 Task: Look for space in Clarence-Rockland, Canada from 9th June, 2023 to 16th June, 2023 for 2 adults in price range Rs.8000 to Rs.16000. Place can be entire place with 2 bedrooms having 2 beds and 1 bathroom. Property type can be house, flat, guest house. Booking option can be shelf check-in. Required host language is English.
Action: Mouse moved to (476, 96)
Screenshot: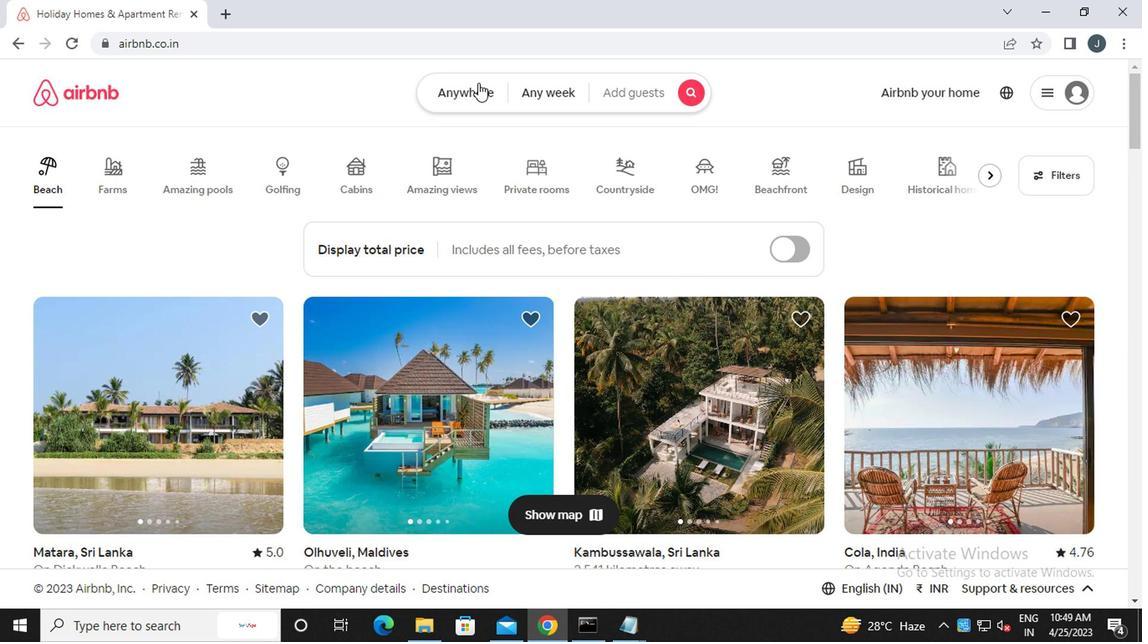 
Action: Mouse pressed left at (476, 96)
Screenshot: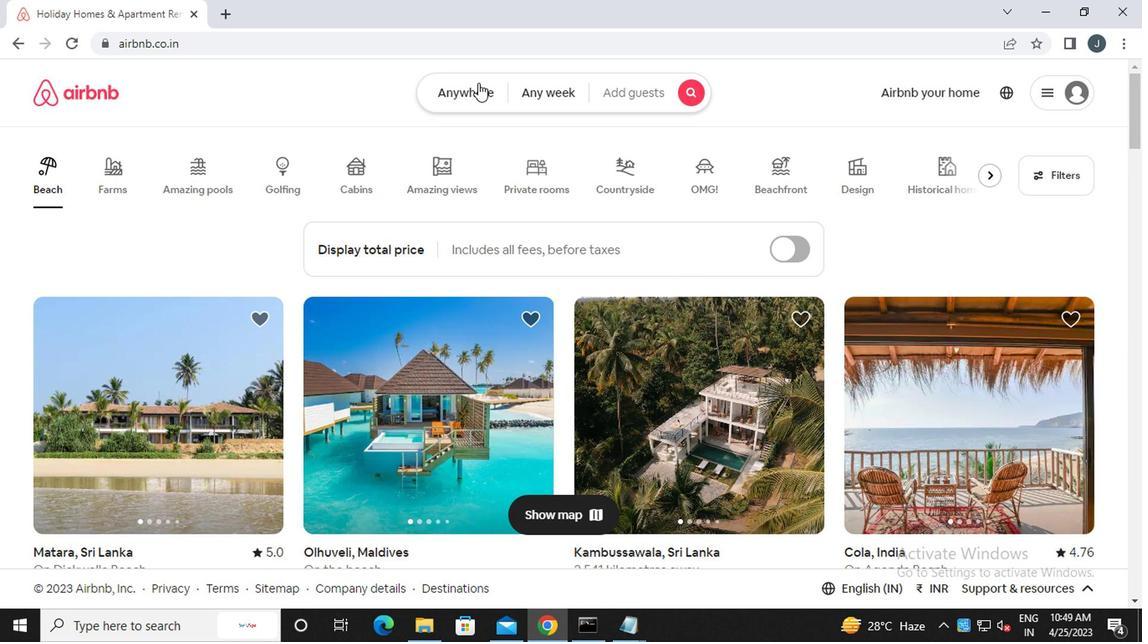 
Action: Mouse moved to (297, 164)
Screenshot: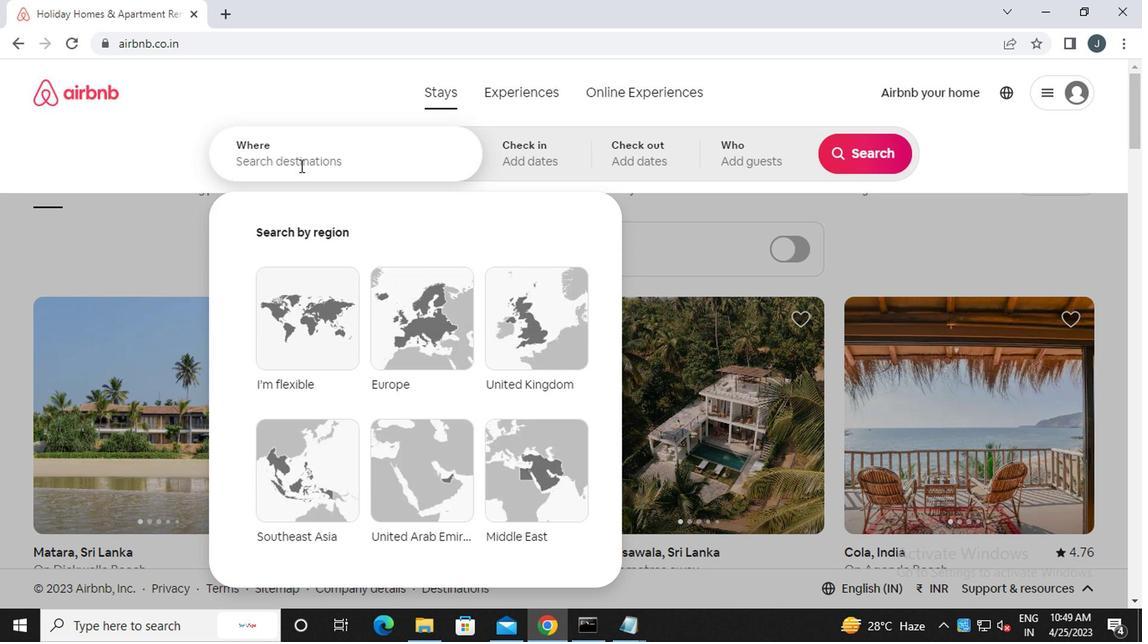 
Action: Mouse pressed left at (297, 164)
Screenshot: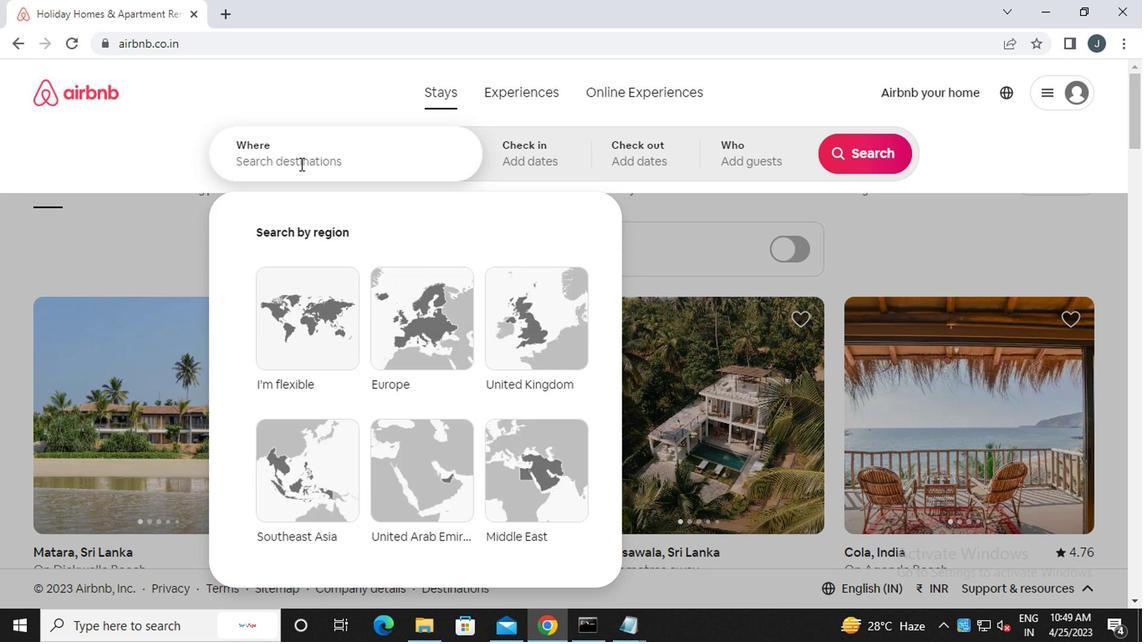 
Action: Mouse moved to (296, 164)
Screenshot: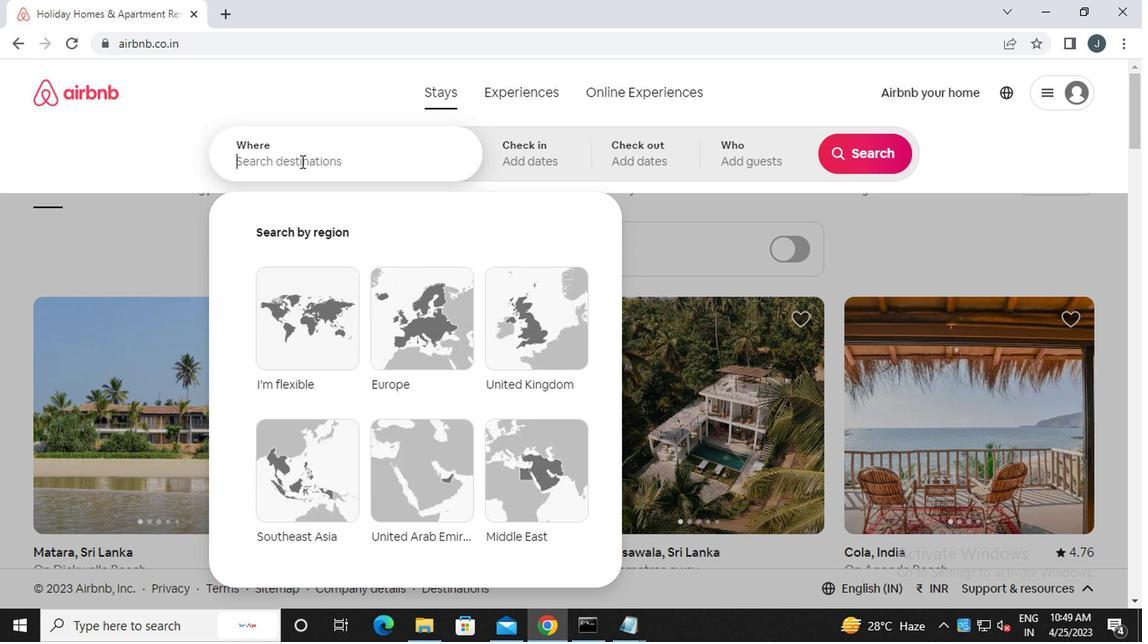
Action: Key pressed <Key.caps_lock>c<Key.caps_lock>larence-<Key.caps_lock>r<Key.caps_lock>ockland,<Key.caps_lock>c<Key.caps_lock>anada
Screenshot: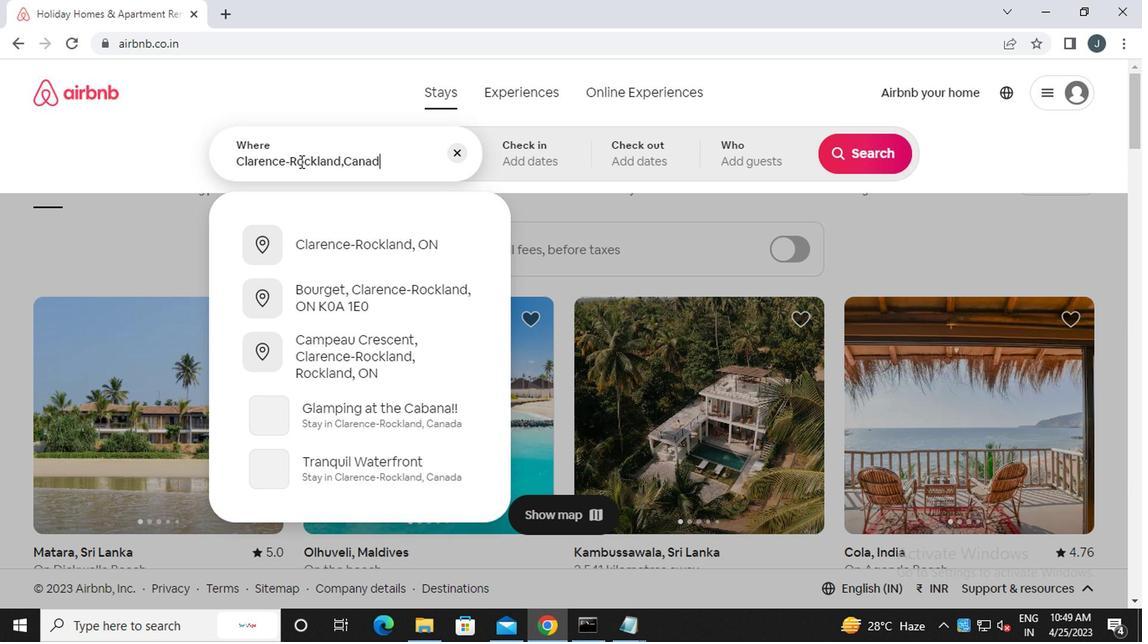 
Action: Mouse moved to (553, 158)
Screenshot: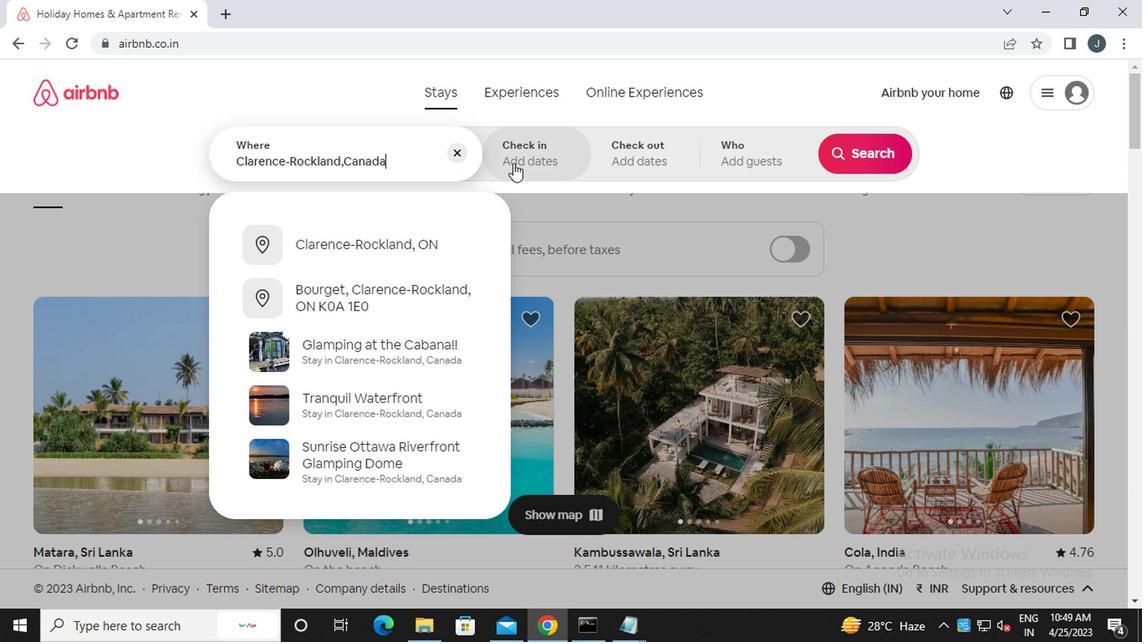 
Action: Mouse pressed left at (553, 158)
Screenshot: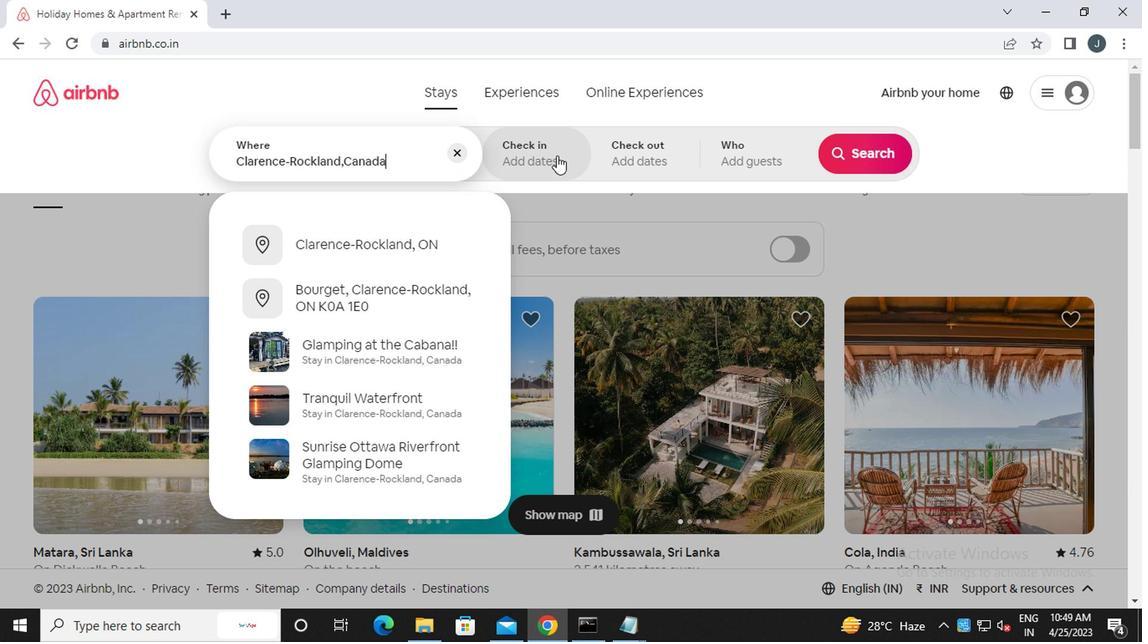 
Action: Mouse moved to (853, 290)
Screenshot: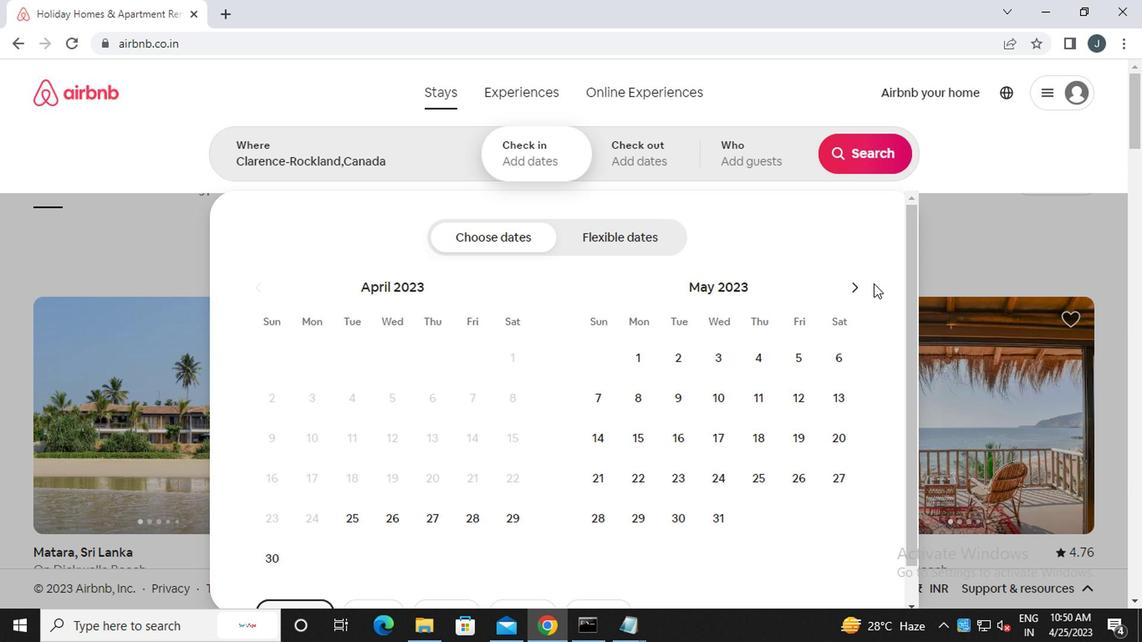 
Action: Mouse pressed left at (853, 290)
Screenshot: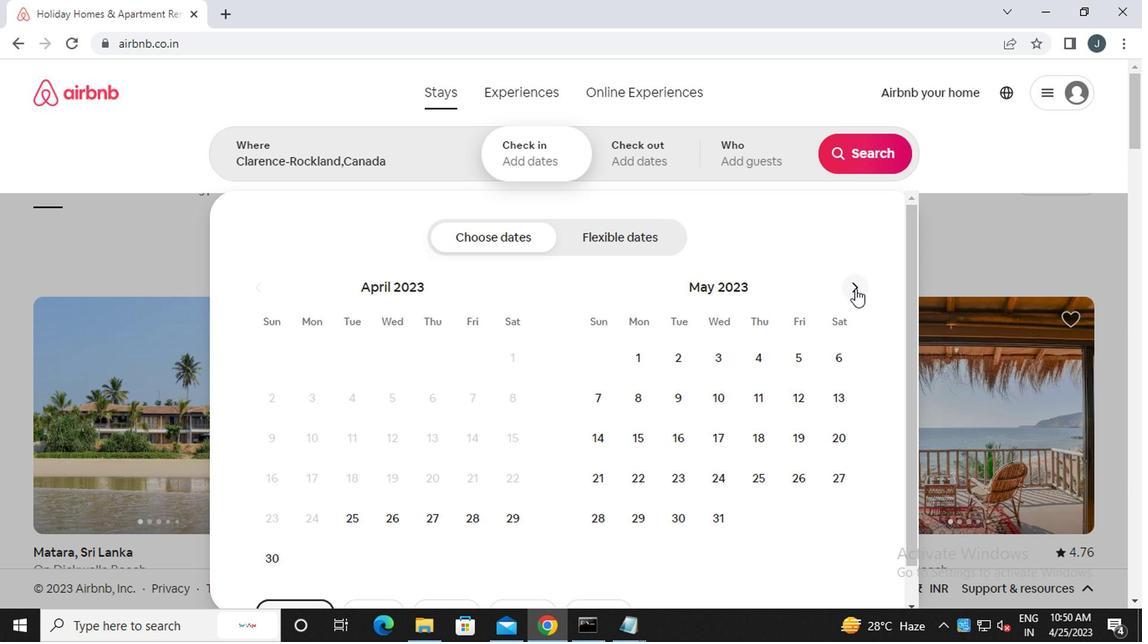 
Action: Mouse moved to (794, 395)
Screenshot: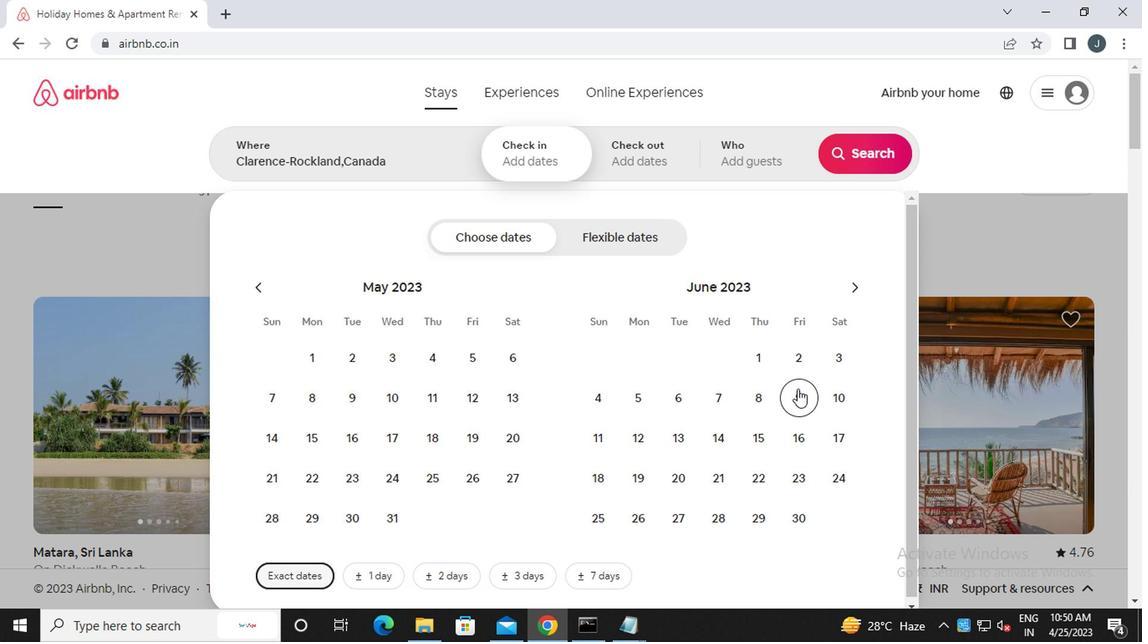 
Action: Mouse pressed left at (794, 395)
Screenshot: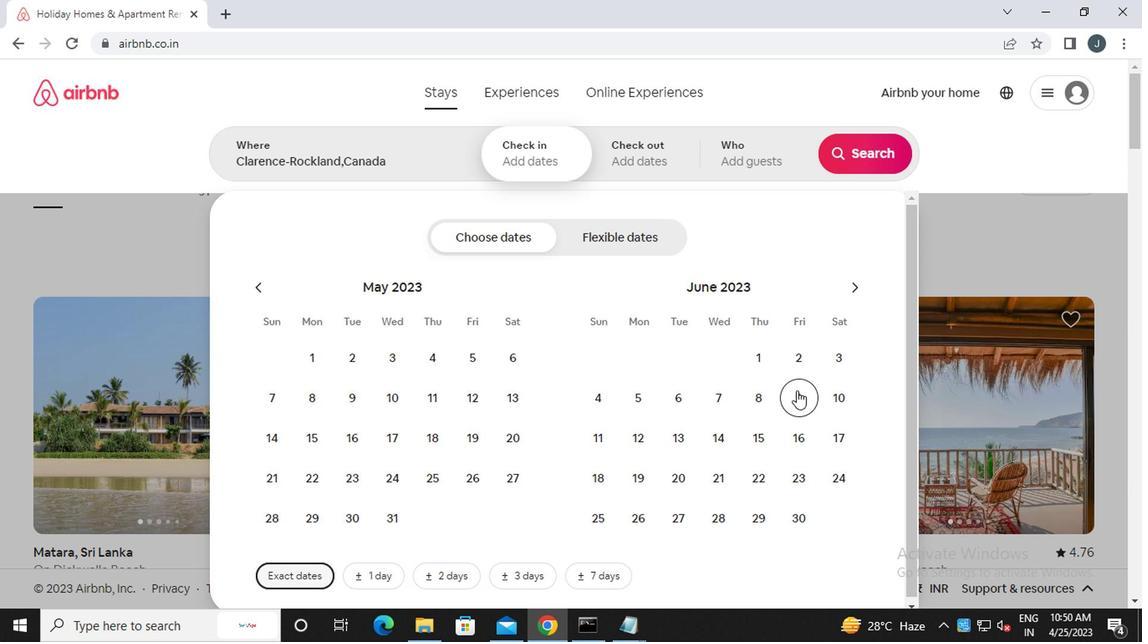 
Action: Mouse moved to (794, 432)
Screenshot: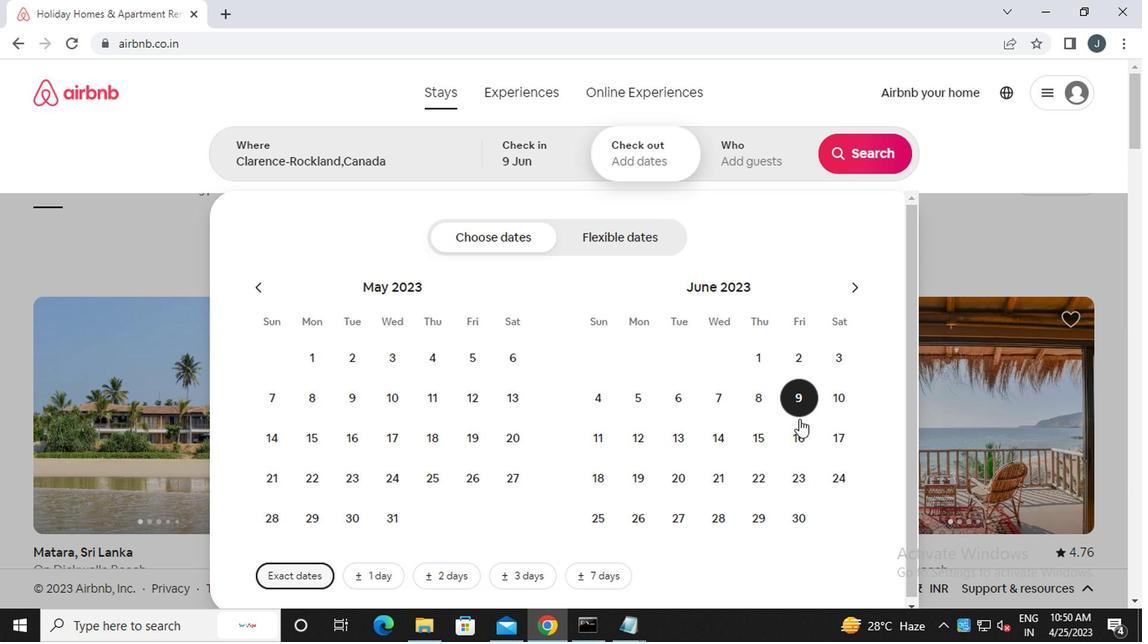 
Action: Mouse pressed left at (794, 432)
Screenshot: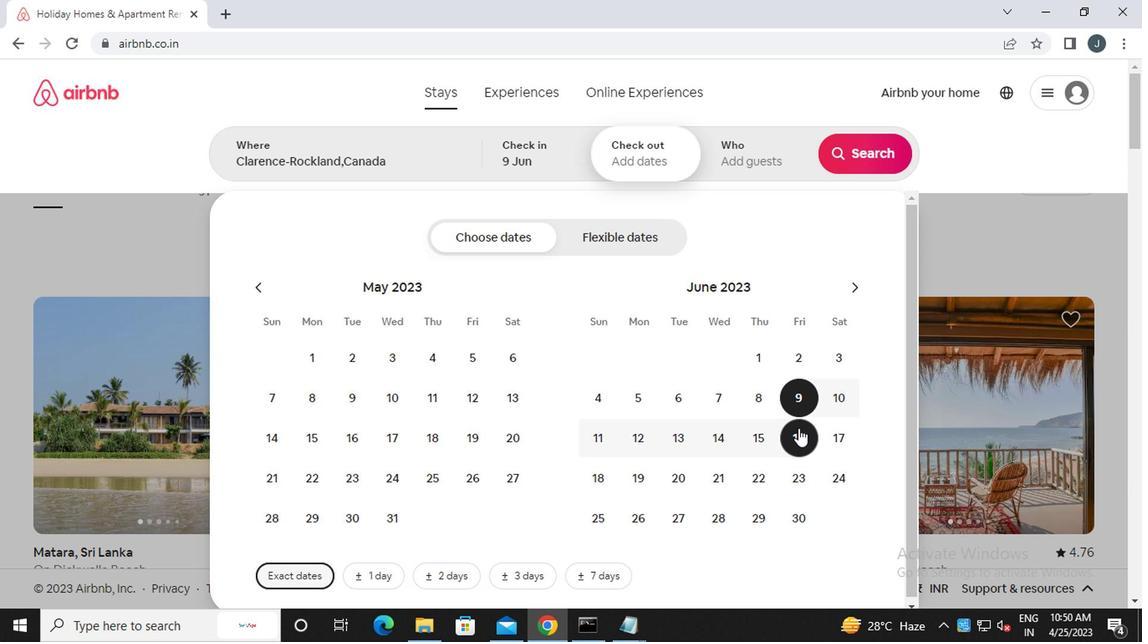 
Action: Mouse moved to (759, 166)
Screenshot: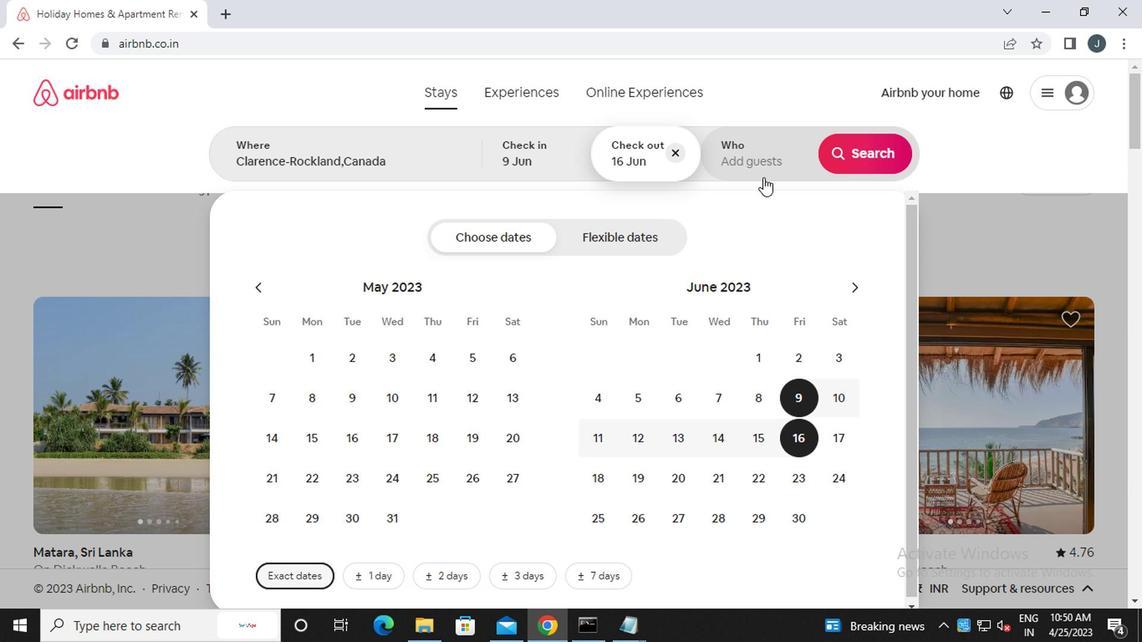 
Action: Mouse pressed left at (759, 166)
Screenshot: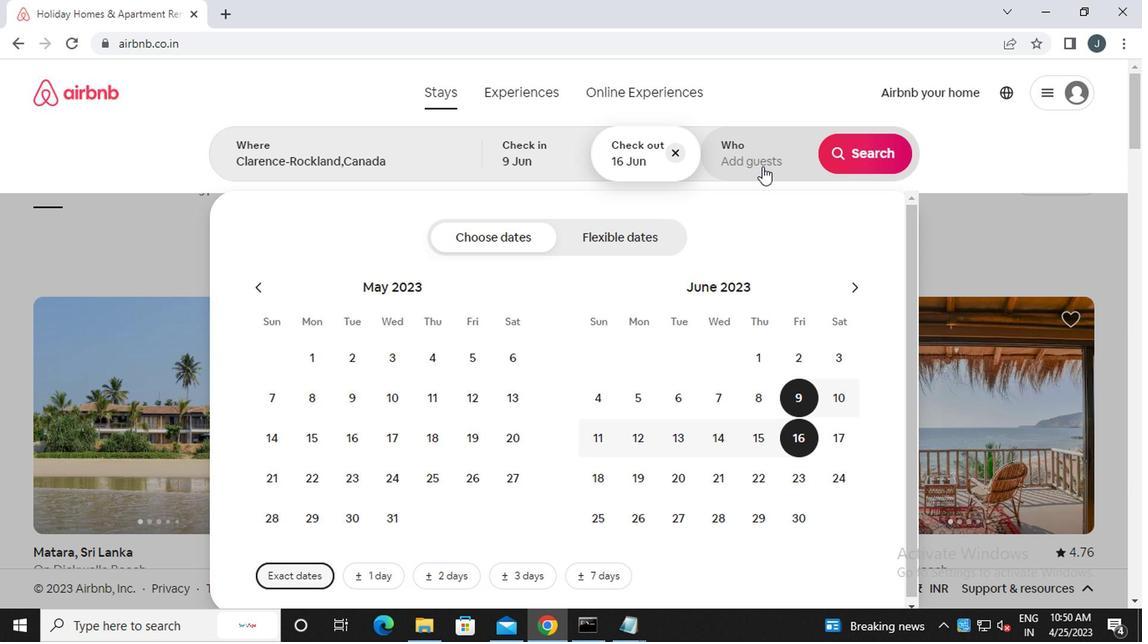 
Action: Mouse moved to (874, 239)
Screenshot: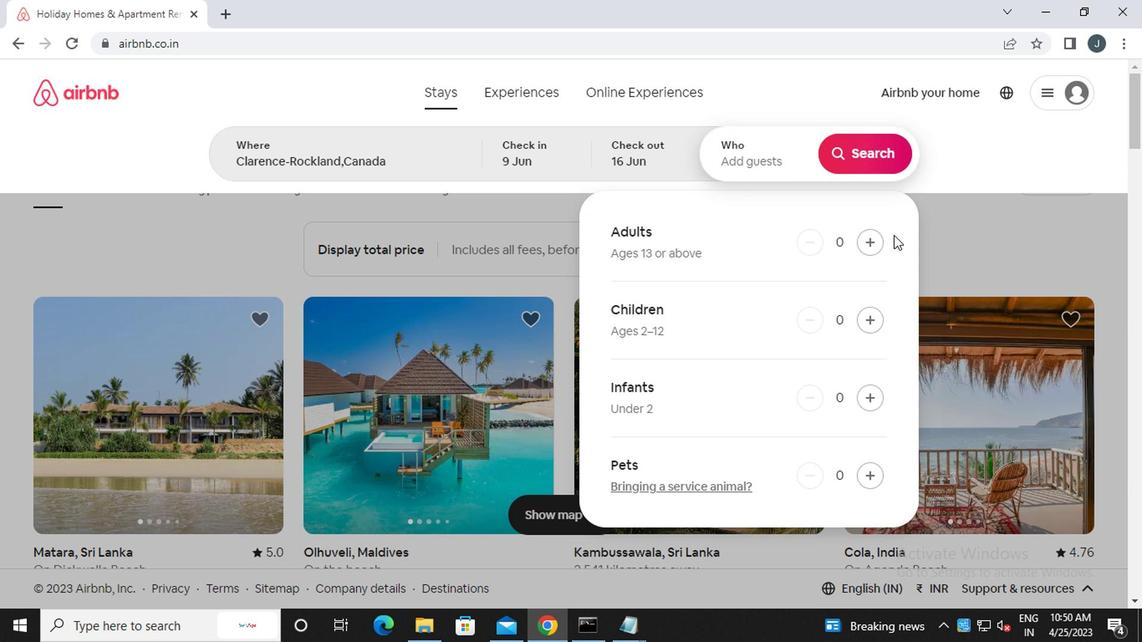 
Action: Mouse pressed left at (874, 239)
Screenshot: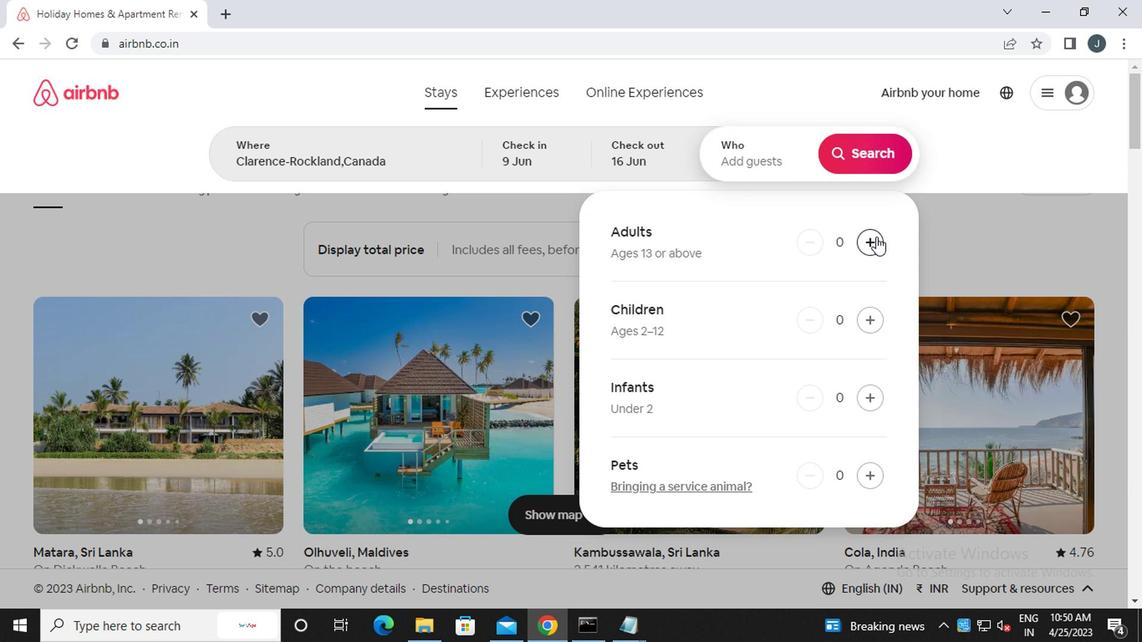 
Action: Mouse moved to (874, 239)
Screenshot: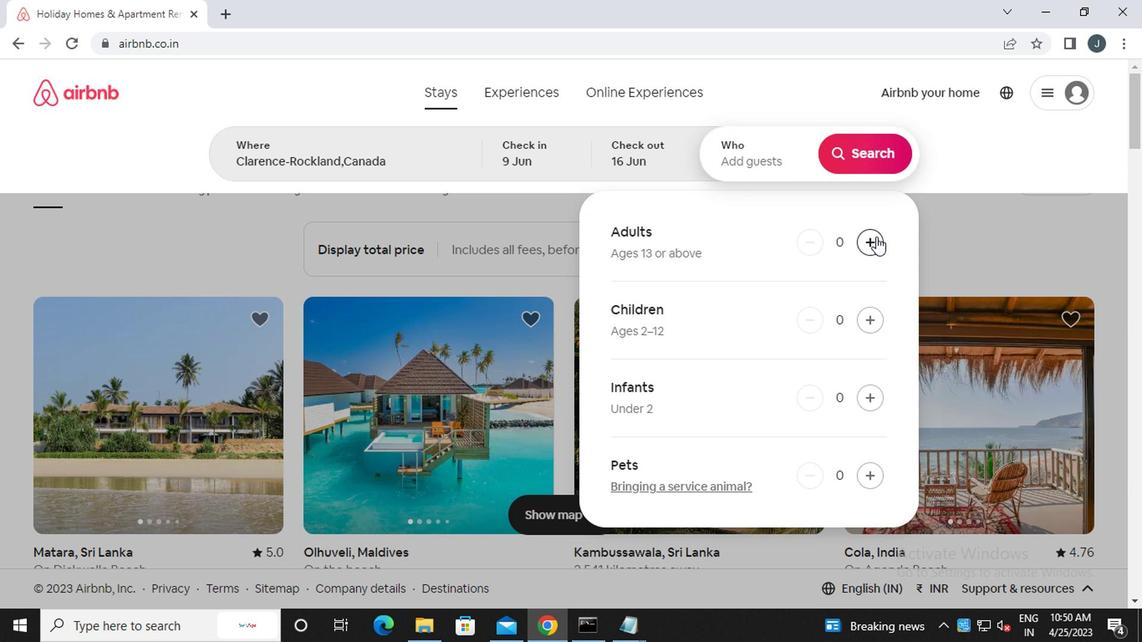 
Action: Mouse pressed left at (874, 239)
Screenshot: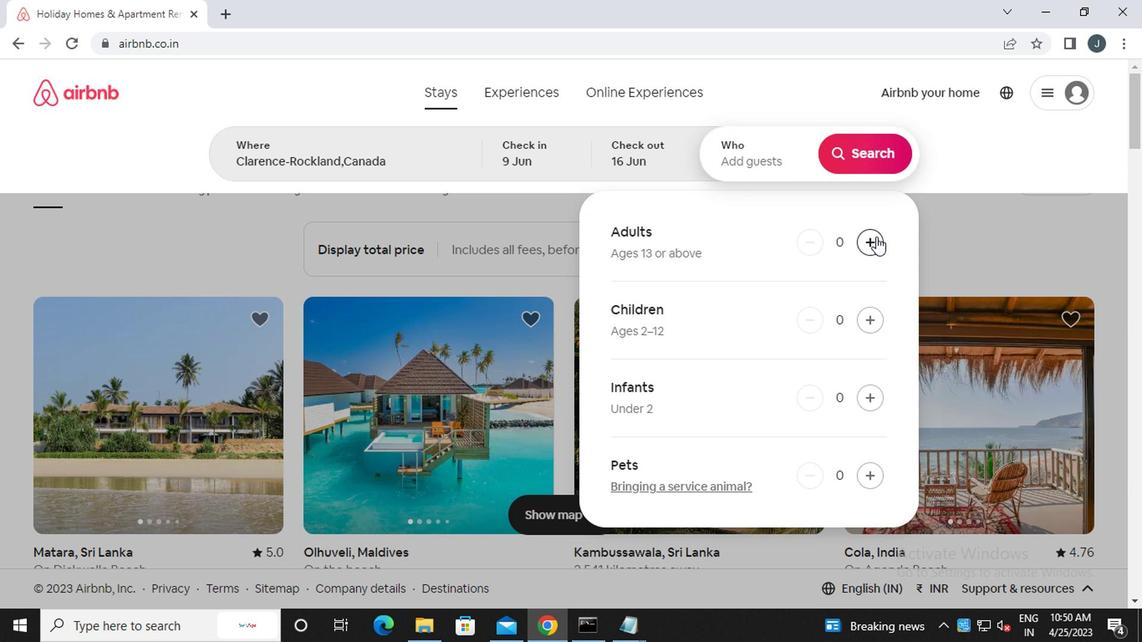 
Action: Mouse moved to (869, 161)
Screenshot: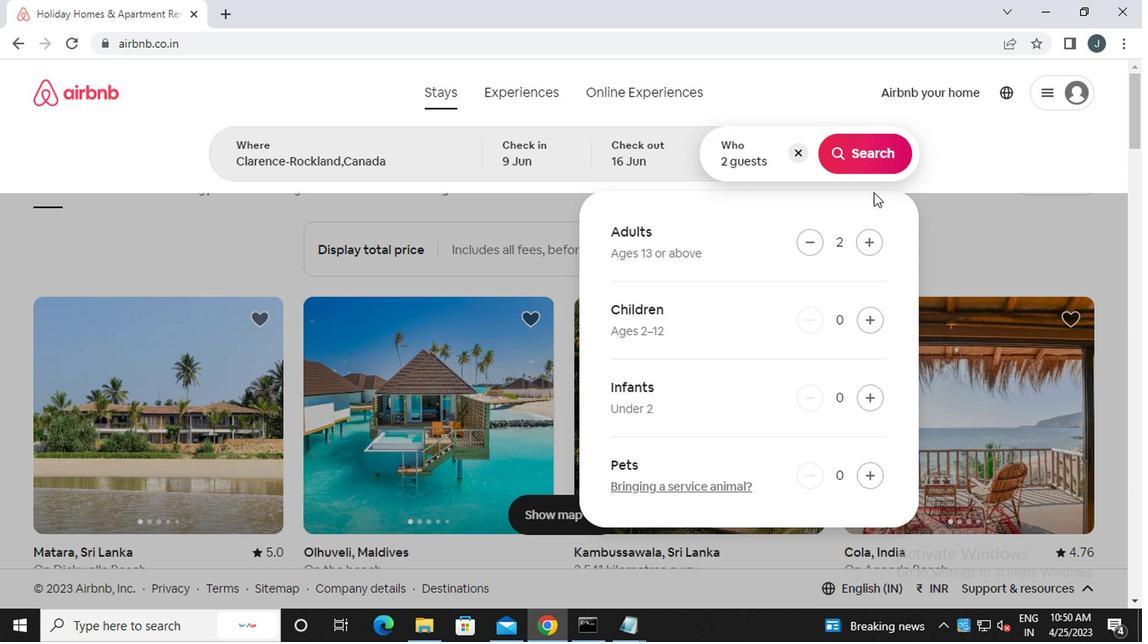
Action: Mouse pressed left at (869, 161)
Screenshot: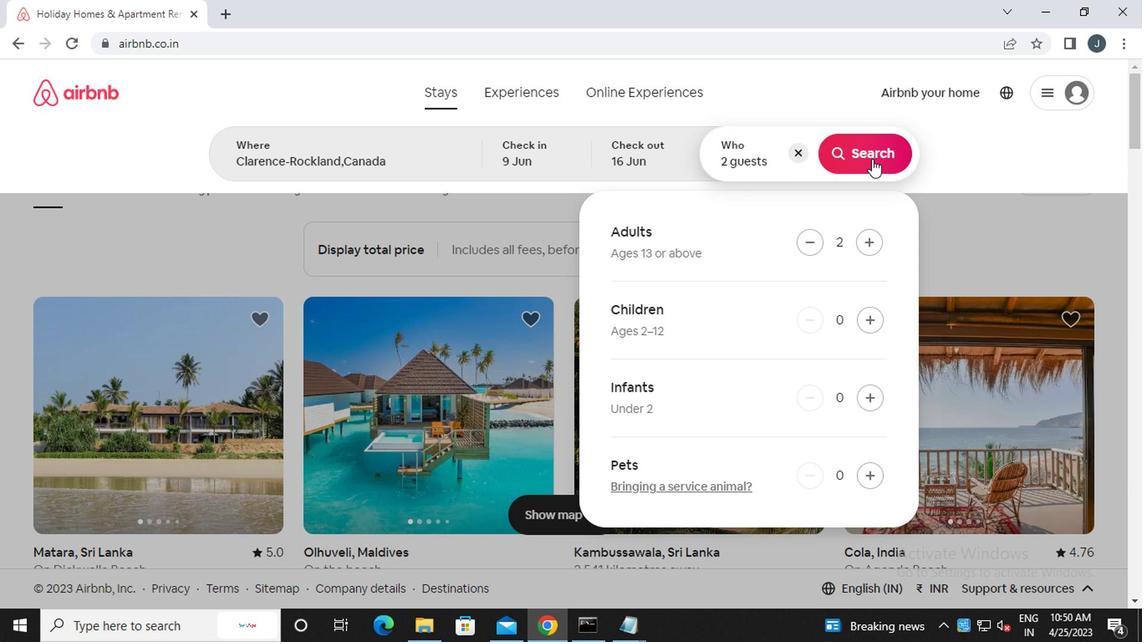 
Action: Mouse moved to (1088, 159)
Screenshot: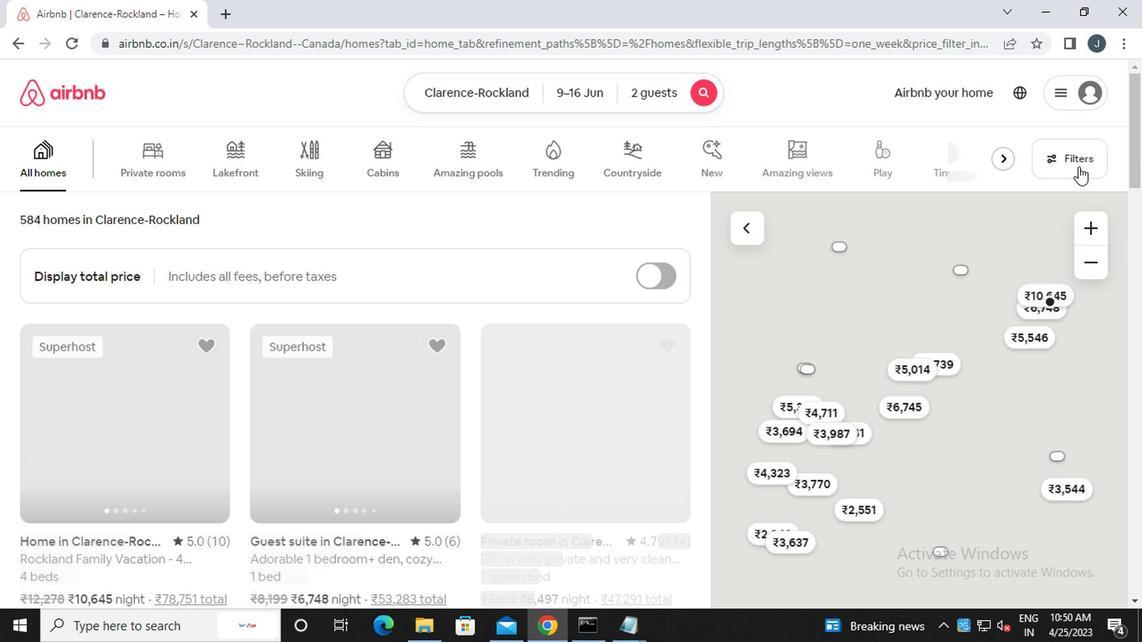 
Action: Mouse pressed left at (1088, 159)
Screenshot: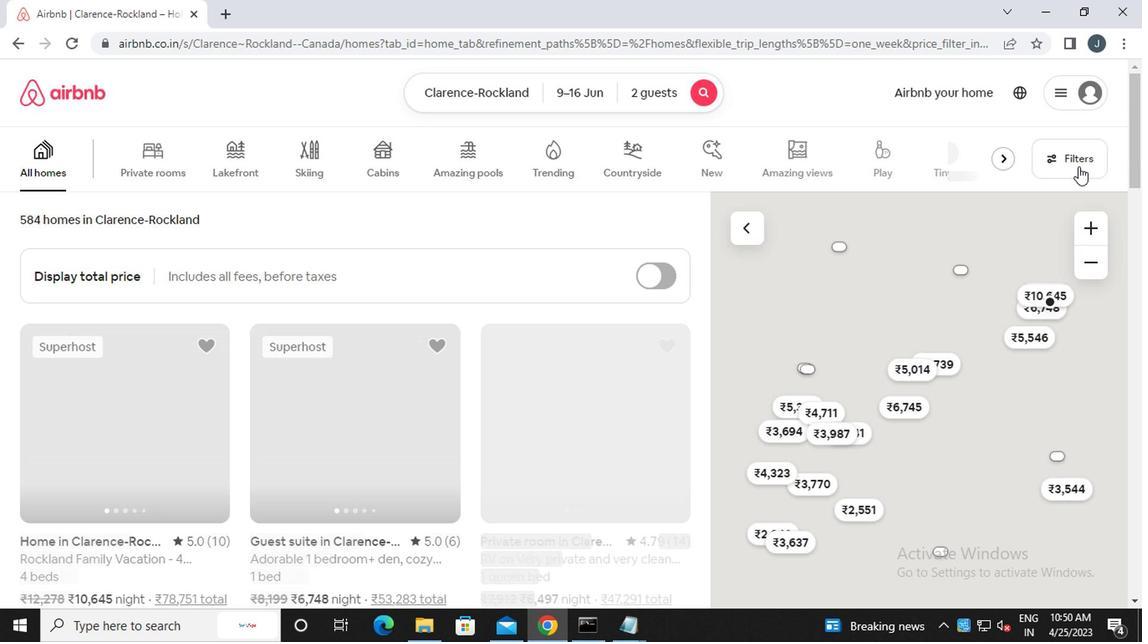 
Action: Mouse moved to (346, 371)
Screenshot: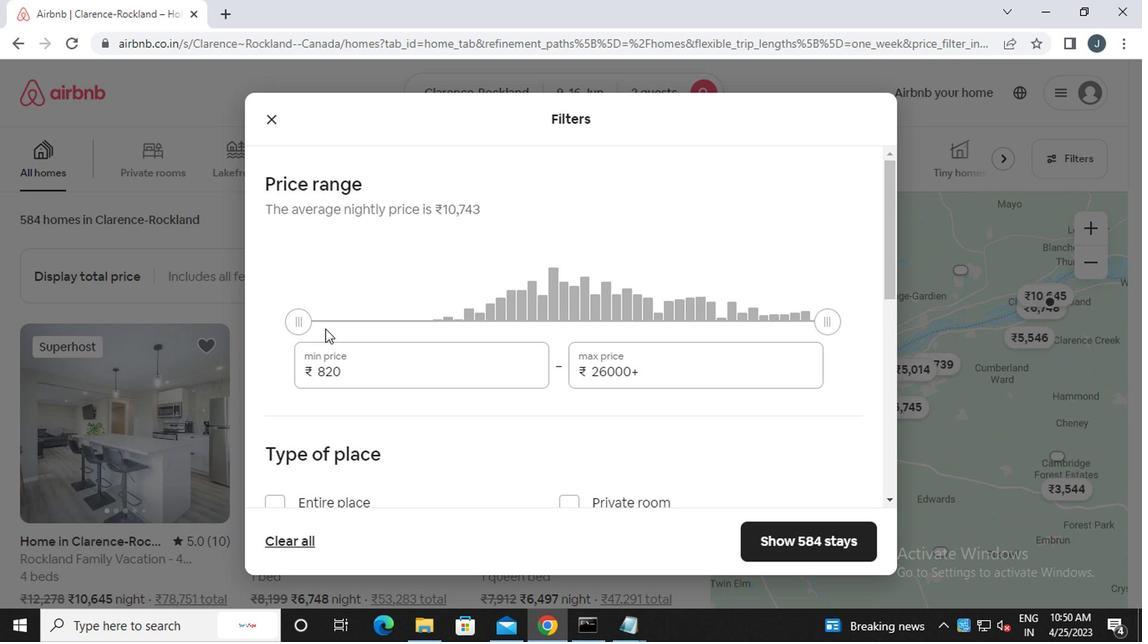 
Action: Mouse pressed left at (346, 371)
Screenshot: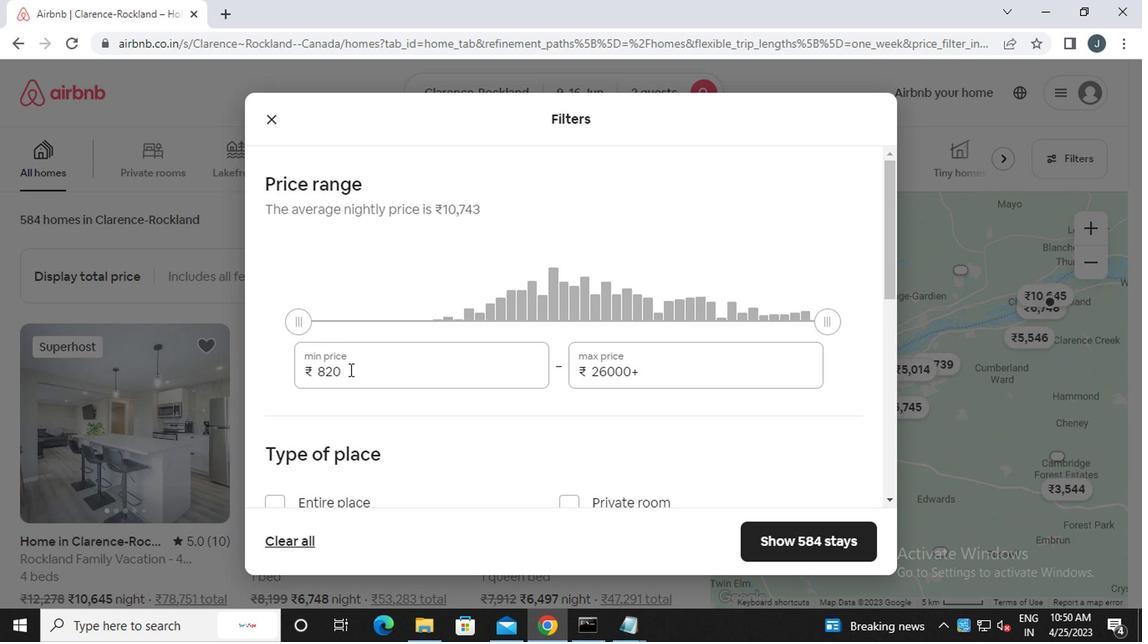 
Action: Key pressed <Key.backspace><Key.backspace><<96>><<96>><<96>>
Screenshot: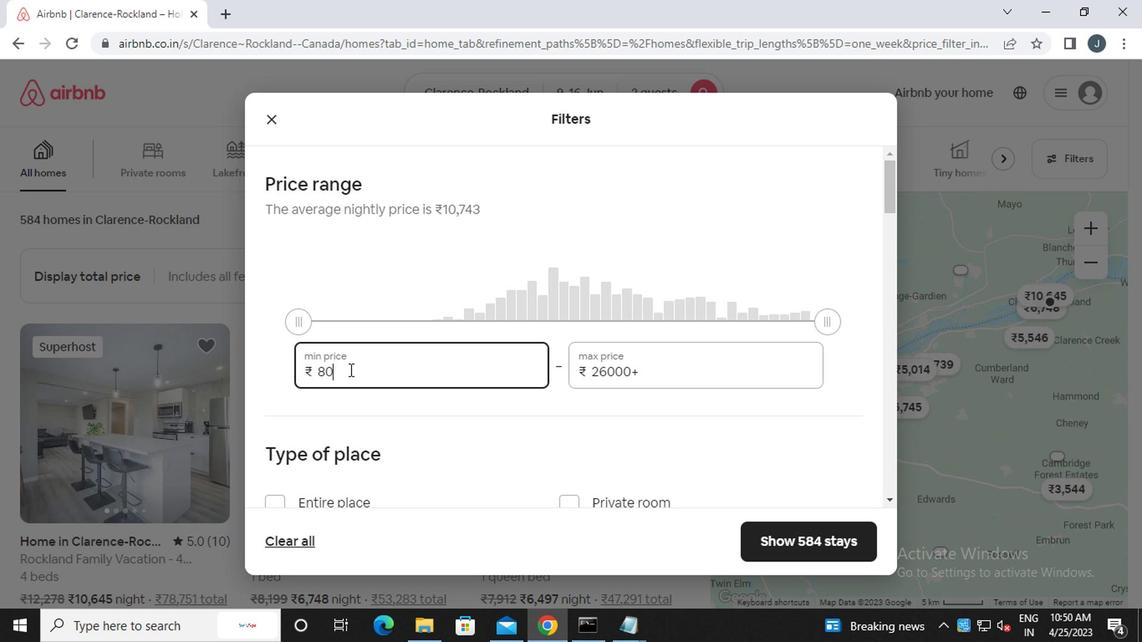 
Action: Mouse moved to (647, 355)
Screenshot: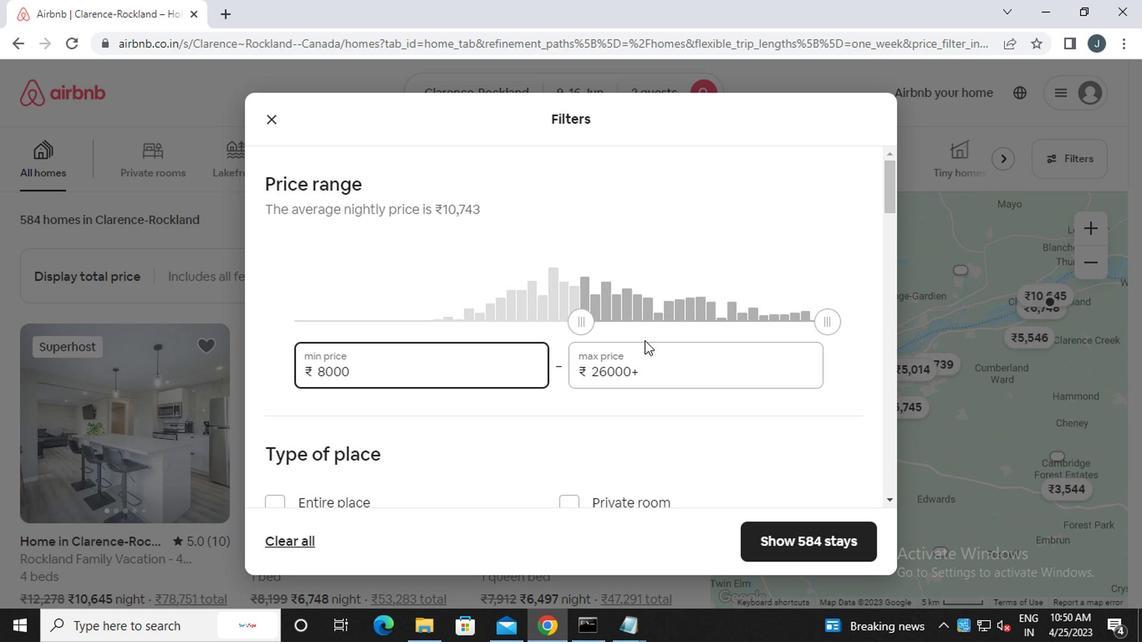 
Action: Mouse pressed left at (647, 355)
Screenshot: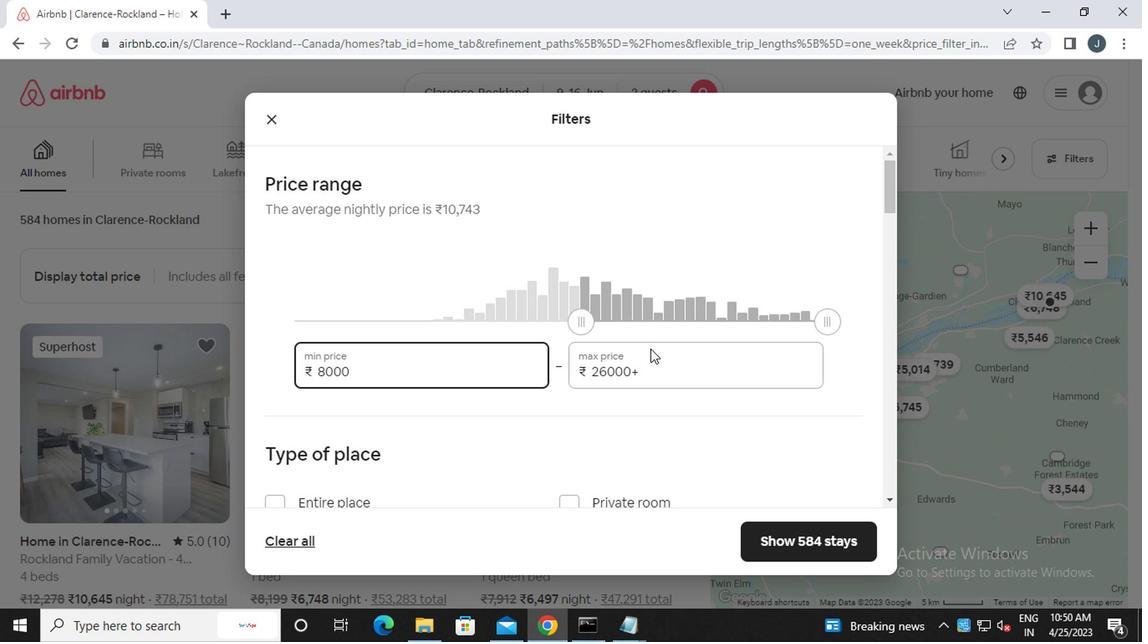 
Action: Mouse moved to (652, 364)
Screenshot: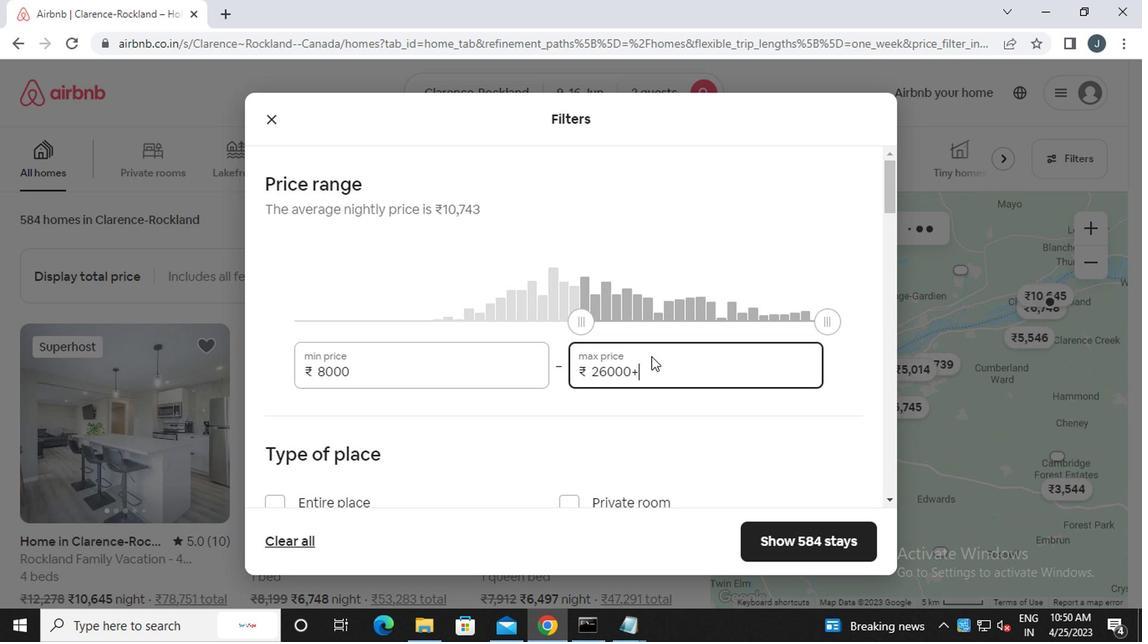 
Action: Key pressed <Key.backspace><Key.backspace><Key.backspace><Key.backspace><Key.backspace><Key.backspace><Key.backspace><Key.backspace><Key.backspace><Key.backspace><Key.backspace><<97>><<102>><<96>><<96>><<96>>
Screenshot: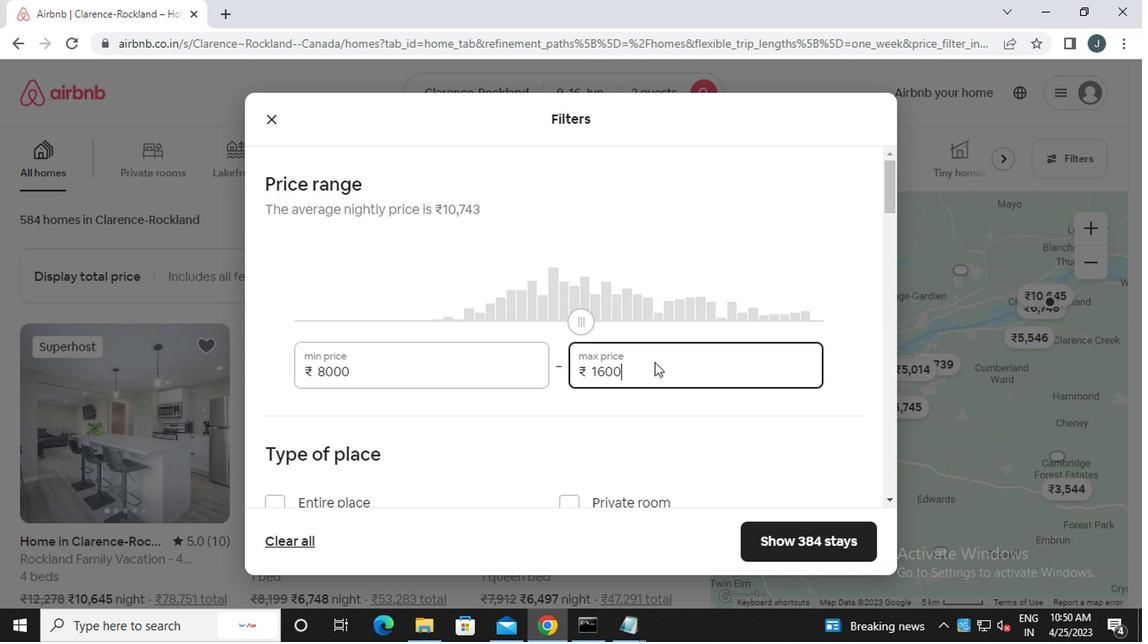 
Action: Mouse moved to (649, 365)
Screenshot: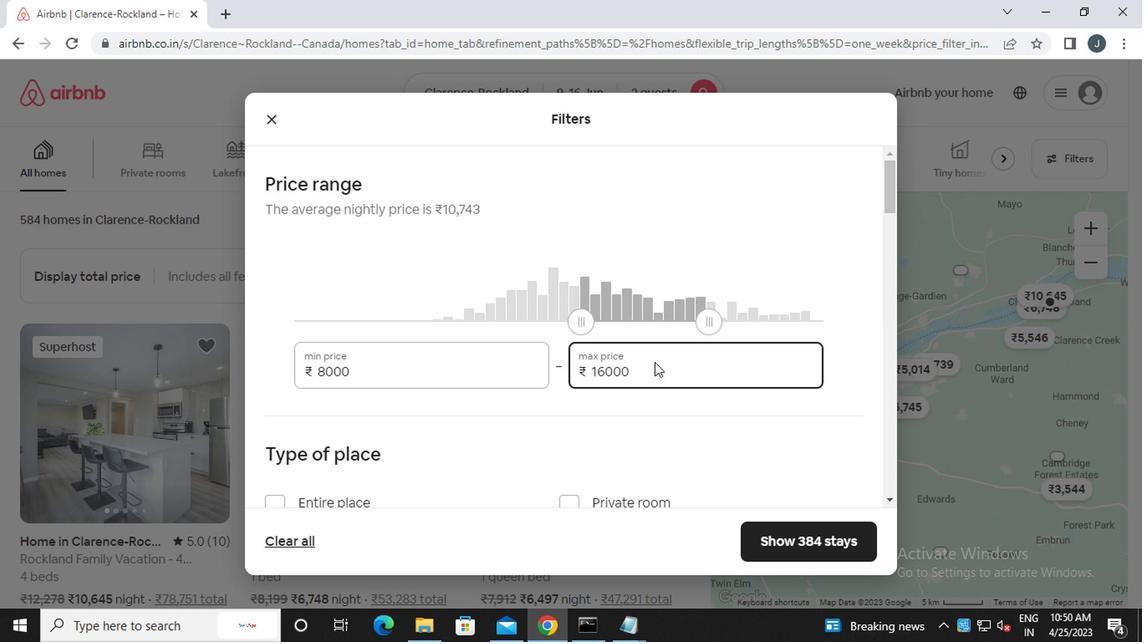 
Action: Mouse scrolled (649, 364) with delta (0, -1)
Screenshot: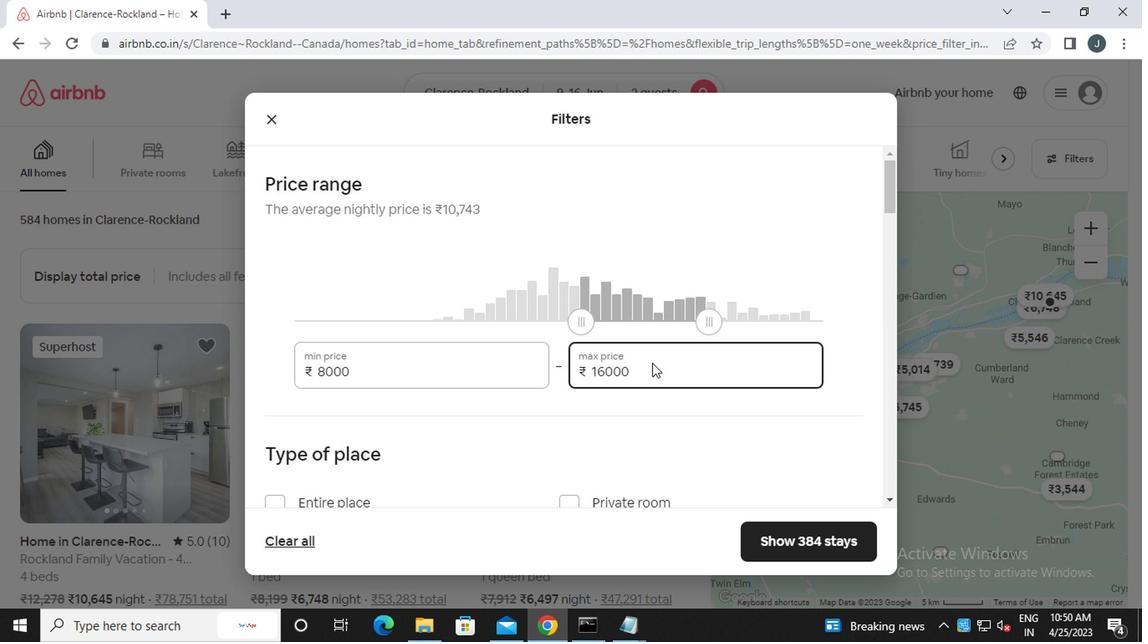 
Action: Mouse scrolled (649, 364) with delta (0, -1)
Screenshot: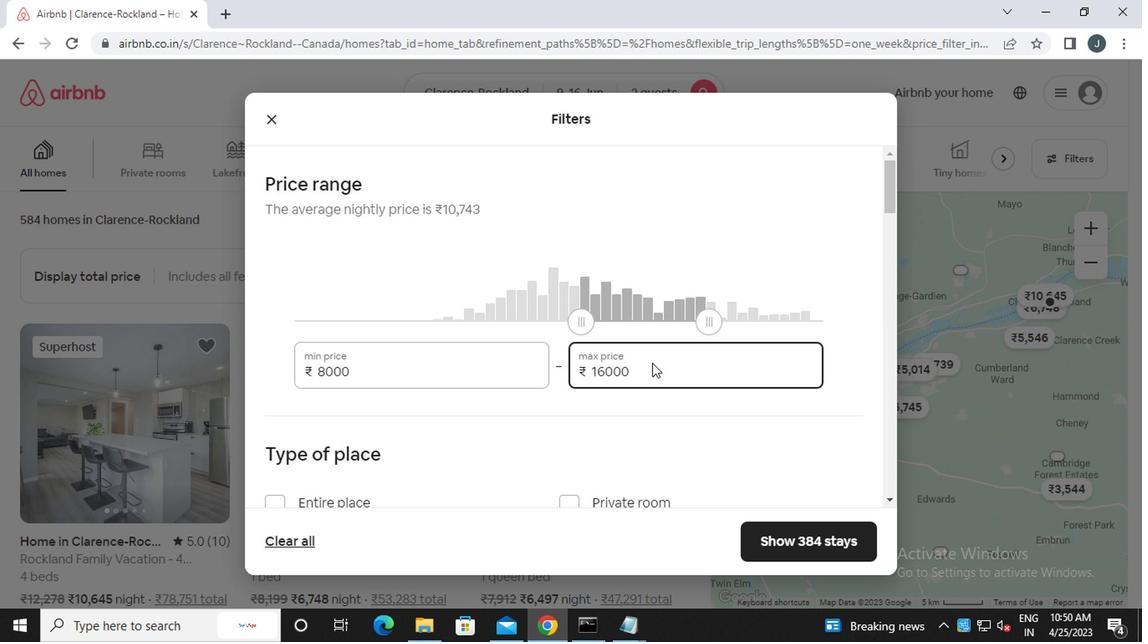 
Action: Mouse scrolled (649, 364) with delta (0, -1)
Screenshot: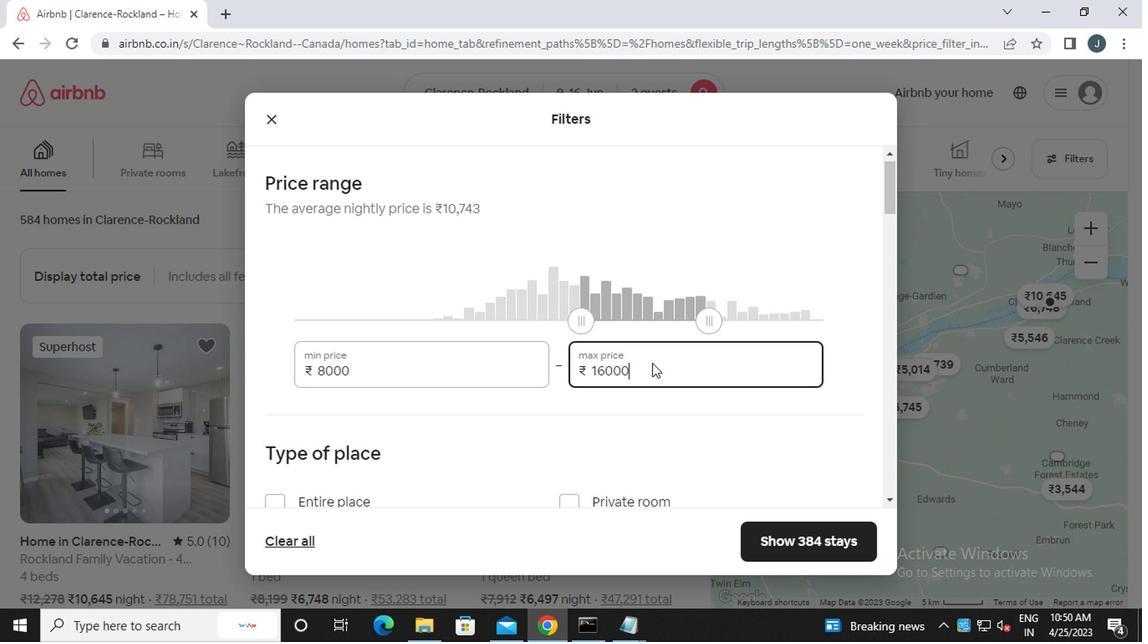 
Action: Mouse moved to (268, 255)
Screenshot: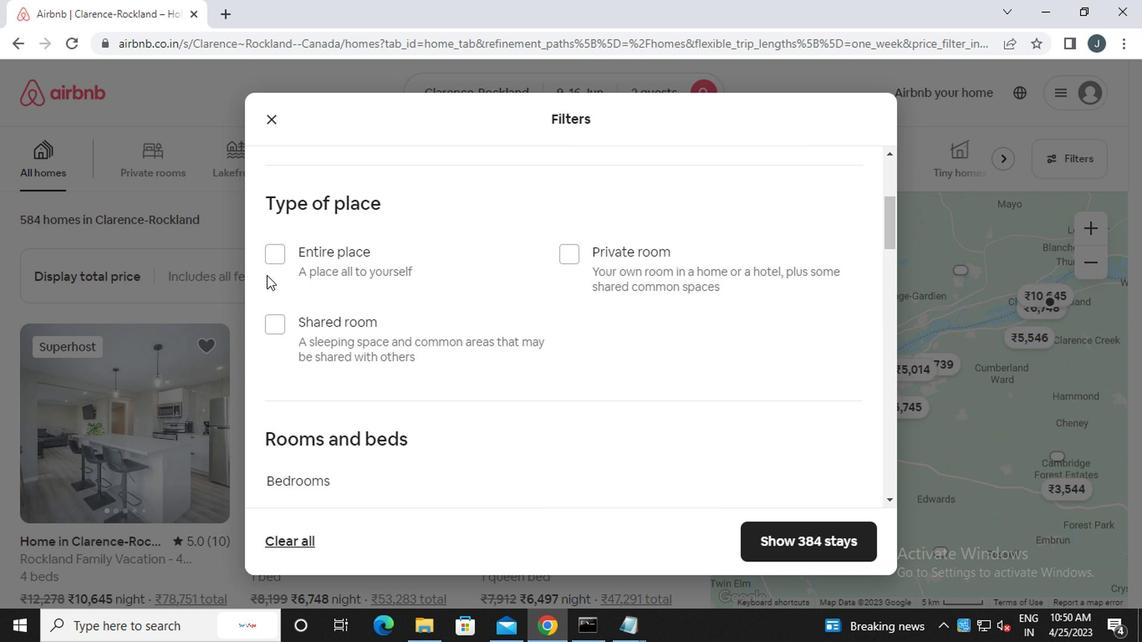 
Action: Mouse pressed left at (268, 255)
Screenshot: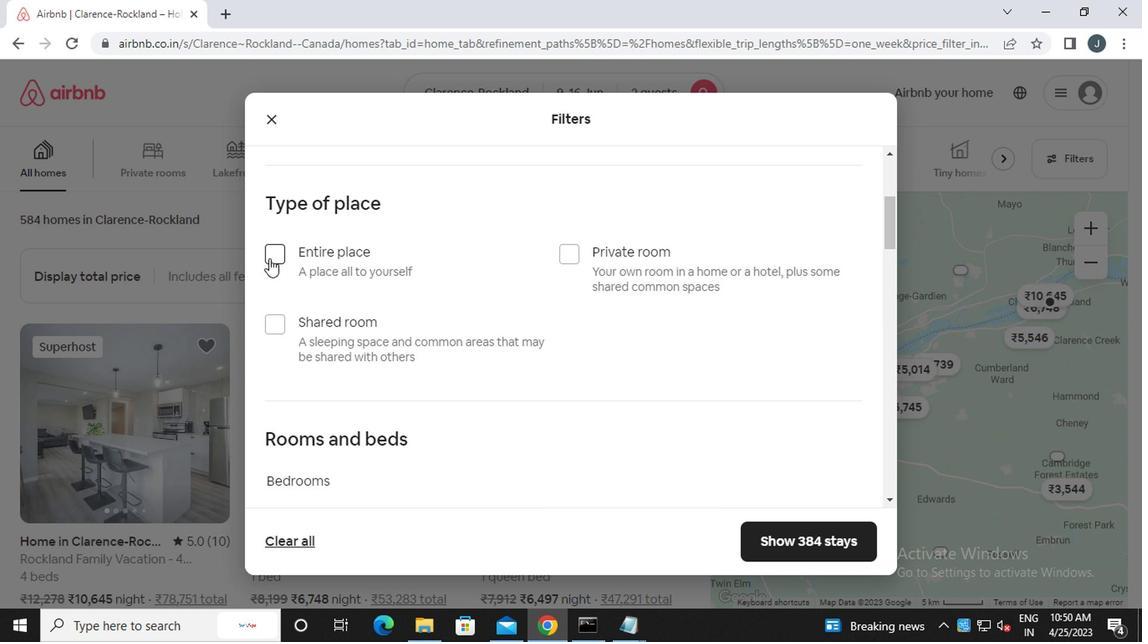 
Action: Mouse moved to (402, 302)
Screenshot: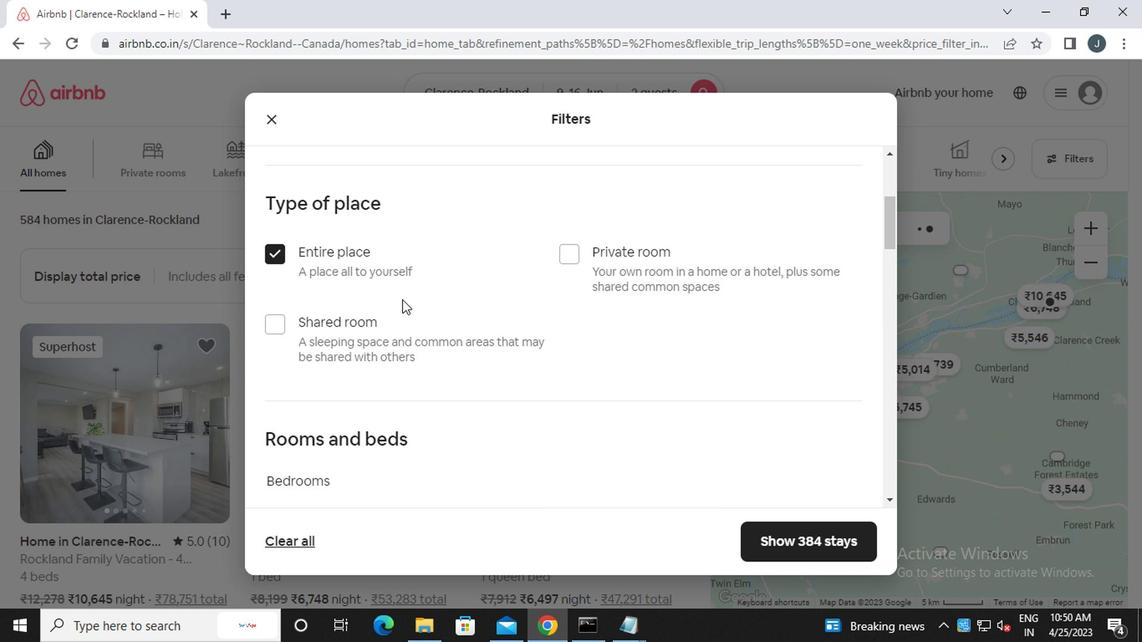 
Action: Mouse scrolled (402, 301) with delta (0, -1)
Screenshot: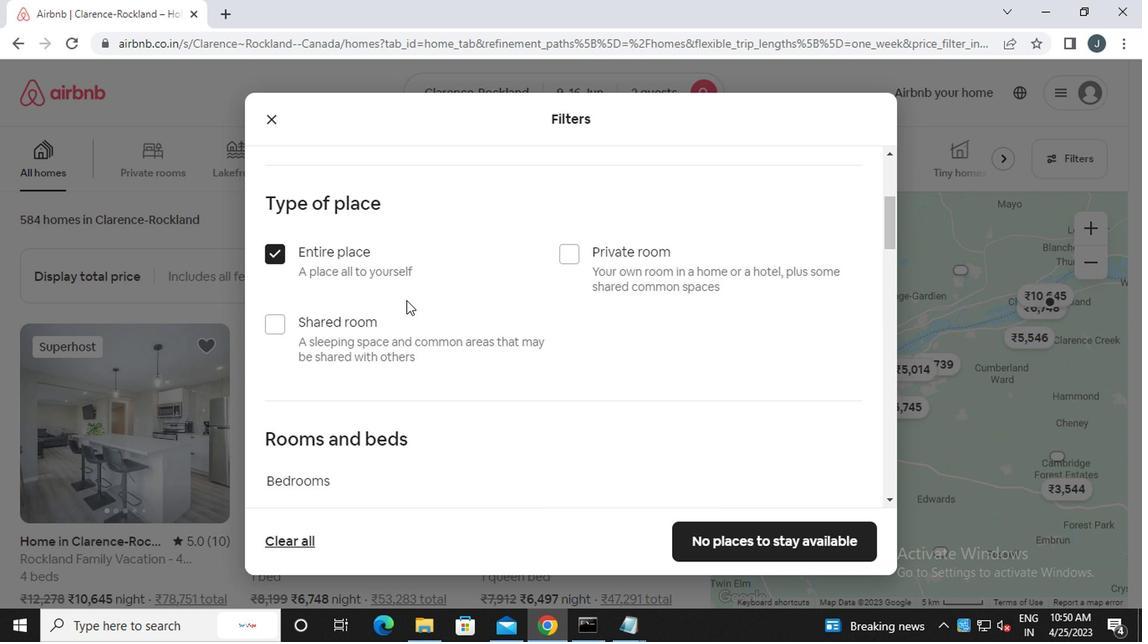 
Action: Mouse scrolled (402, 301) with delta (0, -1)
Screenshot: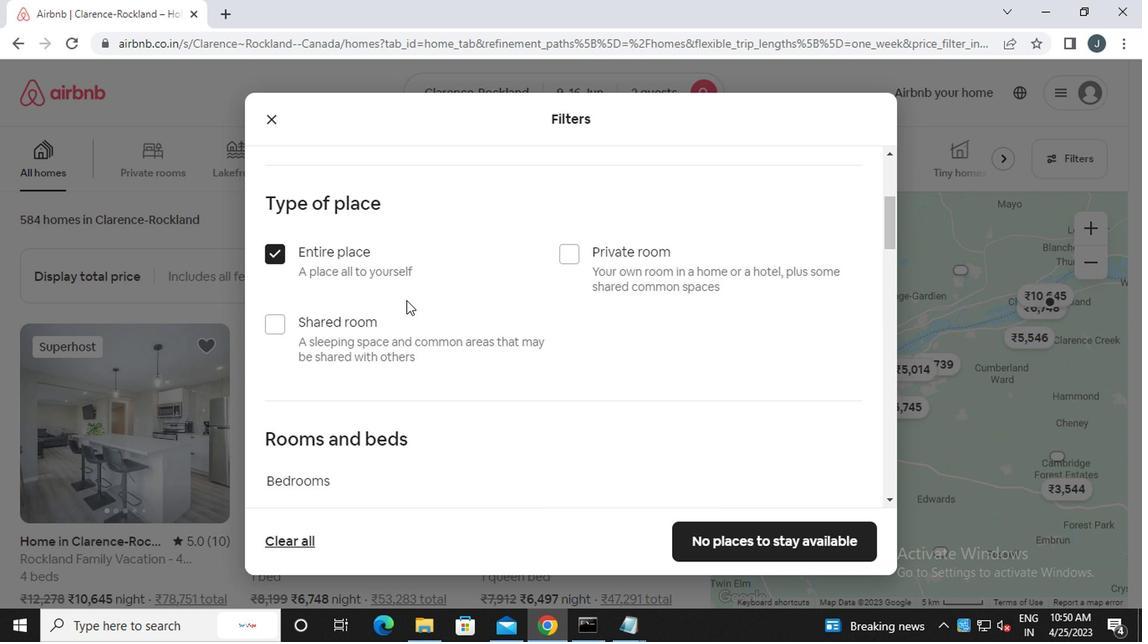 
Action: Mouse scrolled (402, 301) with delta (0, -1)
Screenshot: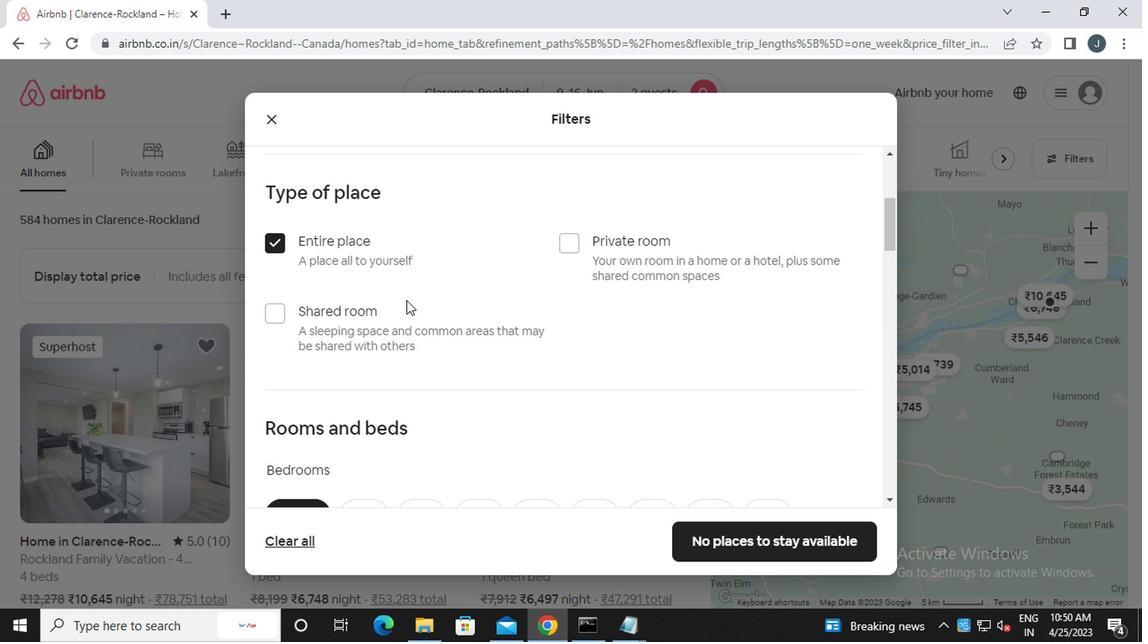 
Action: Mouse scrolled (402, 301) with delta (0, -1)
Screenshot: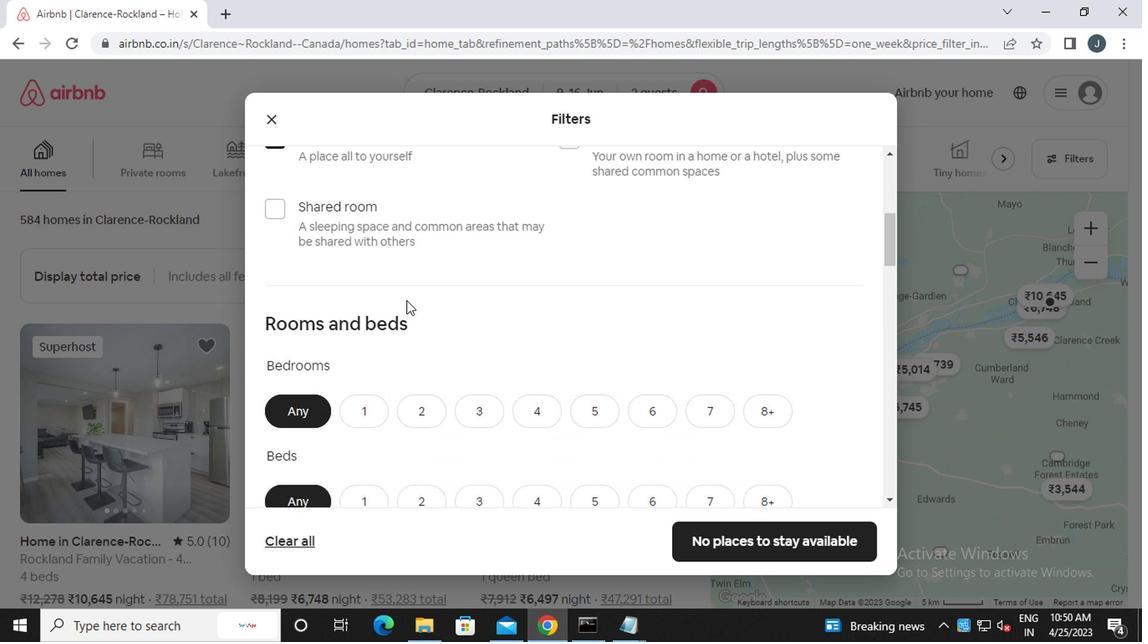
Action: Mouse moved to (420, 199)
Screenshot: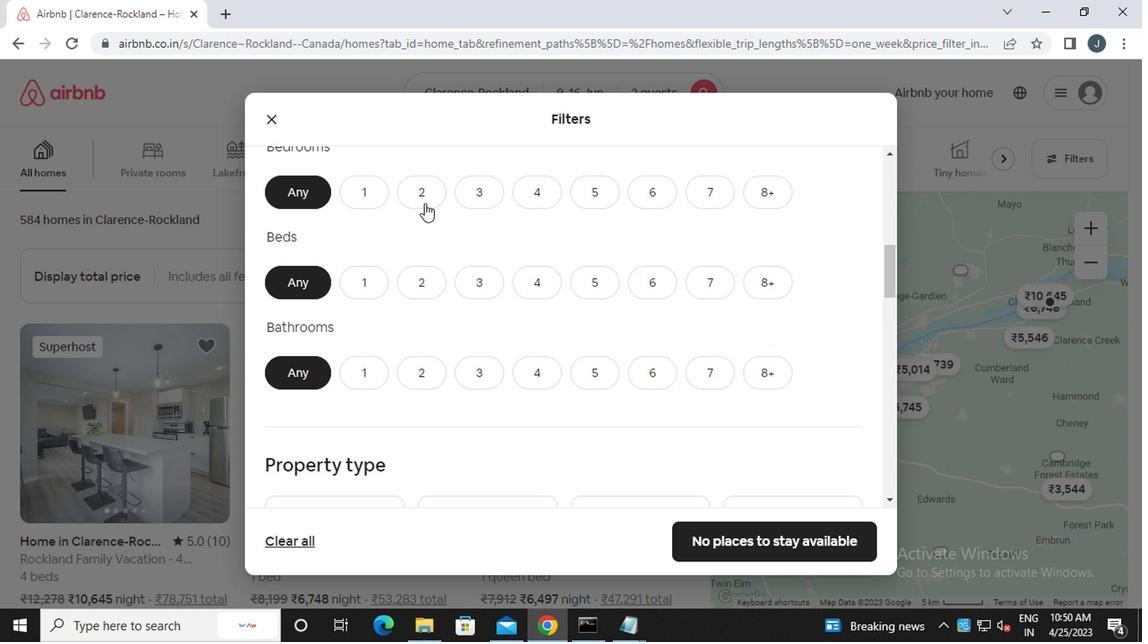
Action: Mouse pressed left at (420, 199)
Screenshot: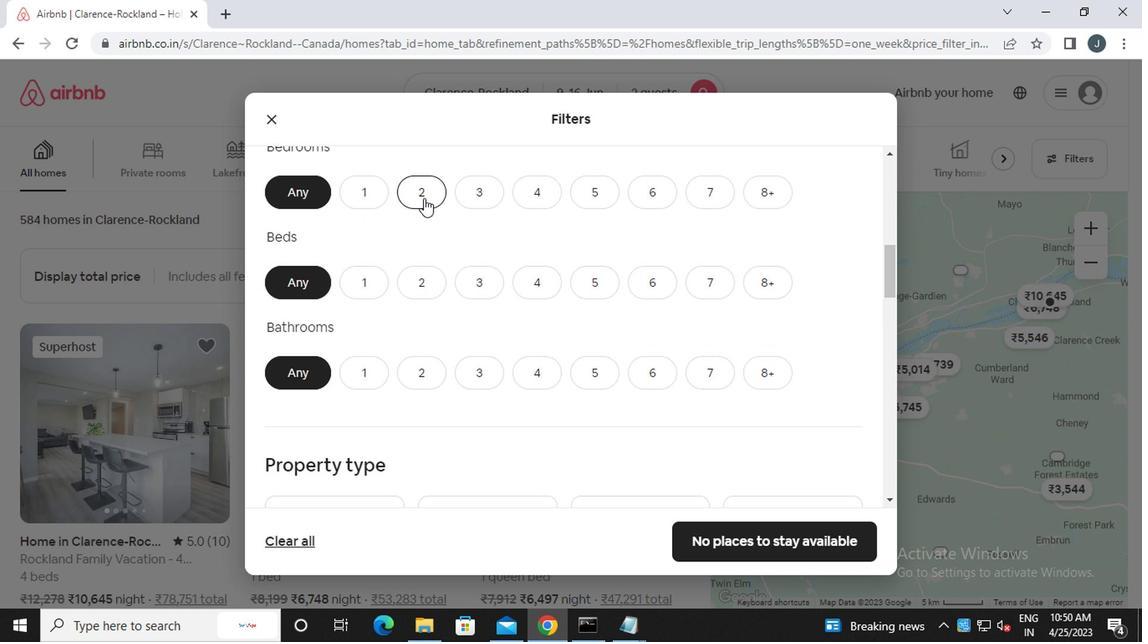
Action: Mouse moved to (418, 277)
Screenshot: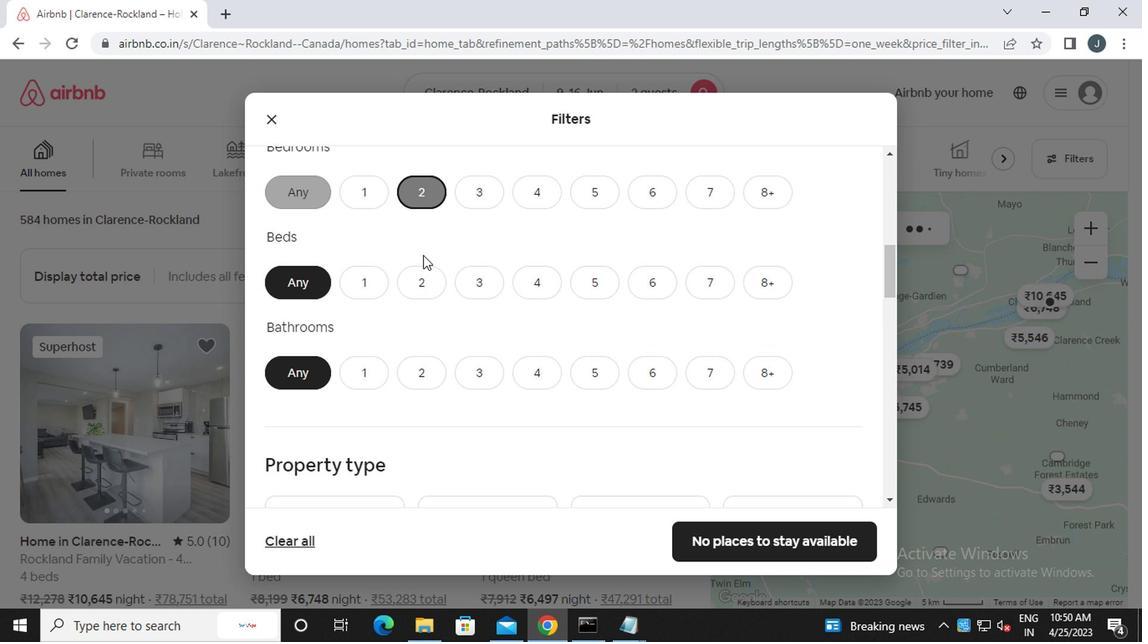 
Action: Mouse pressed left at (418, 277)
Screenshot: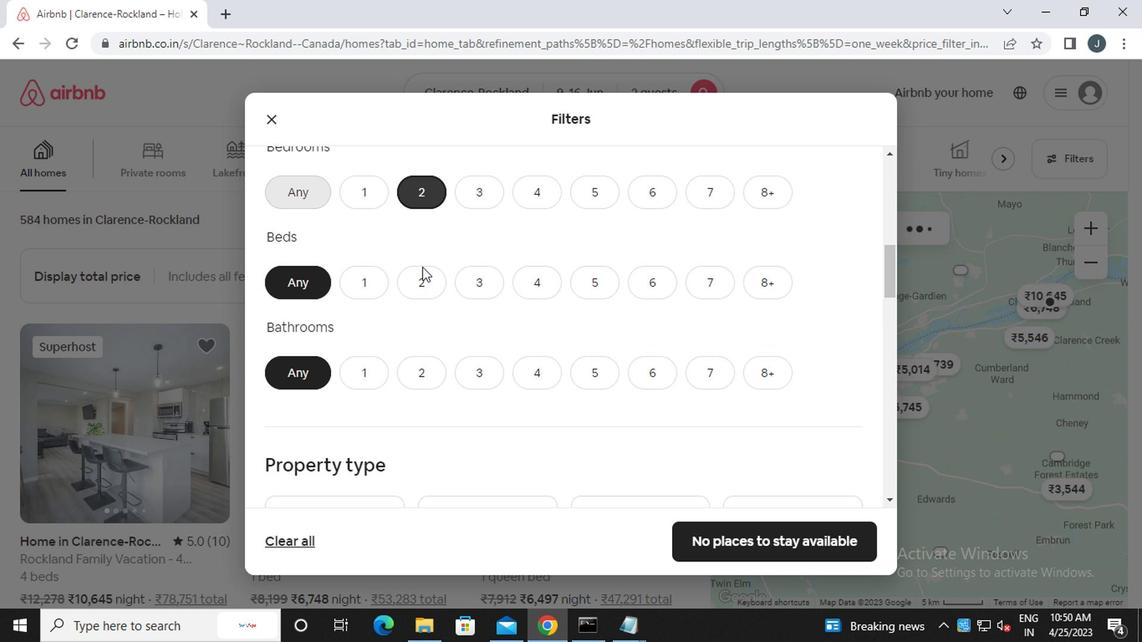 
Action: Mouse moved to (363, 380)
Screenshot: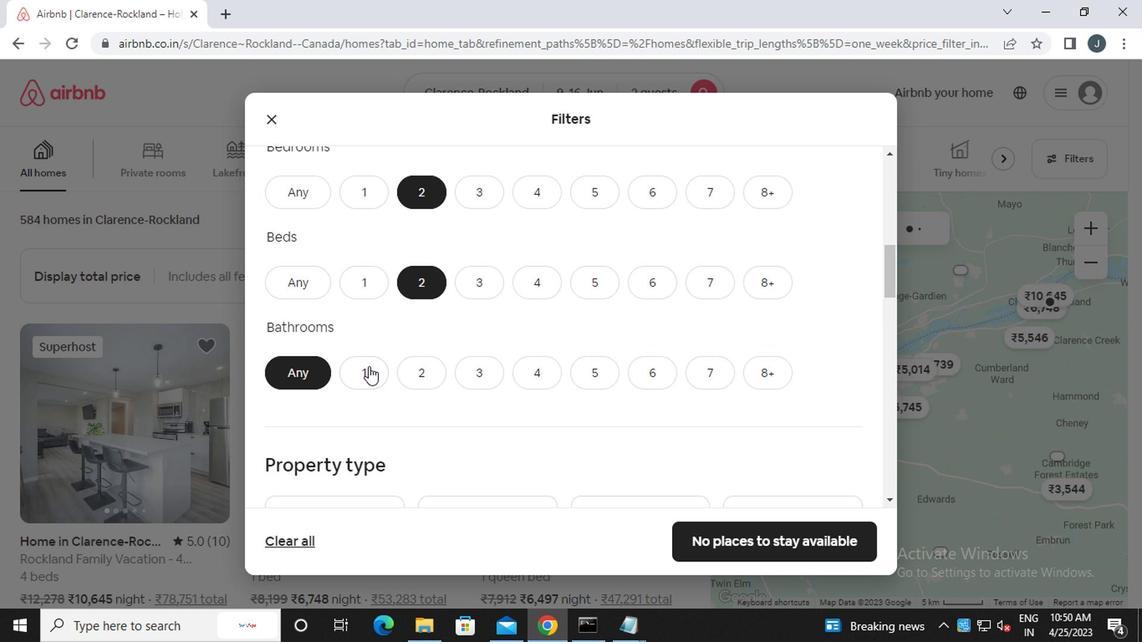 
Action: Mouse pressed left at (363, 380)
Screenshot: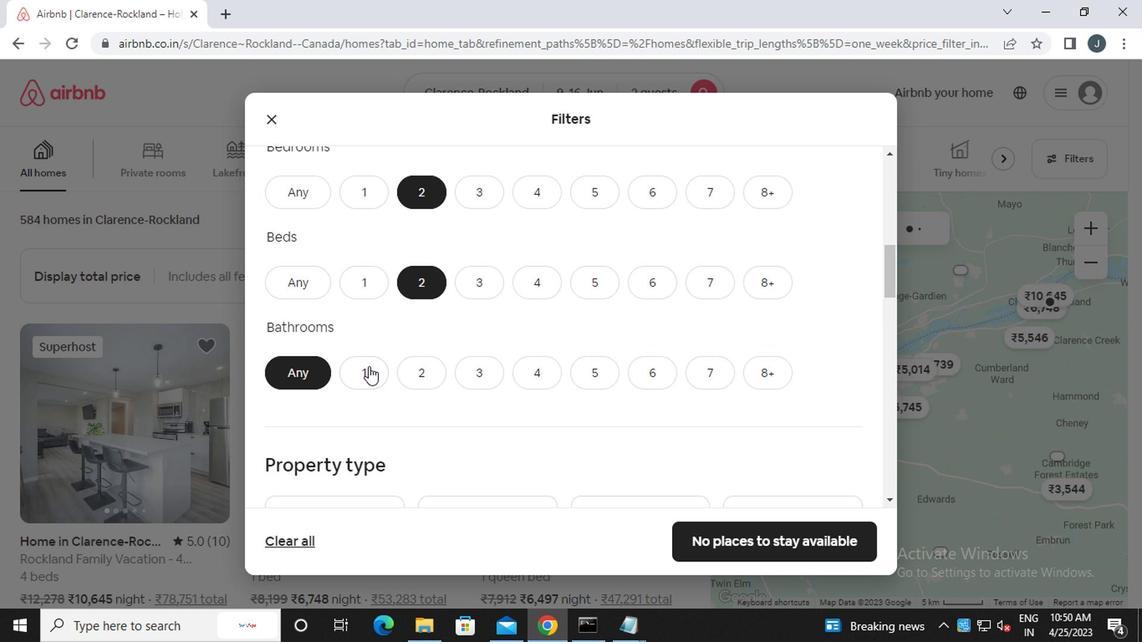 
Action: Mouse moved to (366, 405)
Screenshot: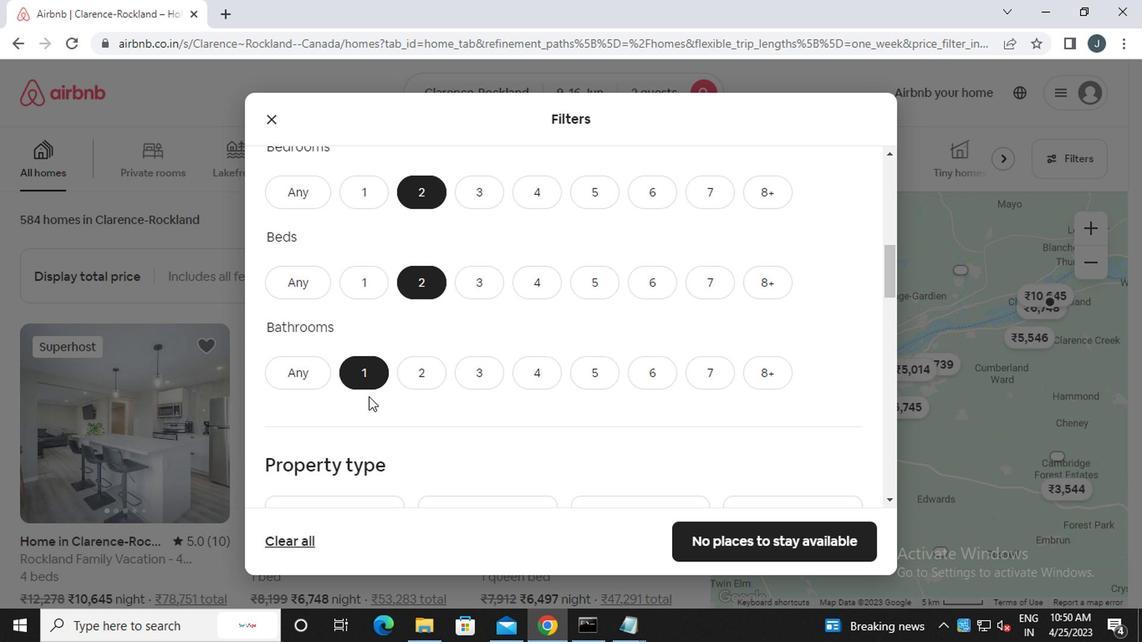 
Action: Mouse scrolled (366, 404) with delta (0, 0)
Screenshot: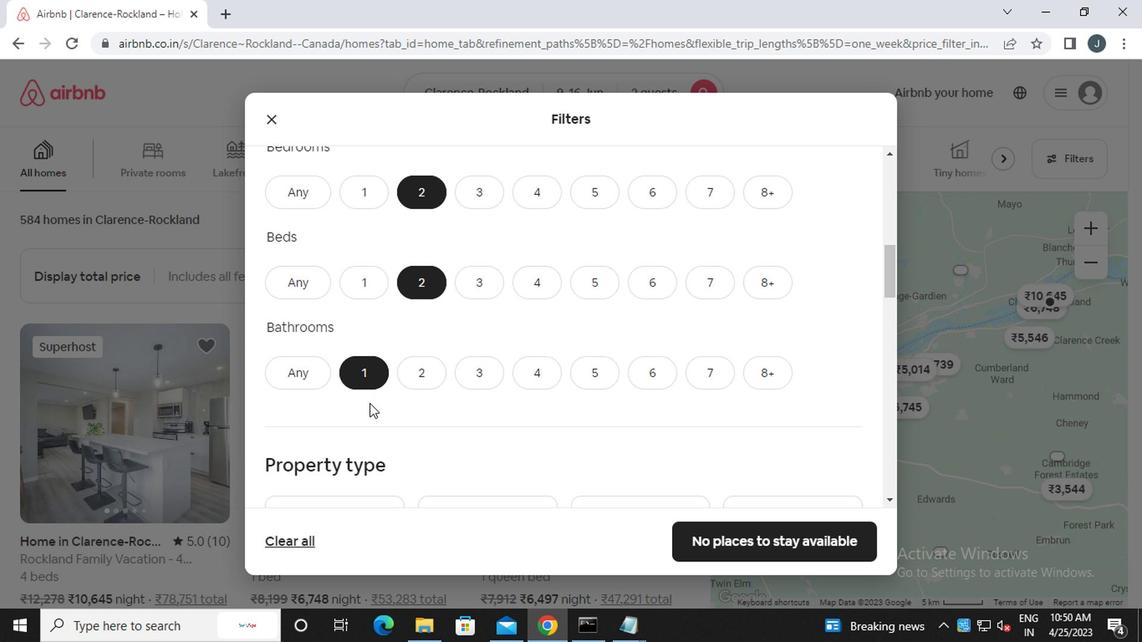 
Action: Mouse scrolled (366, 404) with delta (0, 0)
Screenshot: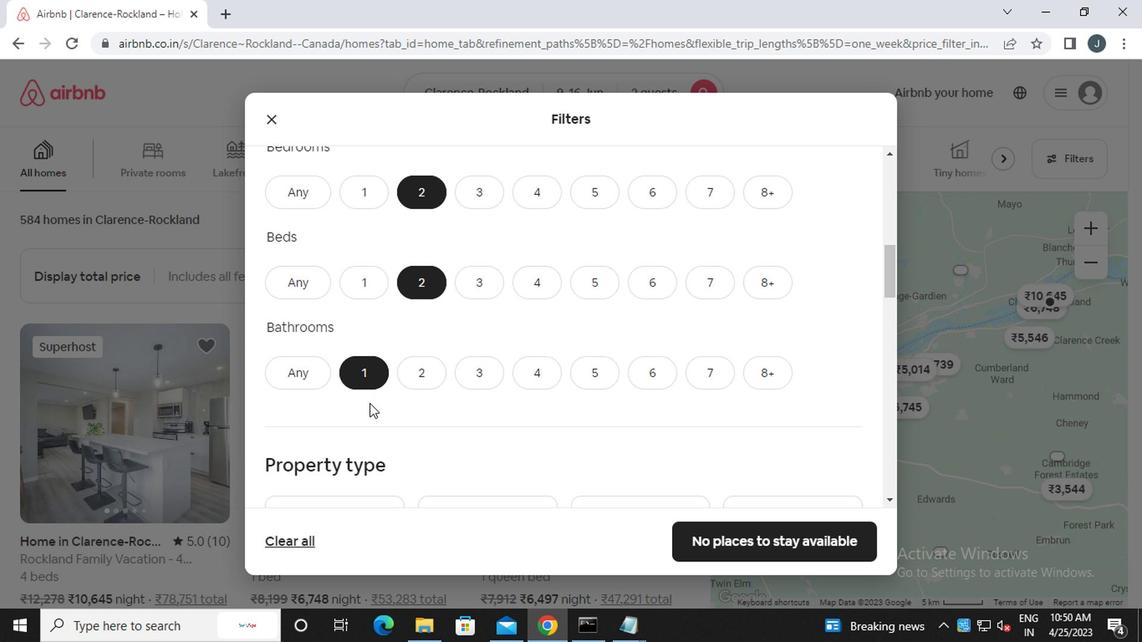 
Action: Mouse moved to (344, 390)
Screenshot: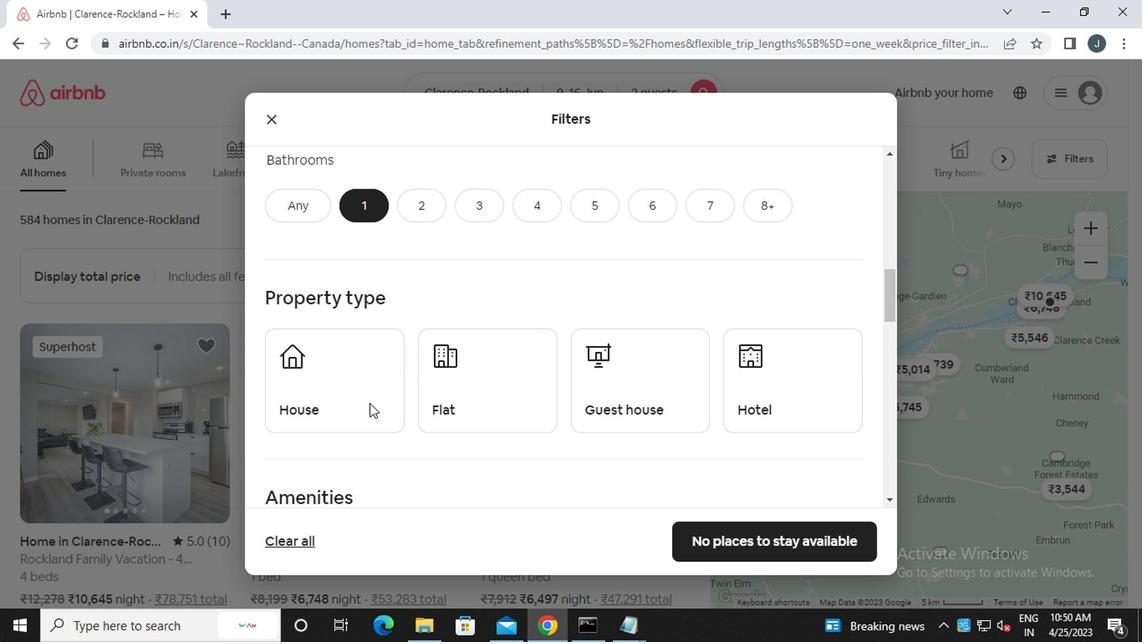 
Action: Mouse pressed left at (344, 390)
Screenshot: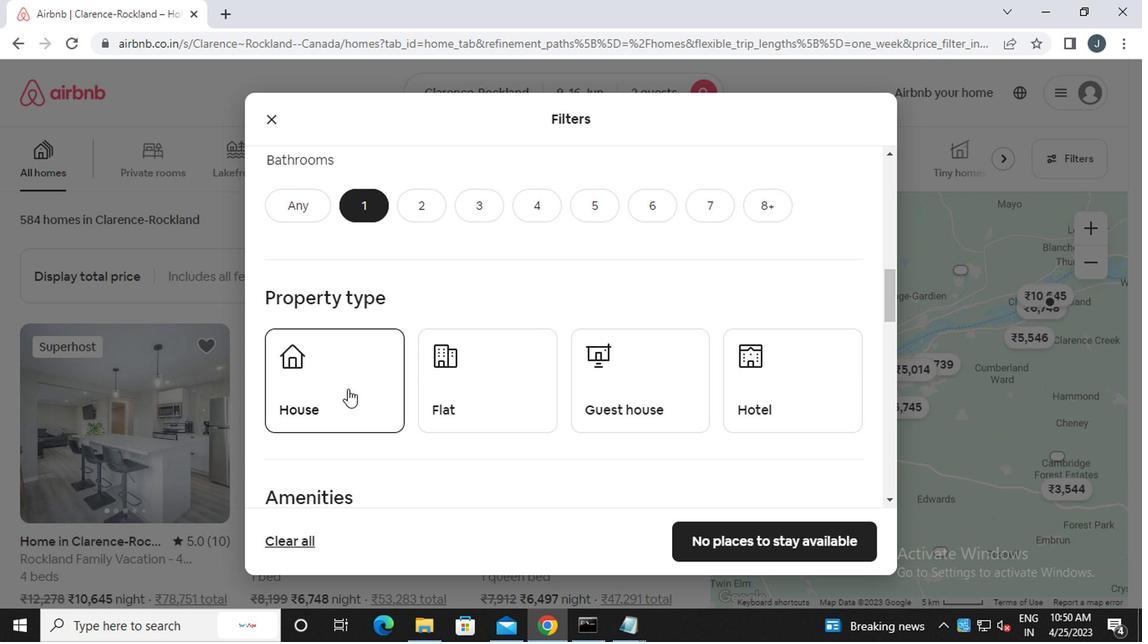 
Action: Mouse moved to (433, 399)
Screenshot: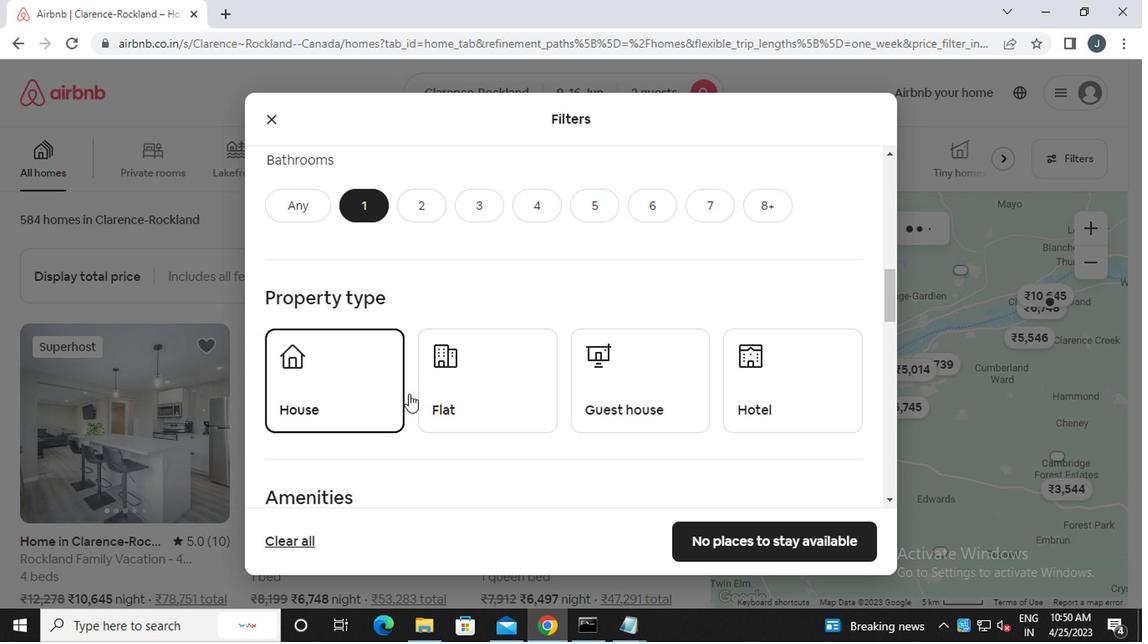 
Action: Mouse pressed left at (433, 399)
Screenshot: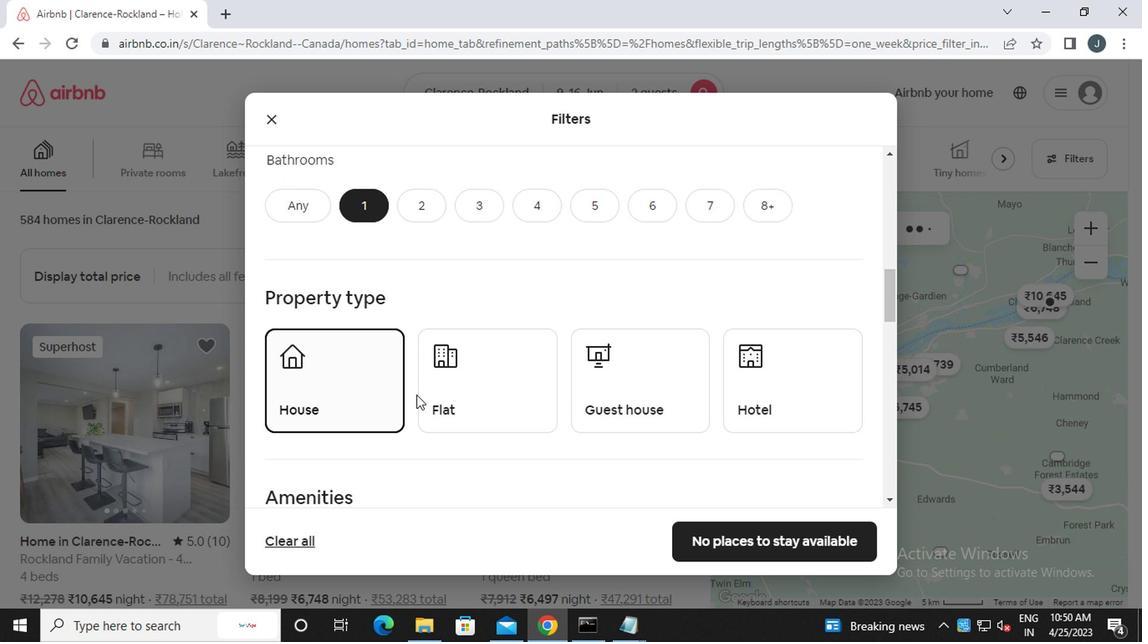 
Action: Mouse moved to (572, 401)
Screenshot: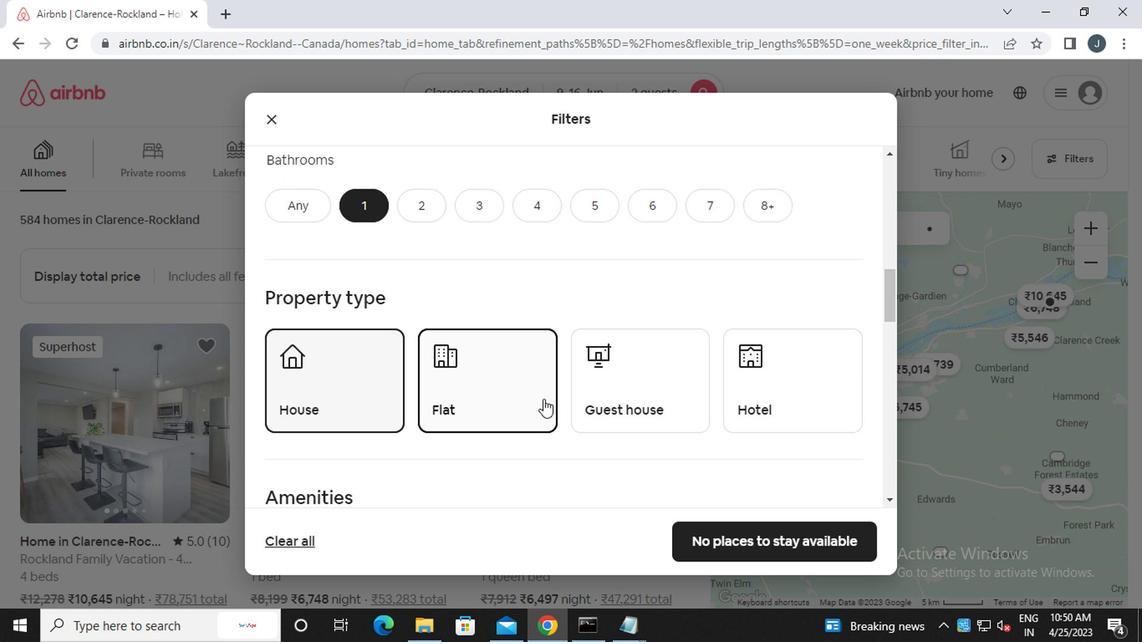 
Action: Mouse pressed left at (572, 401)
Screenshot: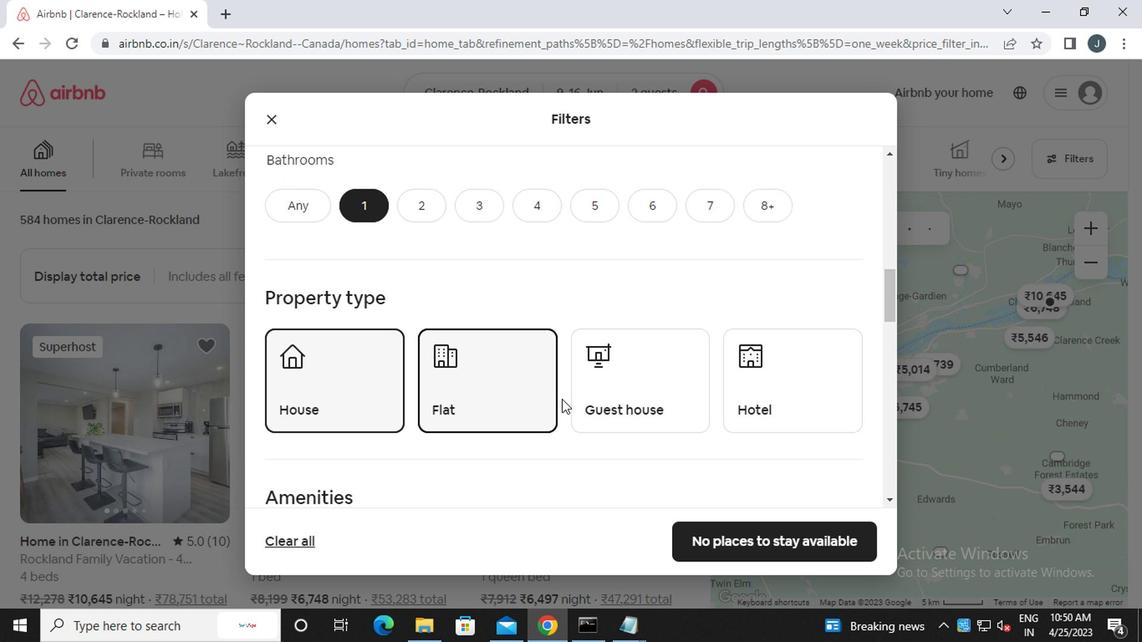 
Action: Mouse moved to (571, 401)
Screenshot: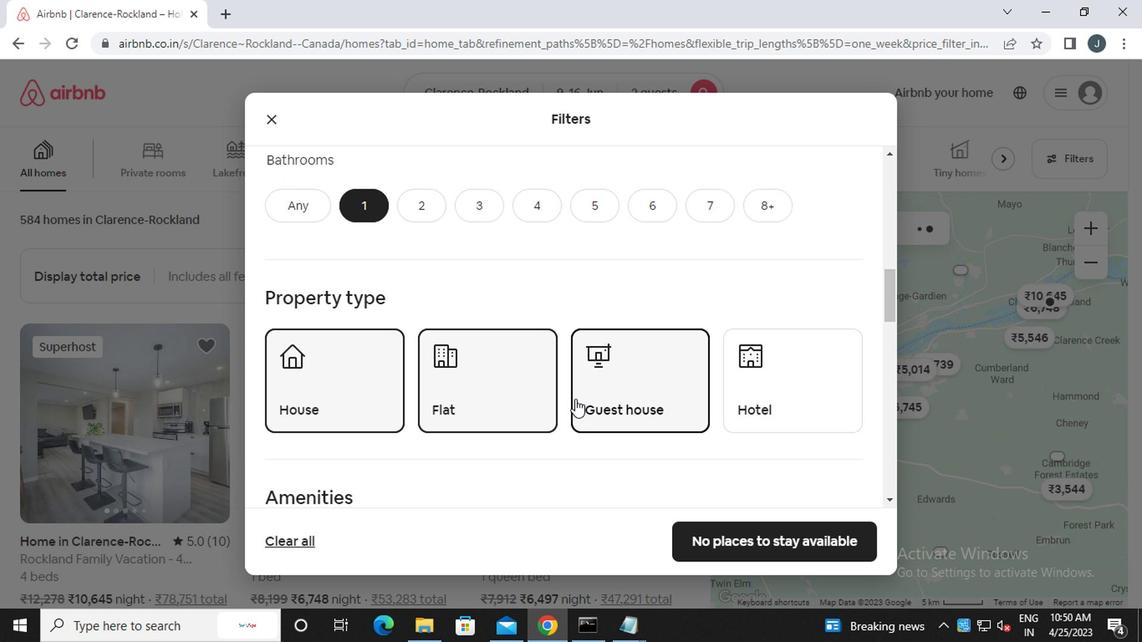 
Action: Mouse scrolled (571, 400) with delta (0, 0)
Screenshot: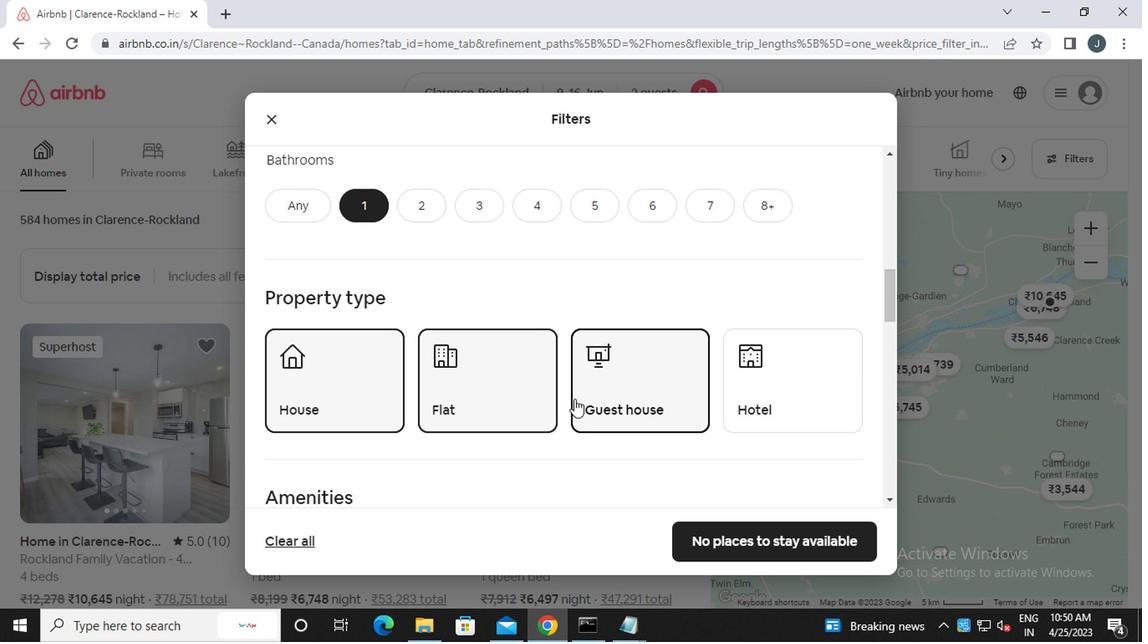 
Action: Mouse scrolled (571, 400) with delta (0, 0)
Screenshot: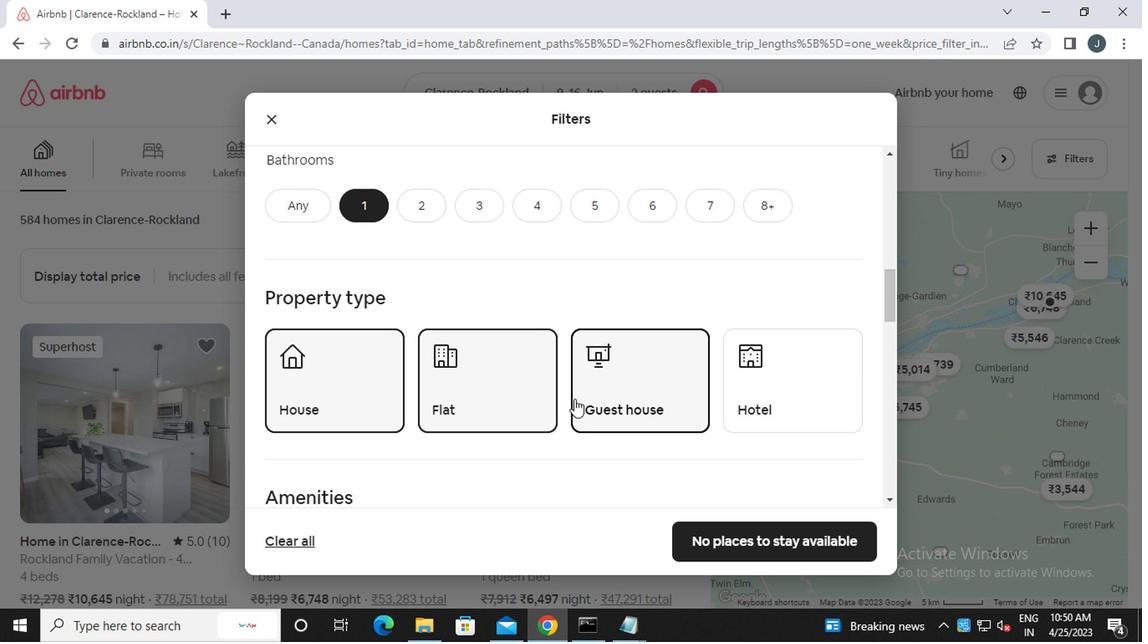 
Action: Mouse scrolled (571, 400) with delta (0, 0)
Screenshot: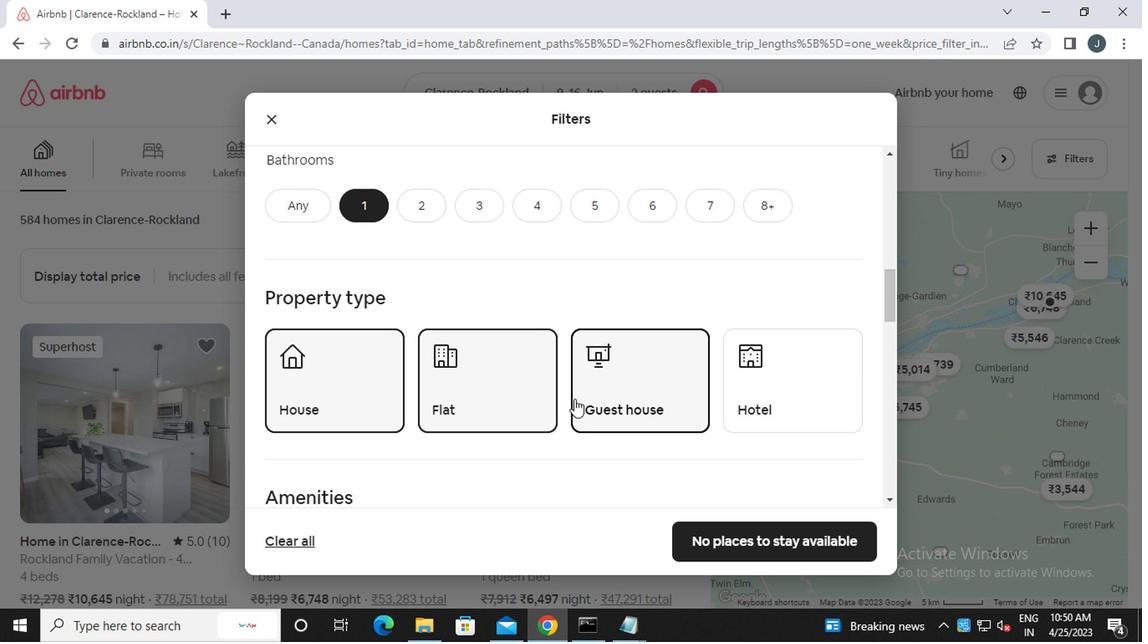 
Action: Mouse scrolled (571, 400) with delta (0, 0)
Screenshot: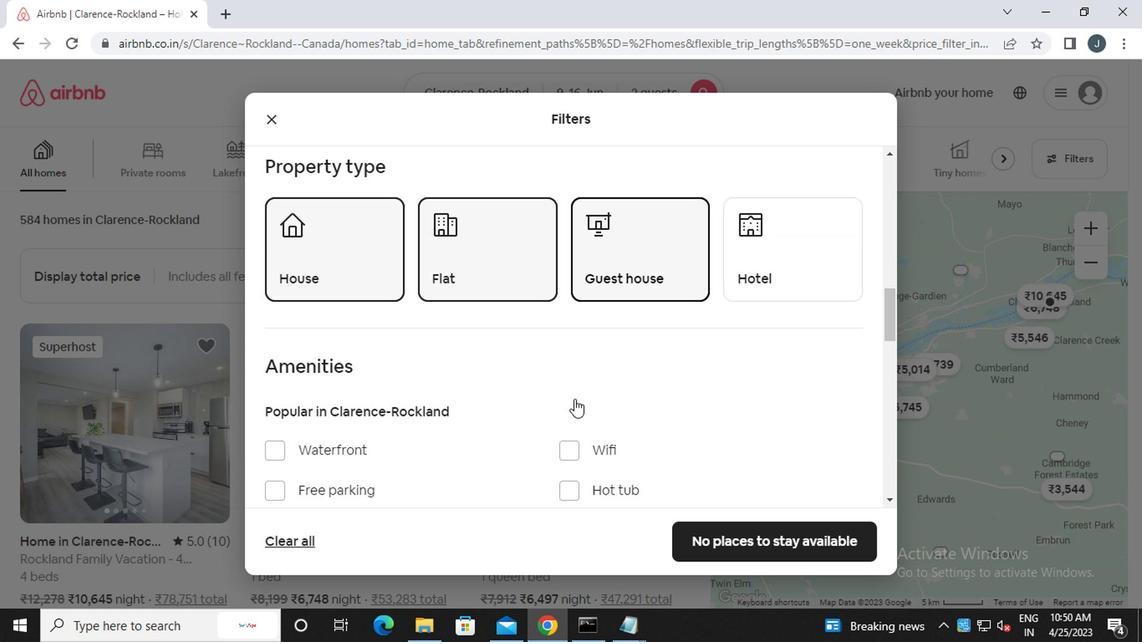 
Action: Mouse moved to (435, 353)
Screenshot: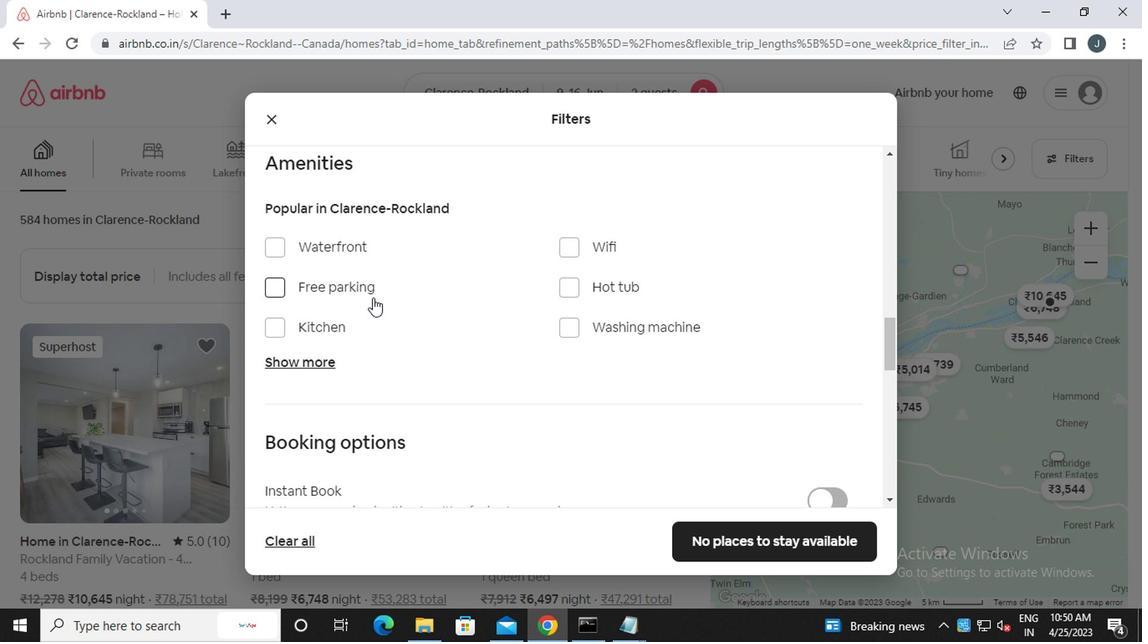 
Action: Mouse scrolled (435, 352) with delta (0, 0)
Screenshot: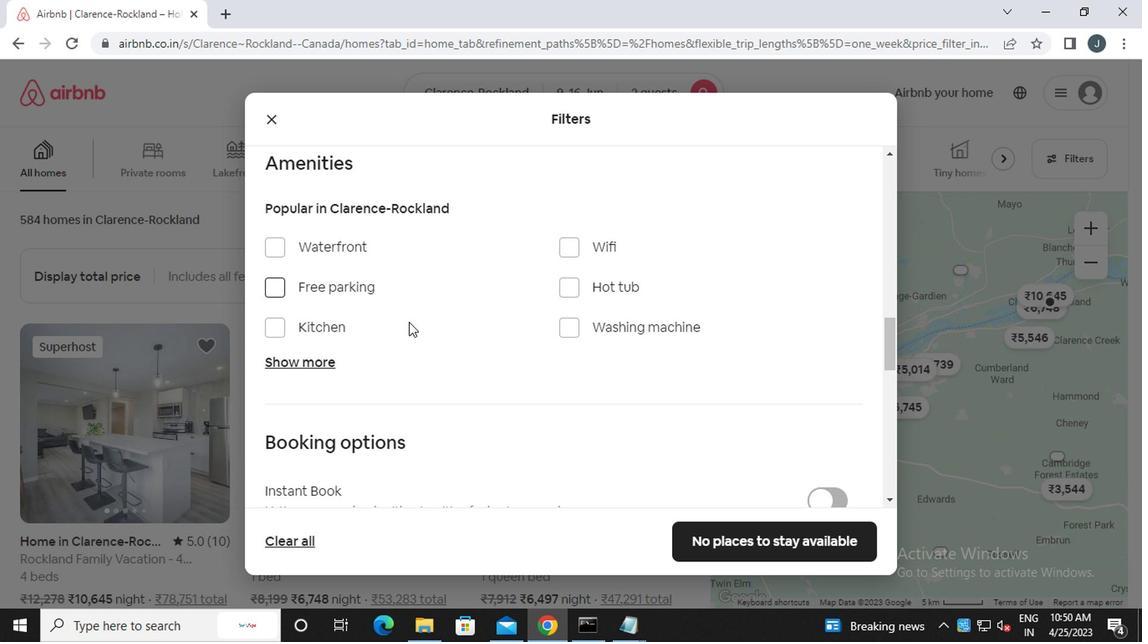 
Action: Mouse scrolled (435, 352) with delta (0, 0)
Screenshot: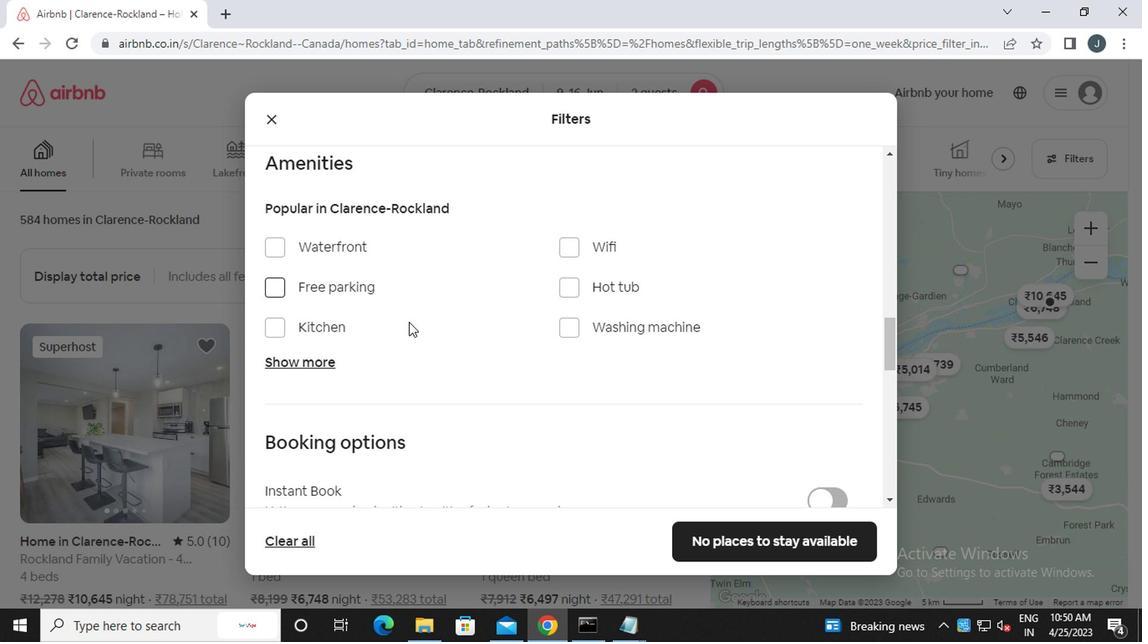 
Action: Mouse scrolled (435, 352) with delta (0, 0)
Screenshot: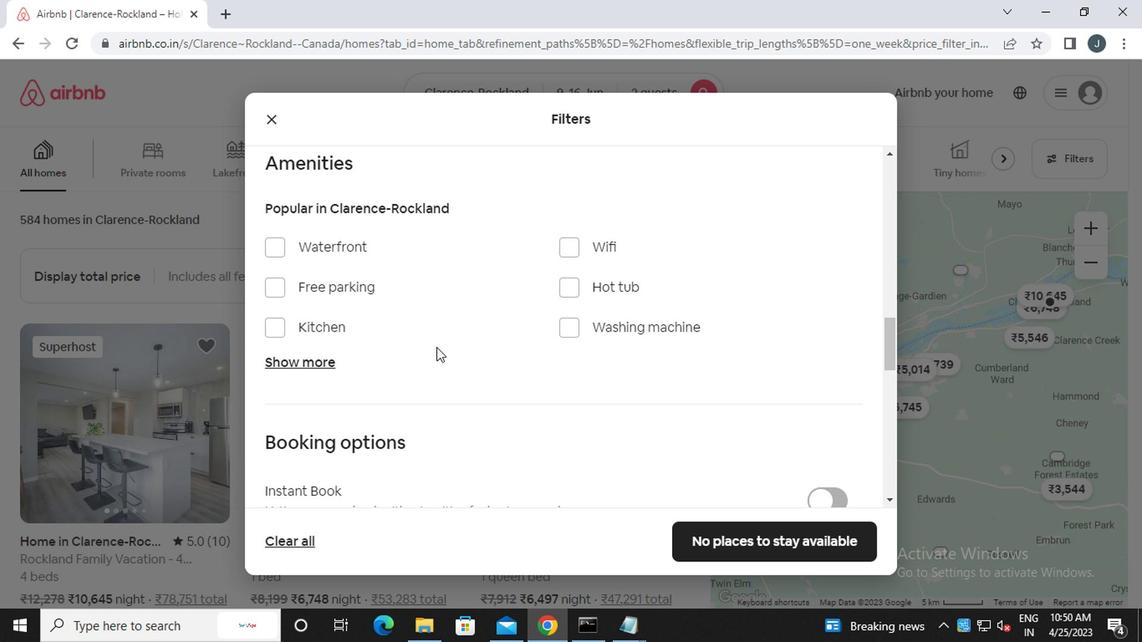 
Action: Mouse moved to (823, 311)
Screenshot: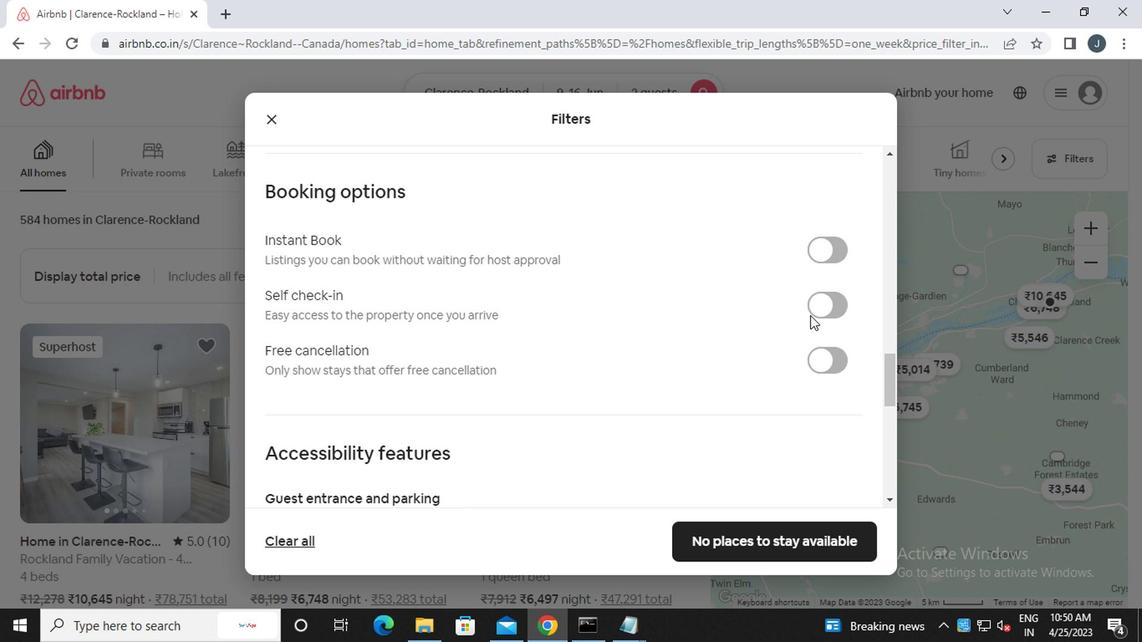 
Action: Mouse pressed left at (823, 311)
Screenshot: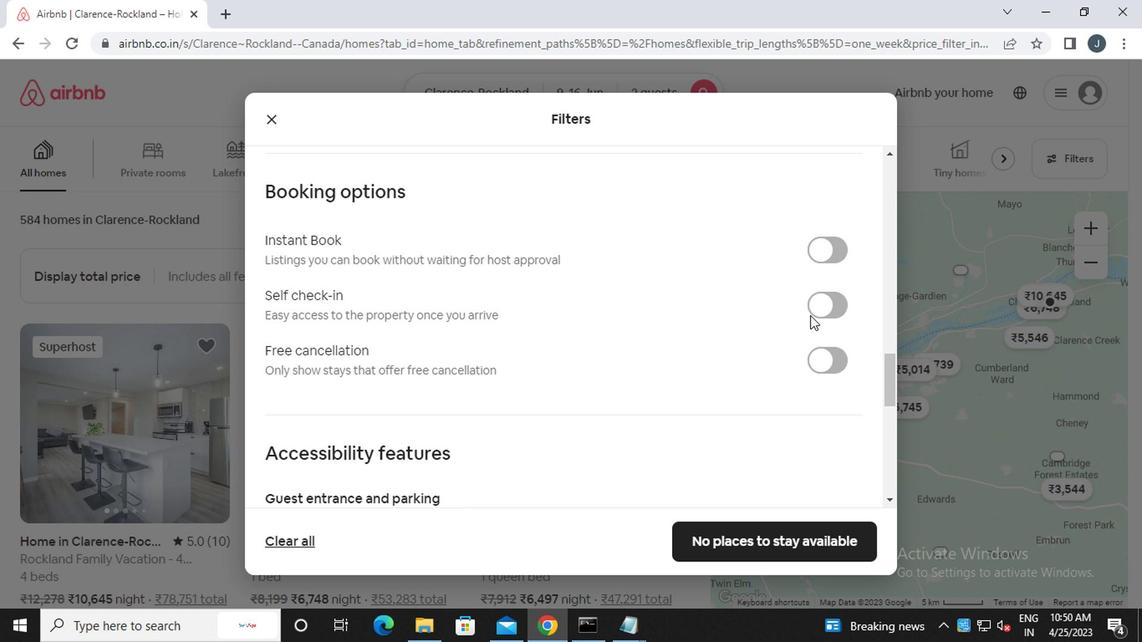 
Action: Mouse moved to (527, 390)
Screenshot: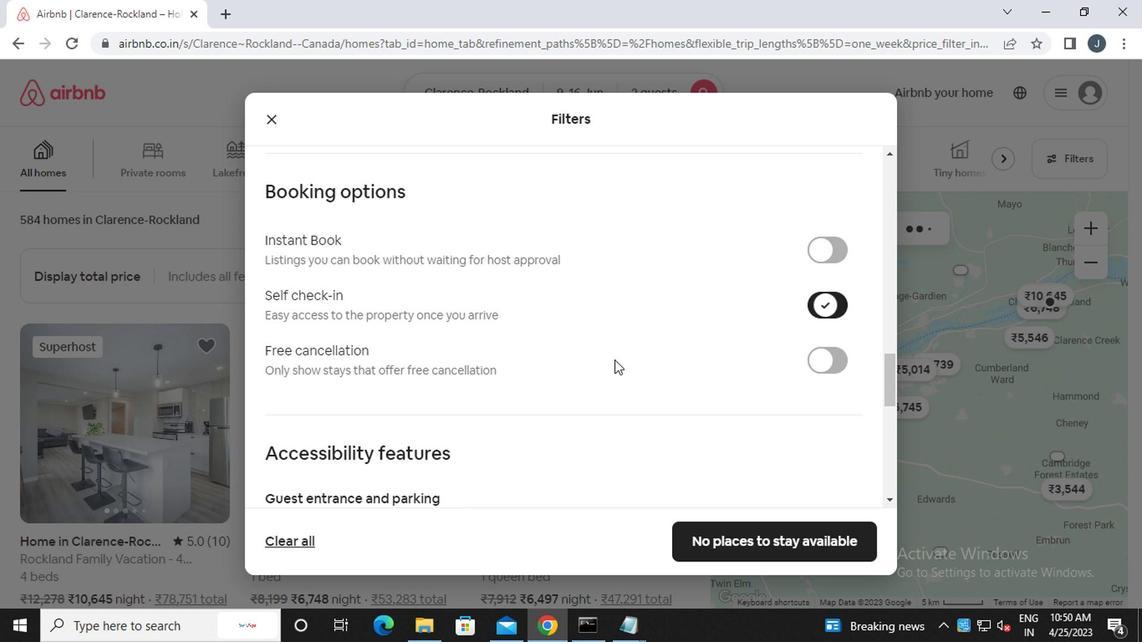 
Action: Mouse scrolled (527, 389) with delta (0, -1)
Screenshot: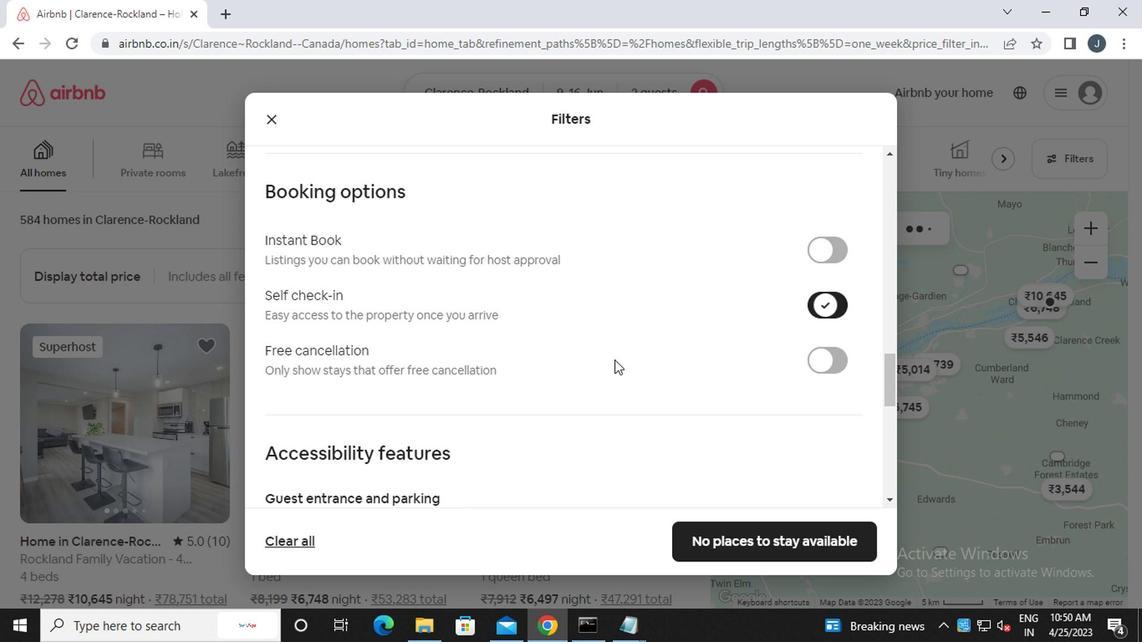 
Action: Mouse moved to (523, 395)
Screenshot: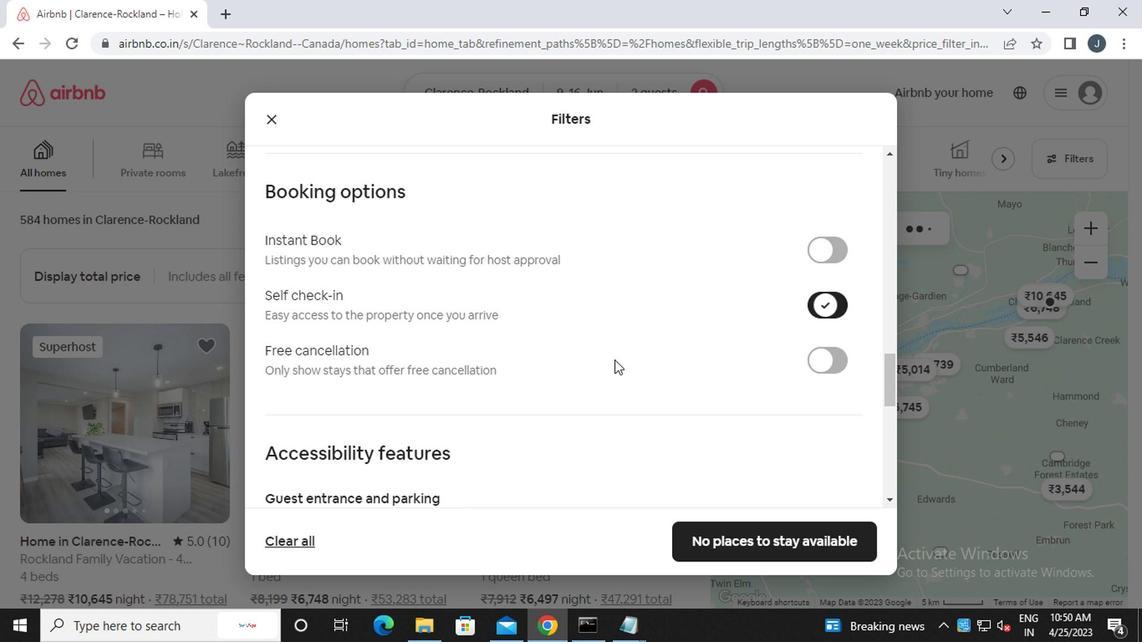 
Action: Mouse scrolled (523, 394) with delta (0, 0)
Screenshot: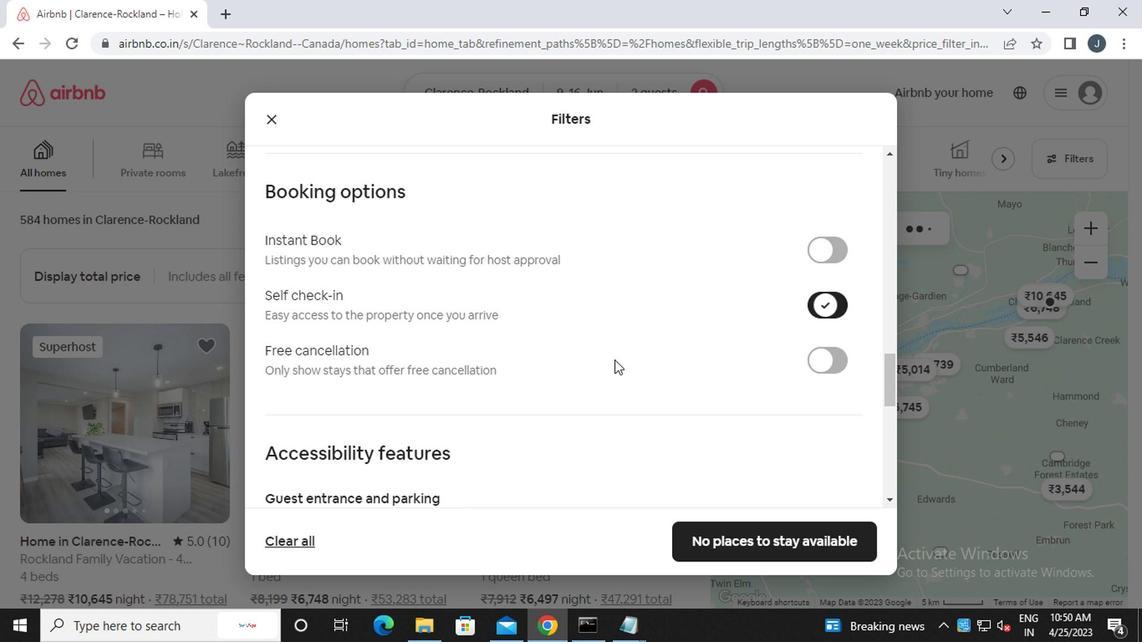 
Action: Mouse moved to (521, 395)
Screenshot: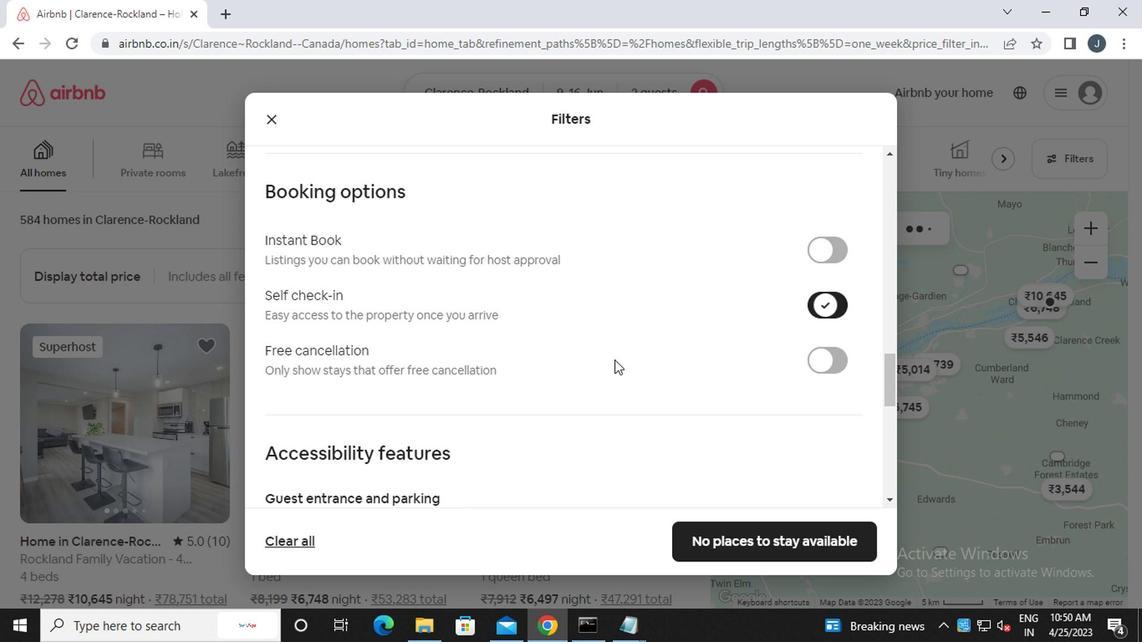 
Action: Mouse scrolled (521, 395) with delta (0, 0)
Screenshot: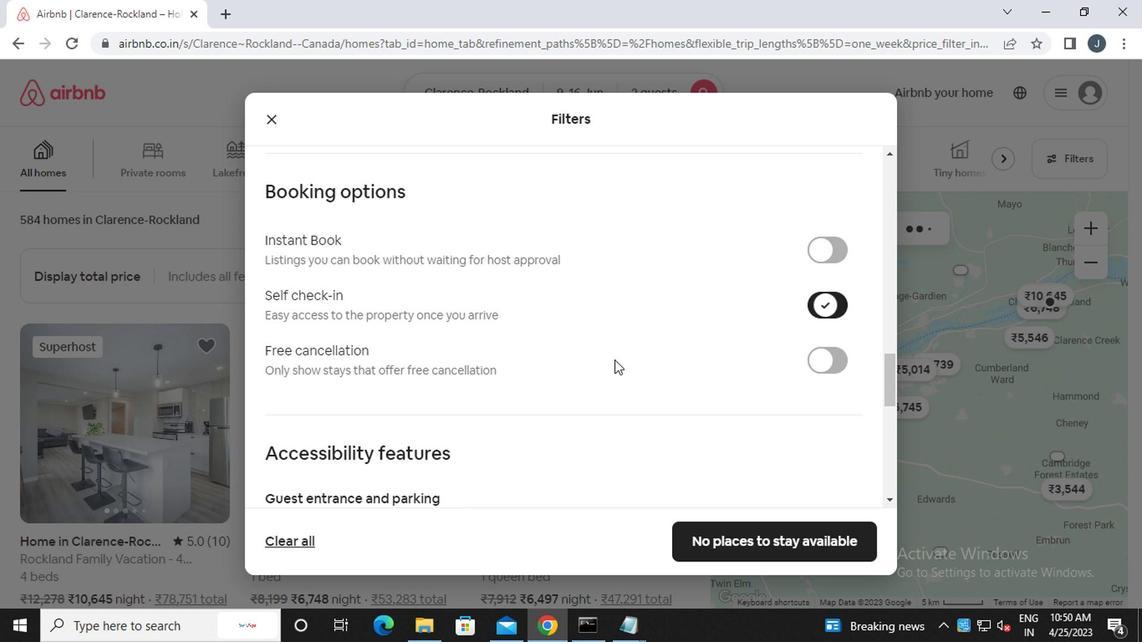 
Action: Mouse moved to (521, 396)
Screenshot: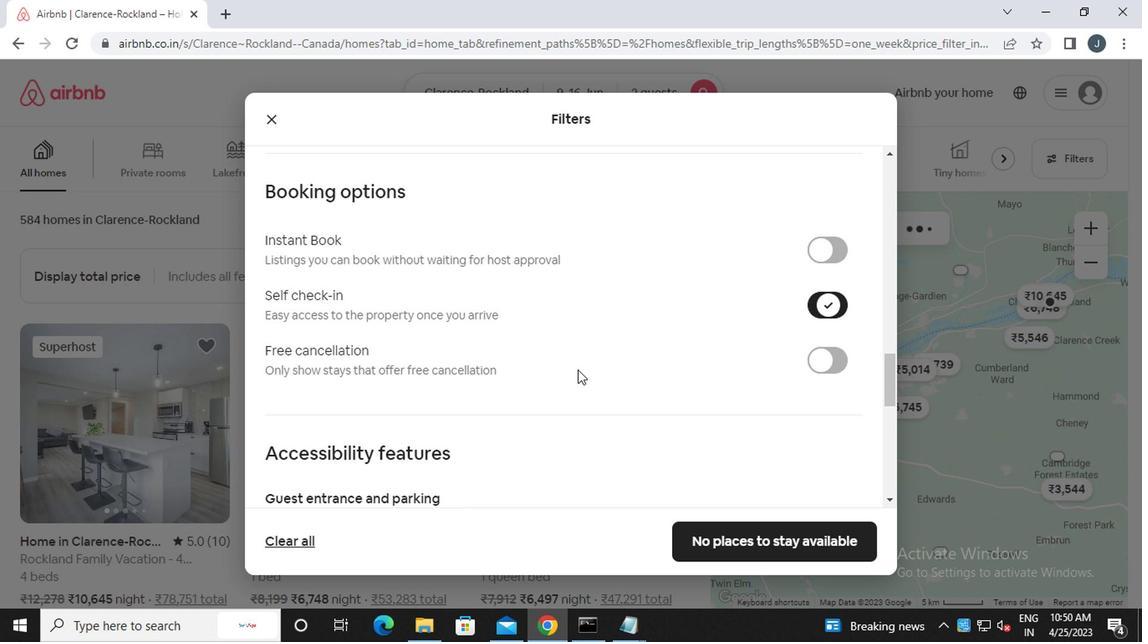 
Action: Mouse scrolled (521, 395) with delta (0, -1)
Screenshot: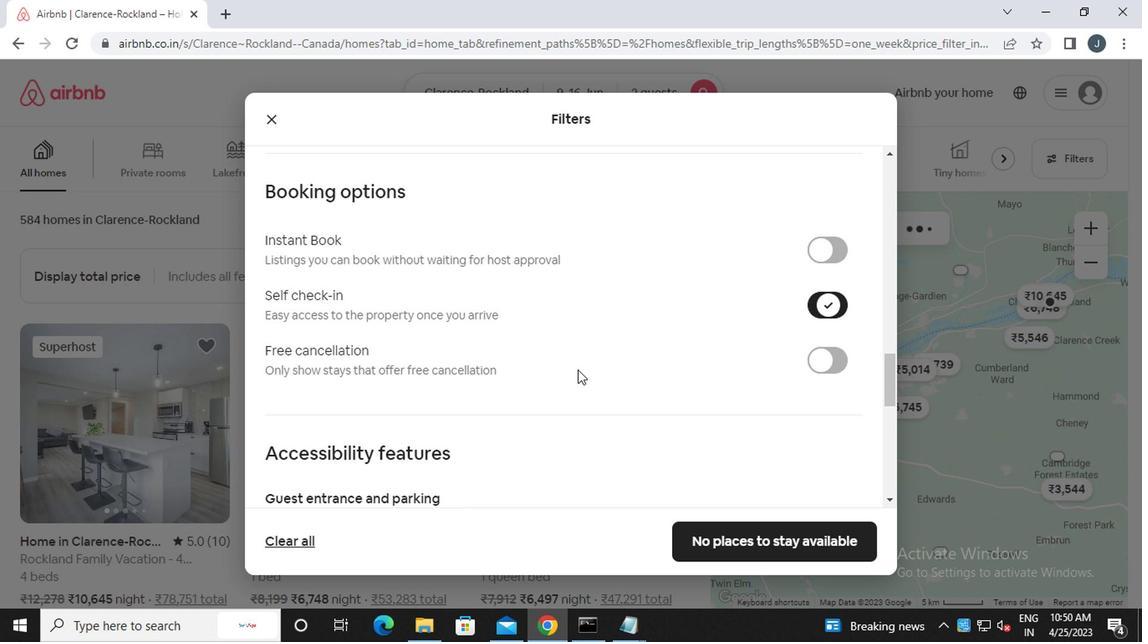 
Action: Mouse moved to (520, 396)
Screenshot: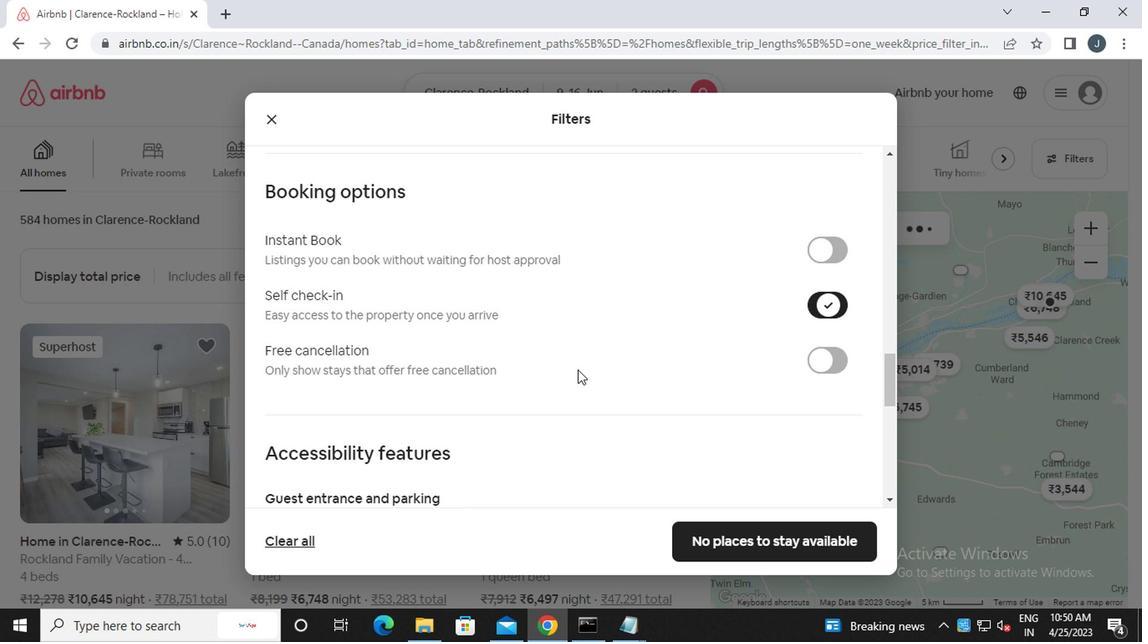 
Action: Mouse scrolled (520, 395) with delta (0, -1)
Screenshot: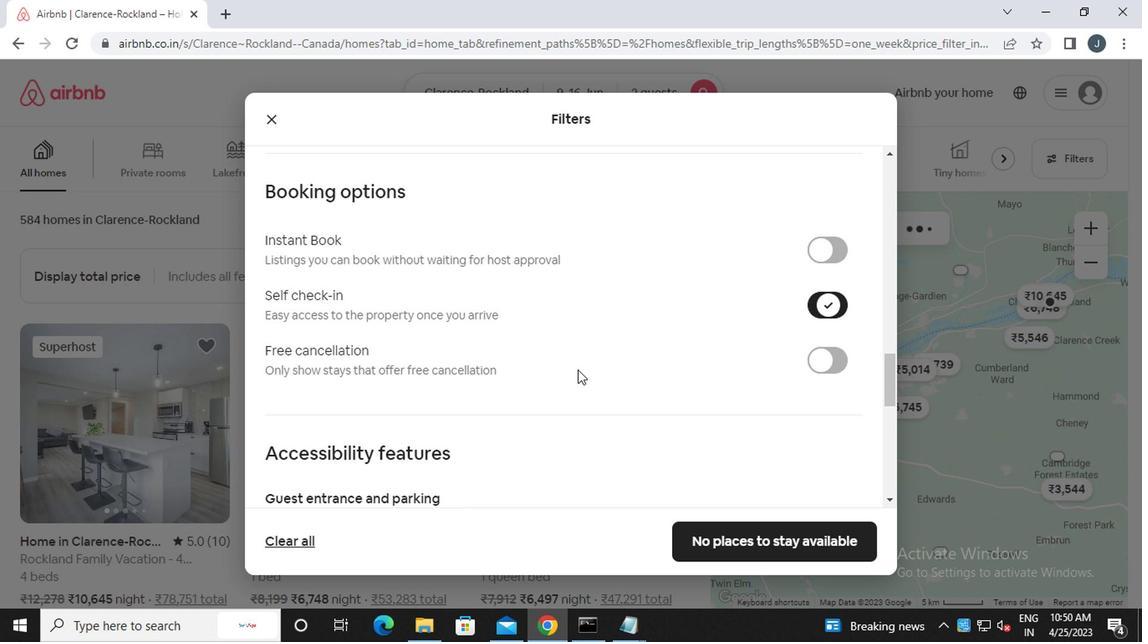 
Action: Mouse scrolled (520, 395) with delta (0, -1)
Screenshot: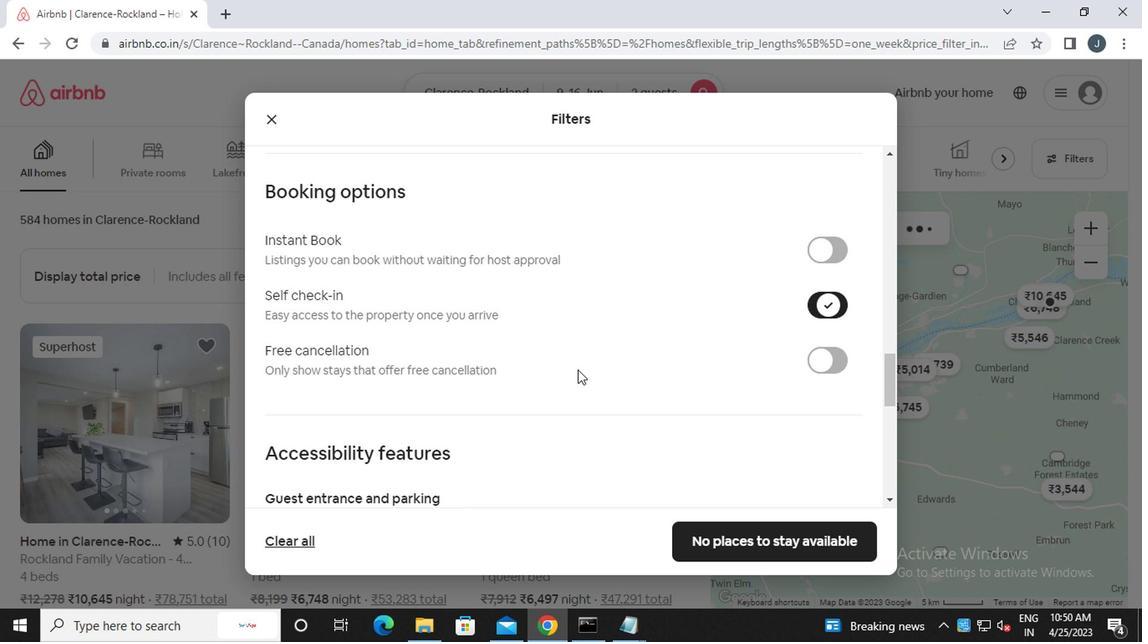 
Action: Mouse scrolled (520, 395) with delta (0, -1)
Screenshot: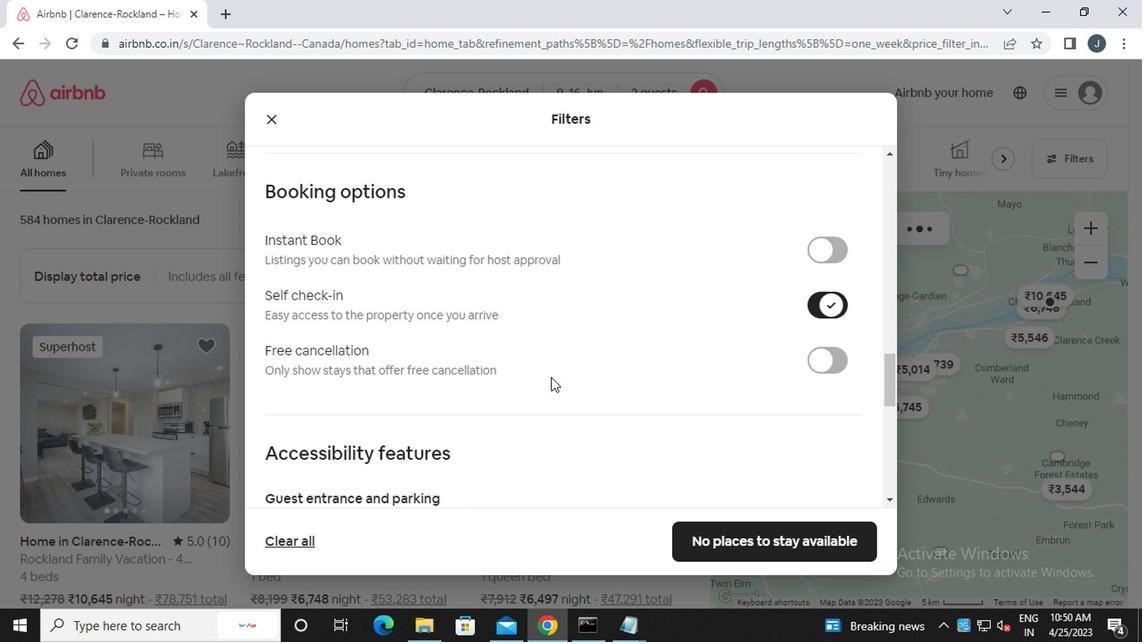 
Action: Mouse moved to (520, 397)
Screenshot: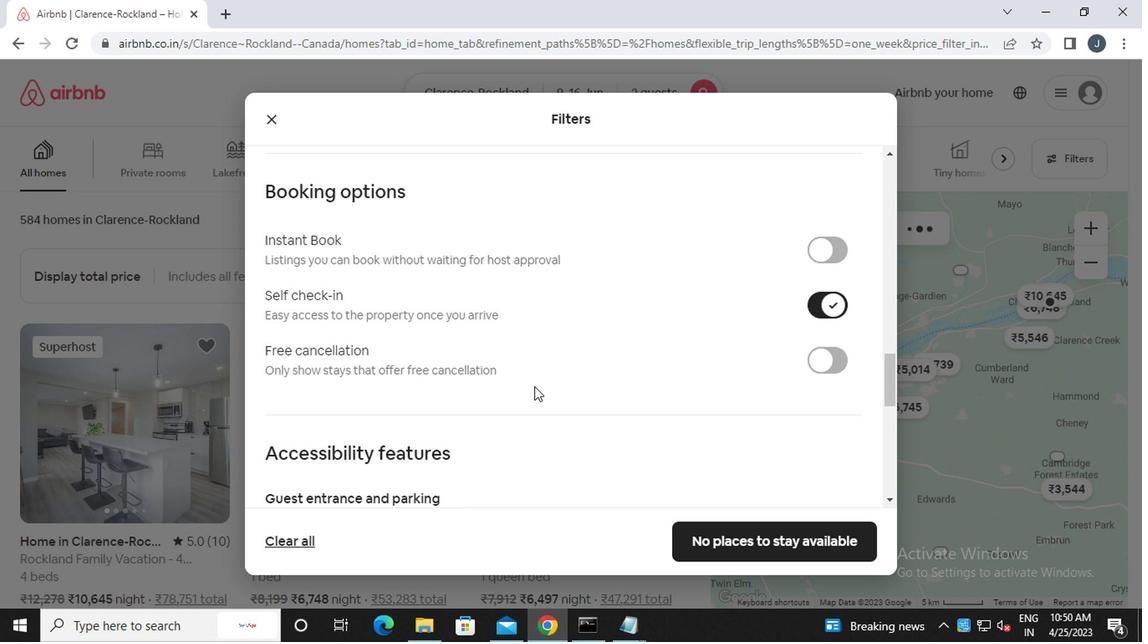 
Action: Mouse pressed middle at (520, 397)
Screenshot: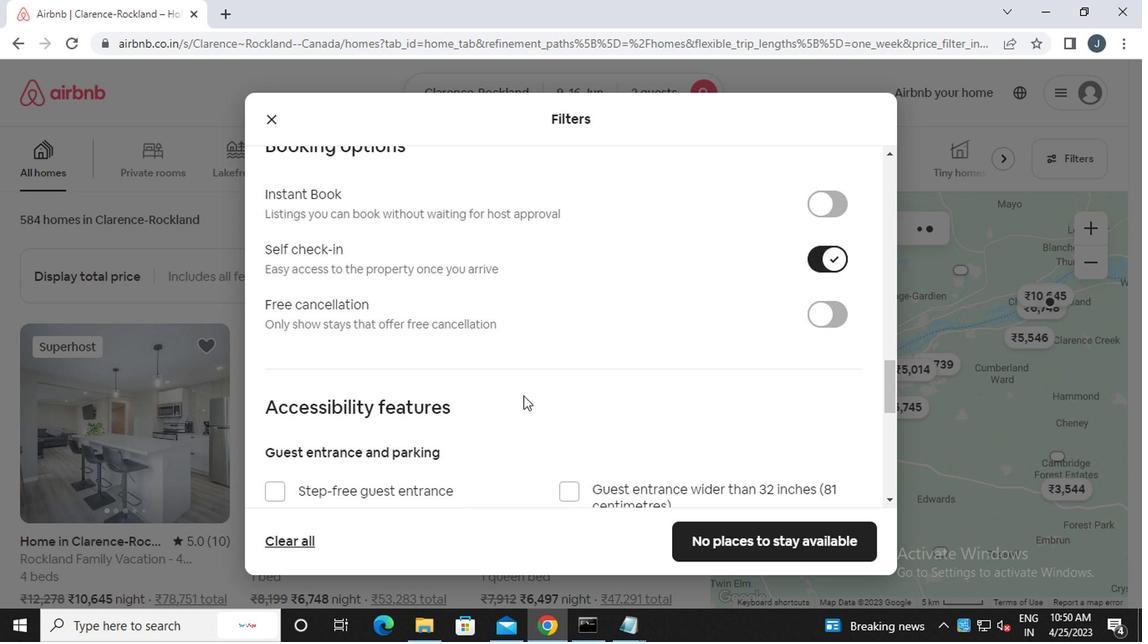 
Action: Mouse scrolled (520, 396) with delta (0, 0)
Screenshot: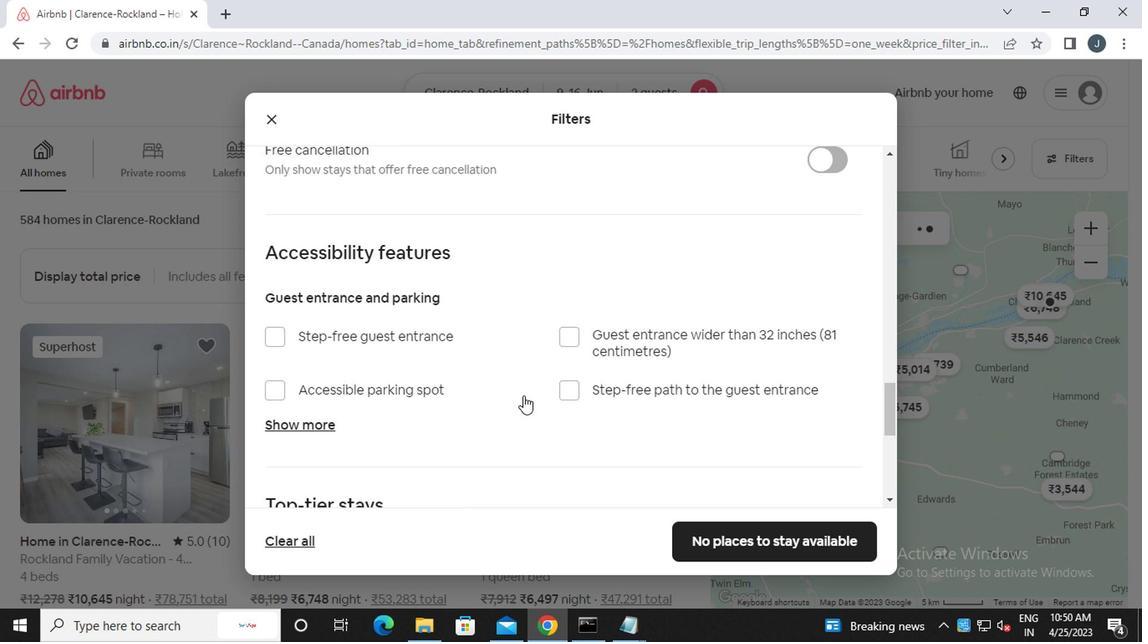 
Action: Mouse scrolled (520, 396) with delta (0, 0)
Screenshot: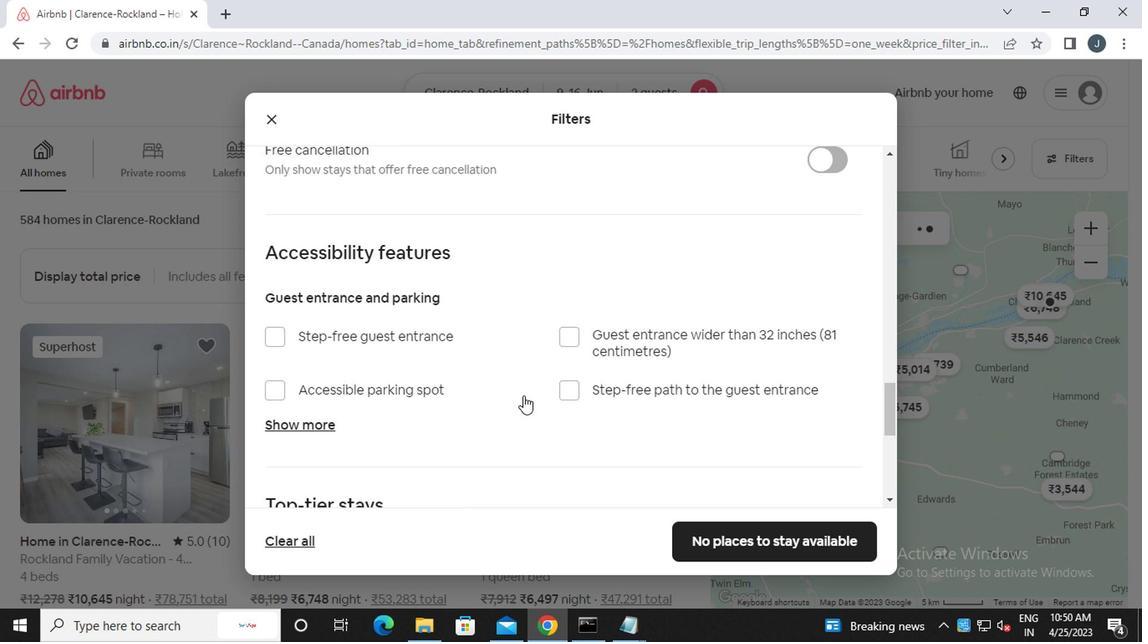
Action: Mouse scrolled (520, 396) with delta (0, 0)
Screenshot: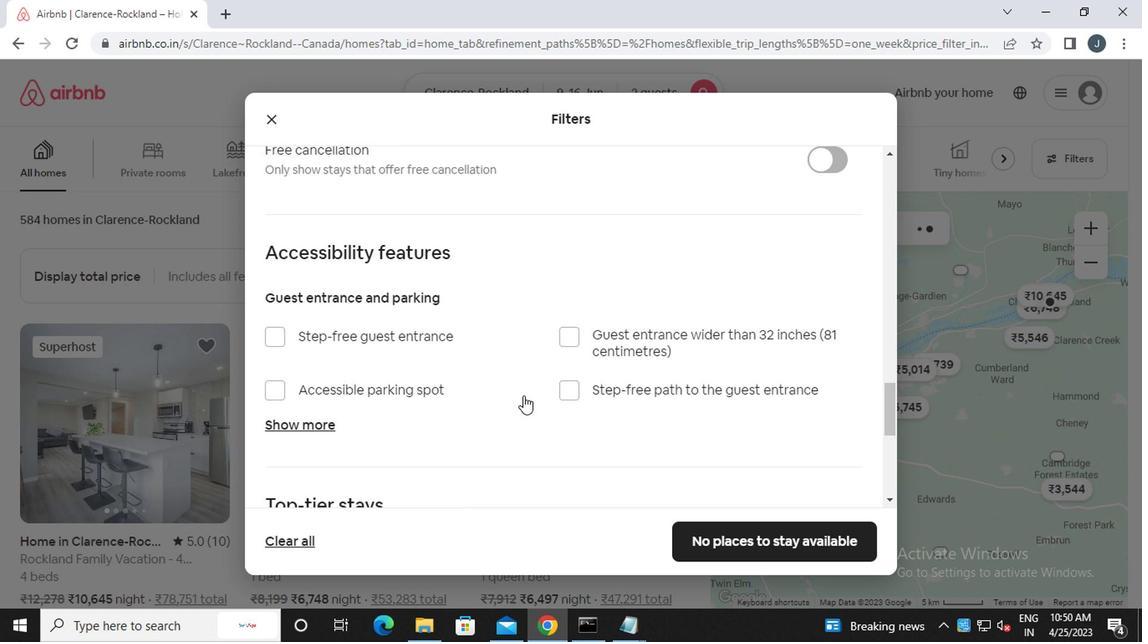 
Action: Mouse scrolled (520, 396) with delta (0, 0)
Screenshot: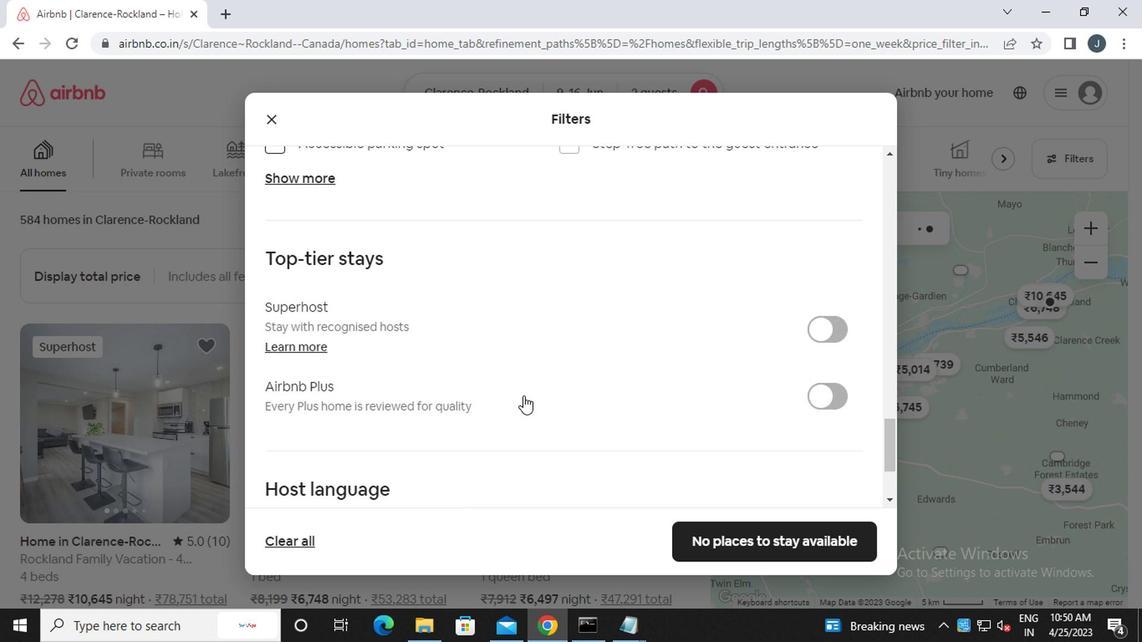 
Action: Mouse scrolled (520, 396) with delta (0, 0)
Screenshot: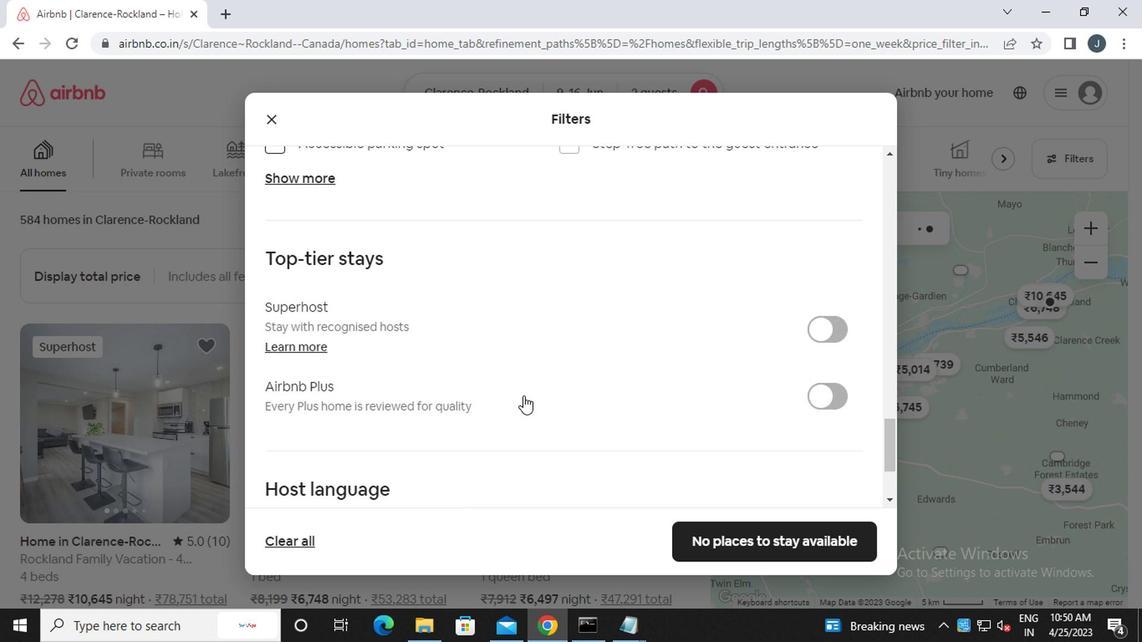 
Action: Mouse scrolled (520, 396) with delta (0, 0)
Screenshot: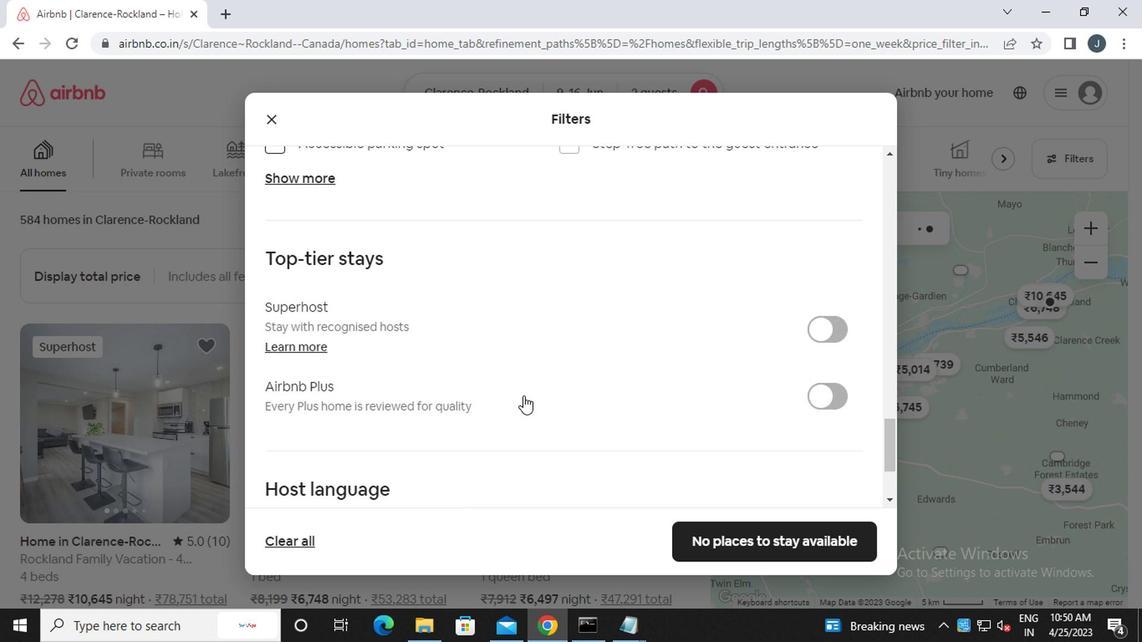 
Action: Mouse moved to (492, 400)
Screenshot: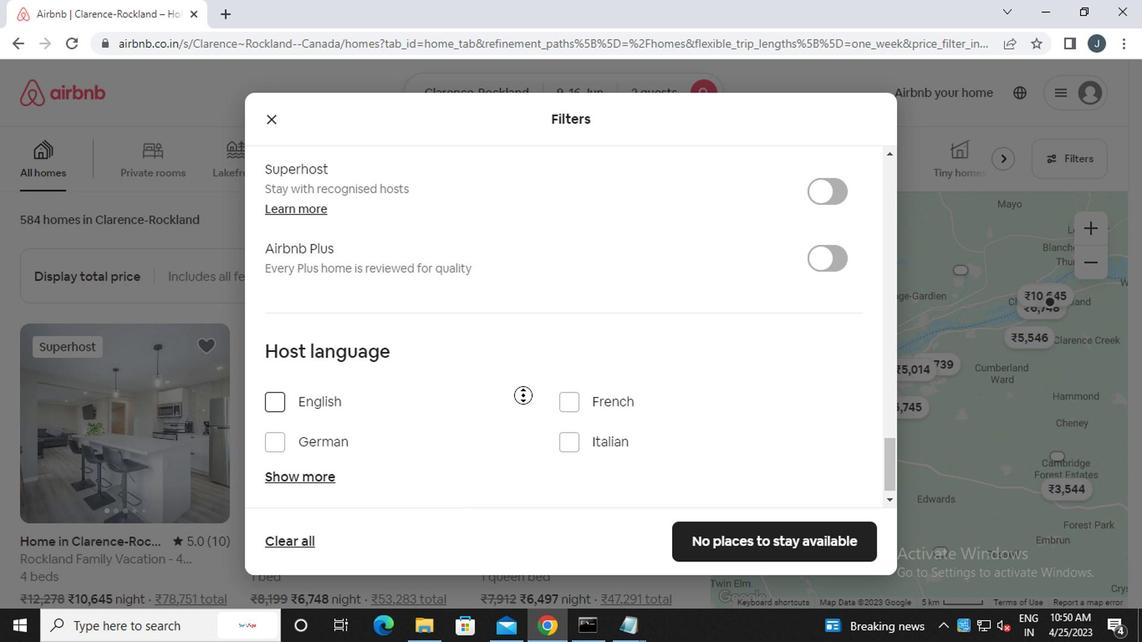 
Action: Mouse scrolled (492, 399) with delta (0, -1)
Screenshot: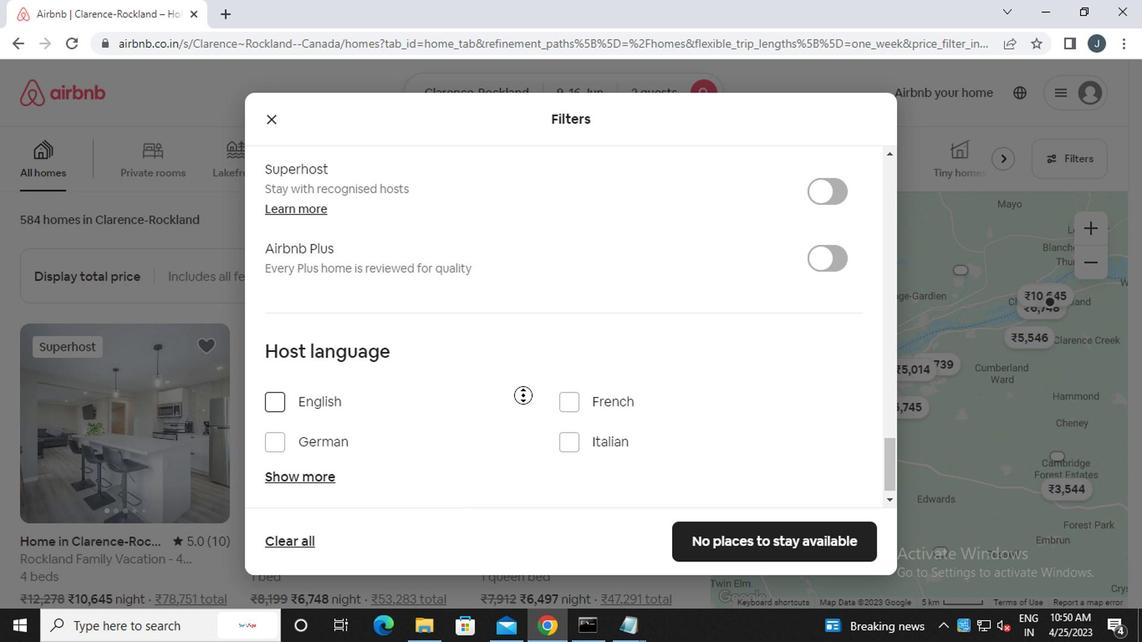
Action: Mouse moved to (453, 401)
Screenshot: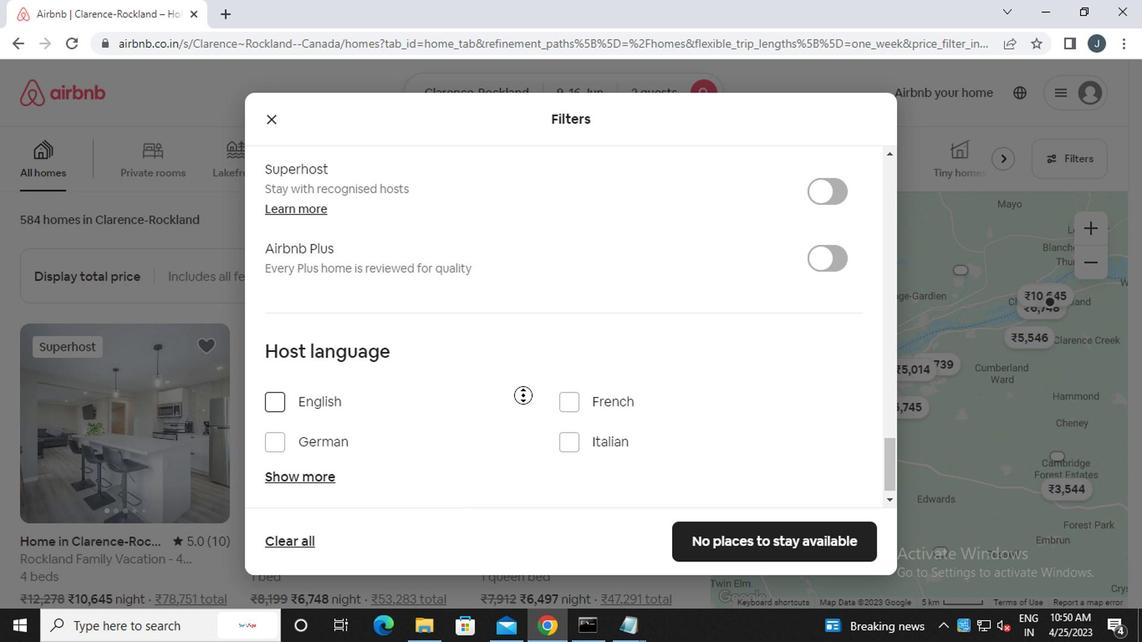 
Action: Mouse scrolled (453, 401) with delta (0, 0)
Screenshot: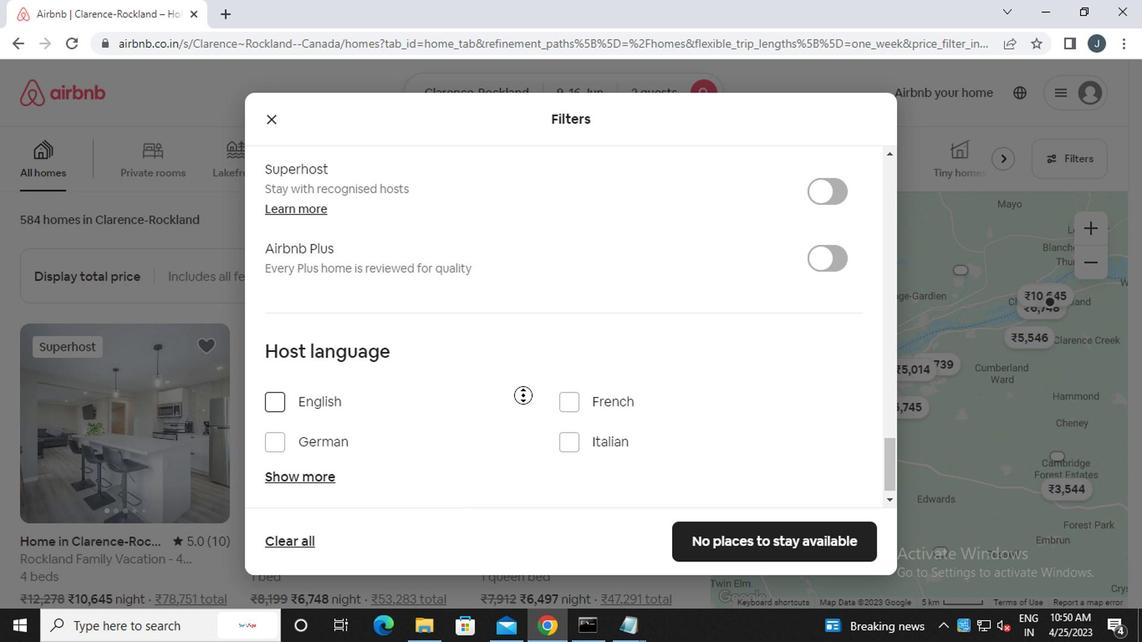 
Action: Mouse moved to (433, 401)
Screenshot: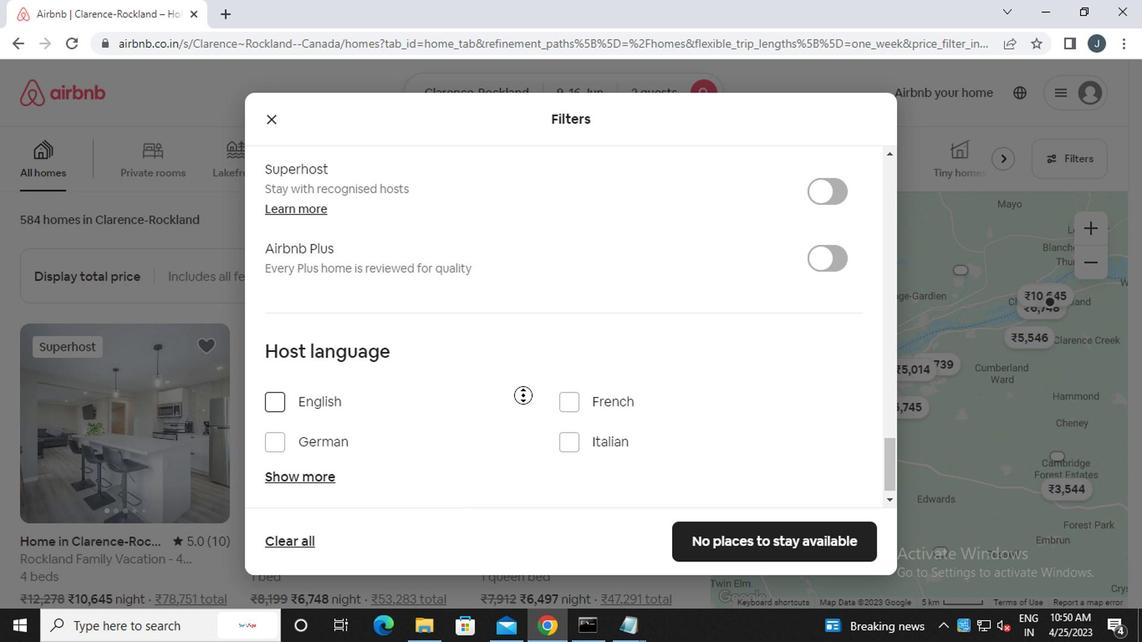 
Action: Mouse scrolled (433, 401) with delta (0, 0)
Screenshot: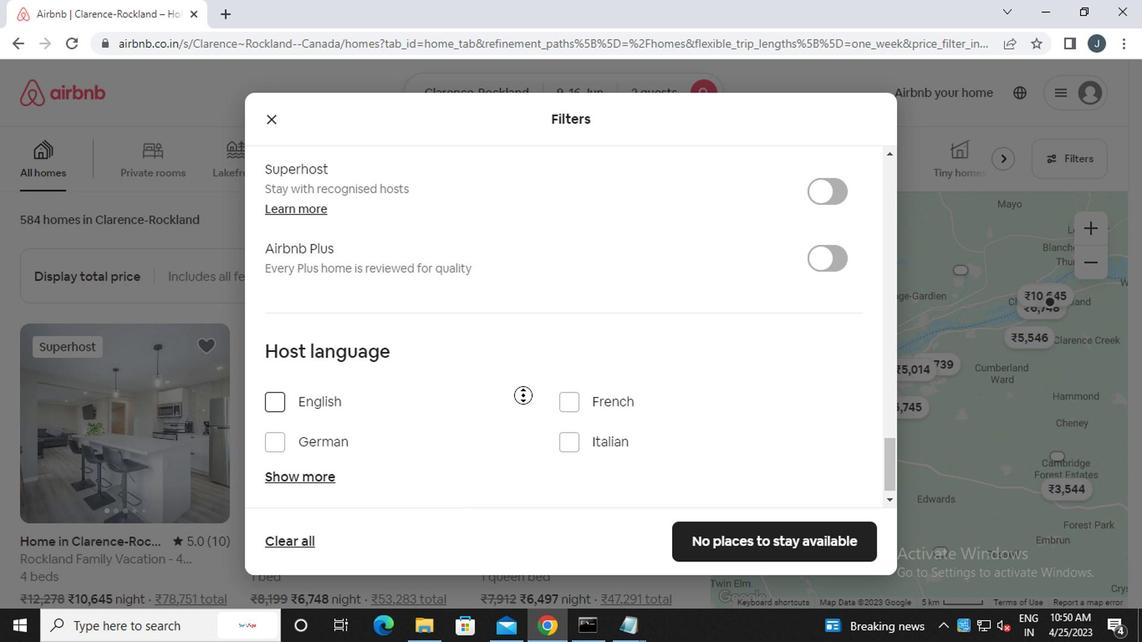 
Action: Mouse moved to (405, 402)
Screenshot: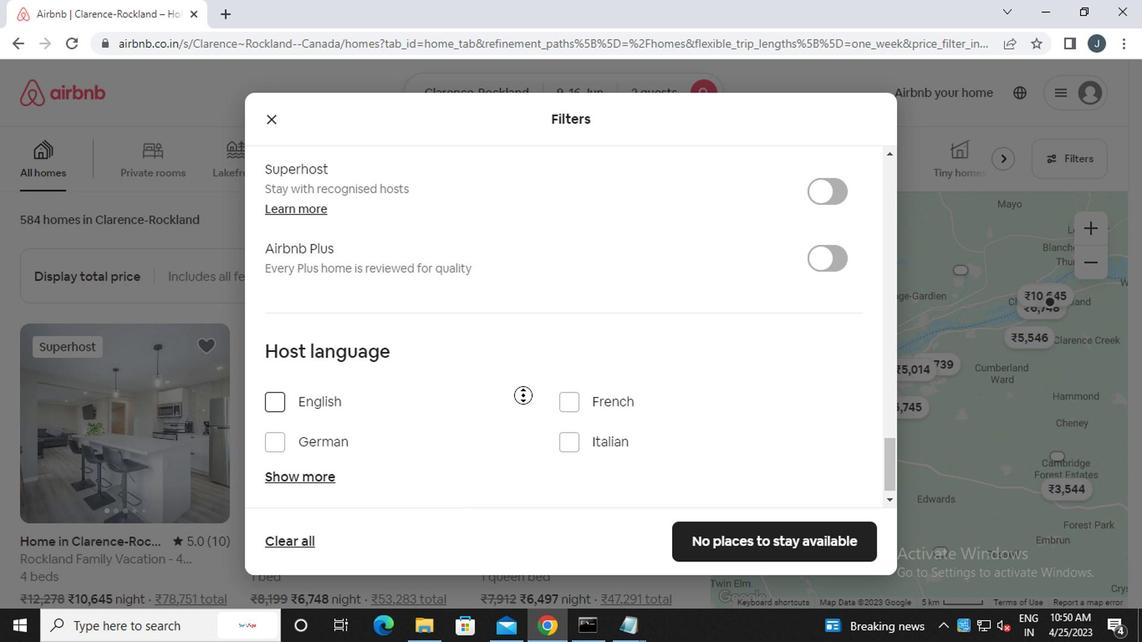 
Action: Mouse scrolled (405, 401) with delta (0, -1)
Screenshot: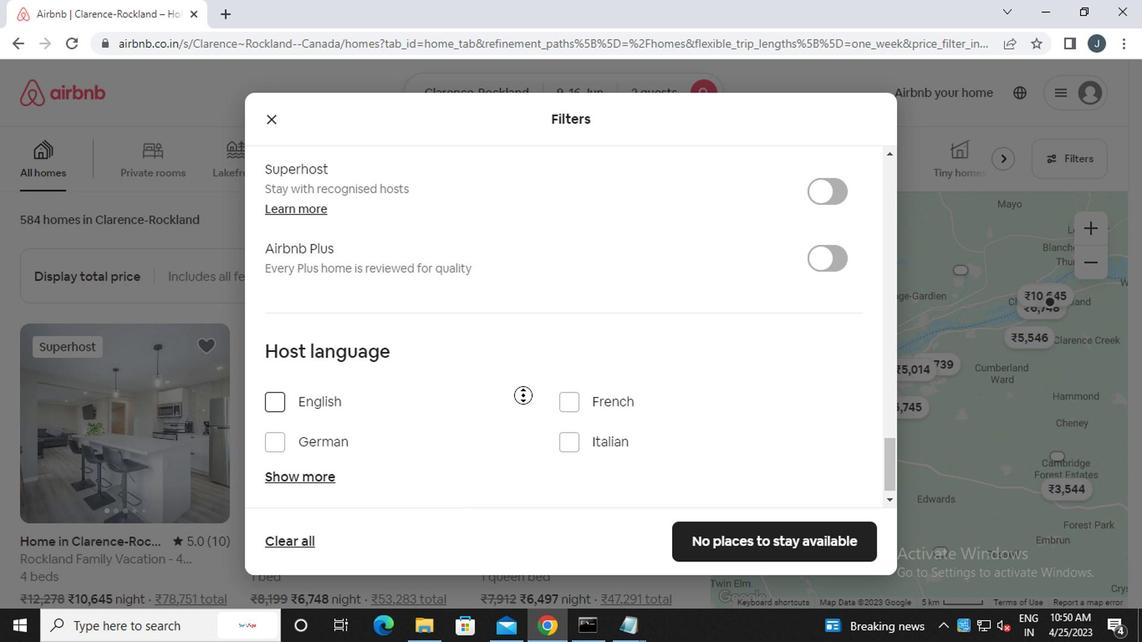 
Action: Mouse moved to (276, 405)
Screenshot: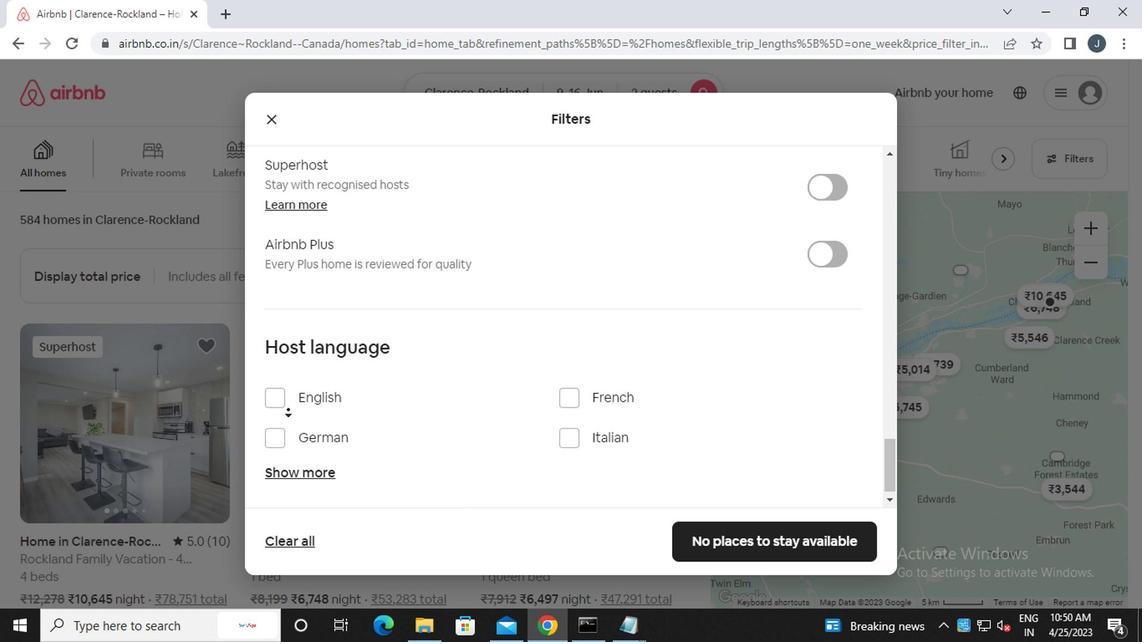 
Action: Mouse pressed left at (276, 405)
Screenshot: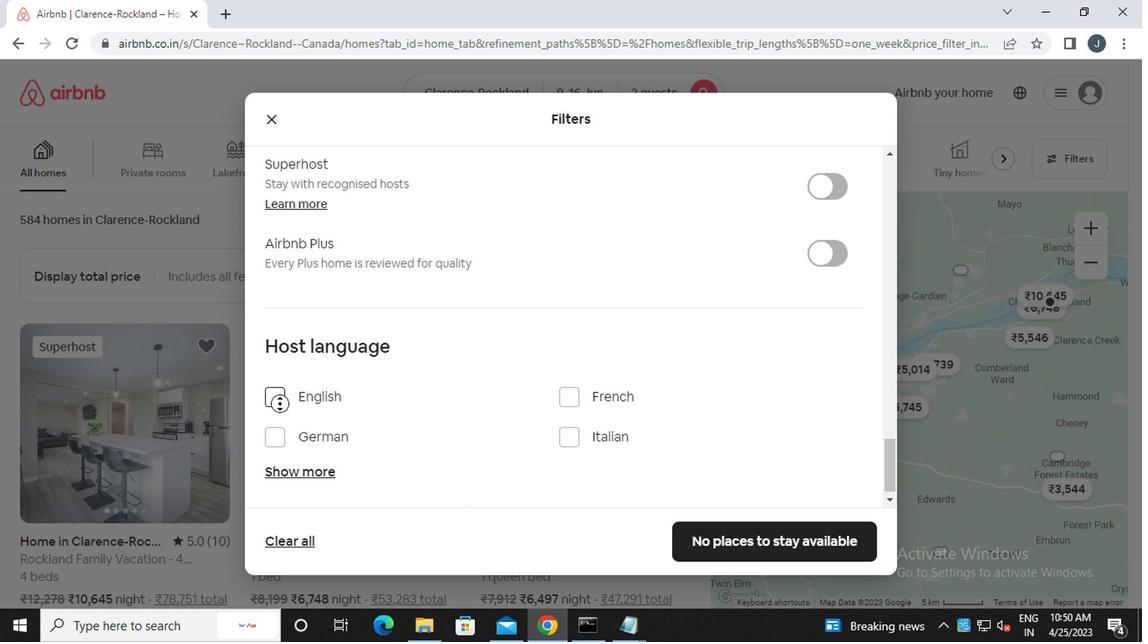 
Action: Mouse pressed left at (276, 405)
Screenshot: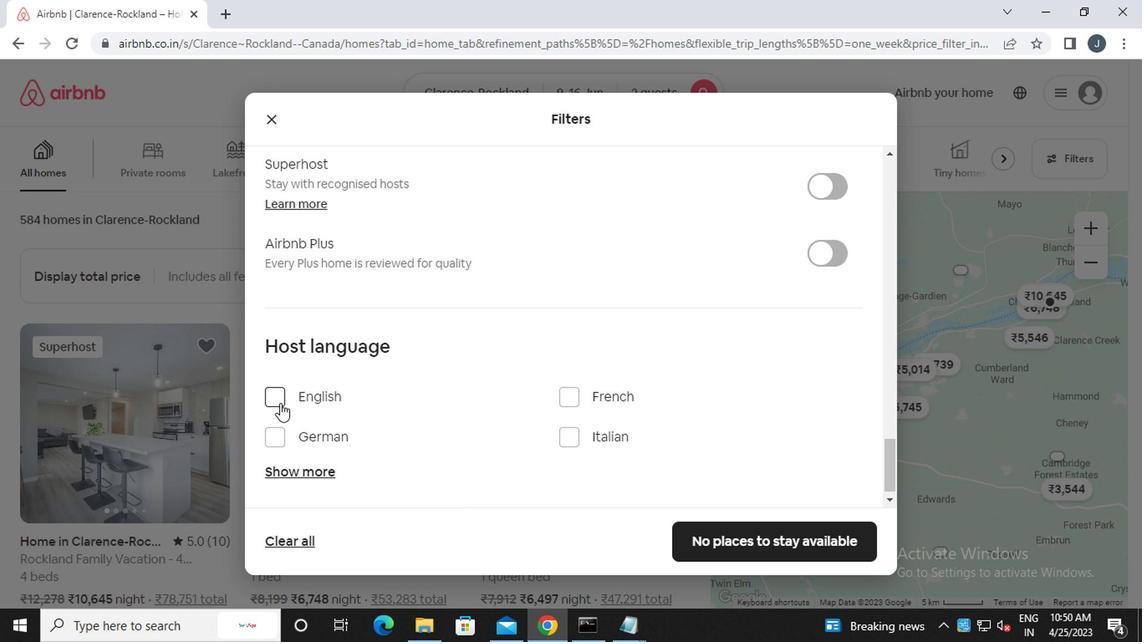 
Action: Mouse moved to (757, 542)
Screenshot: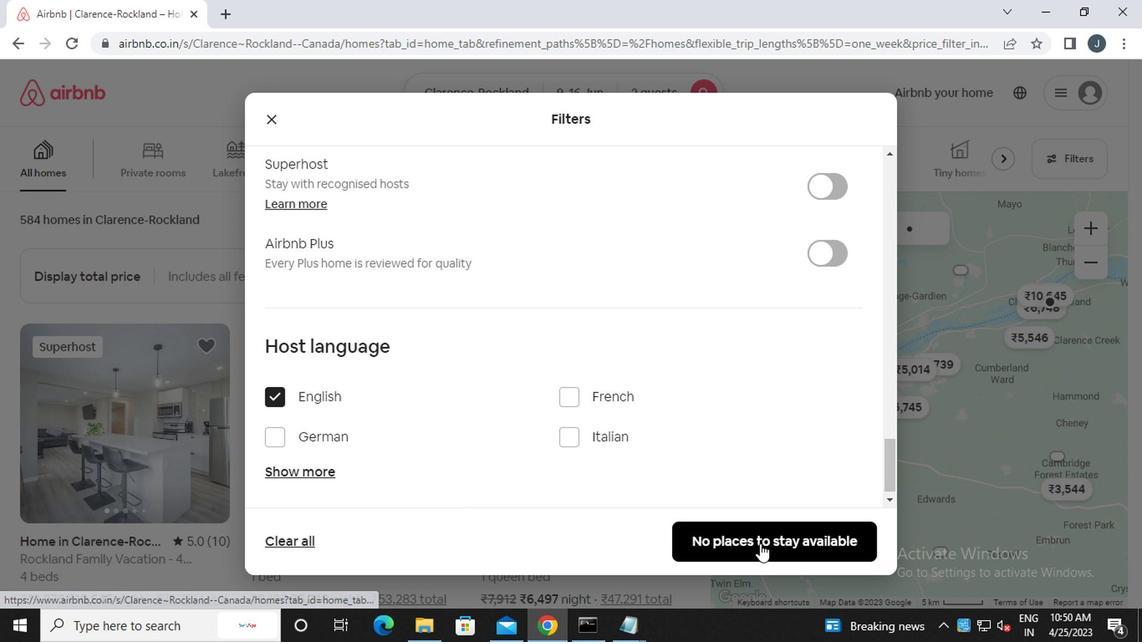 
Action: Mouse pressed left at (757, 542)
Screenshot: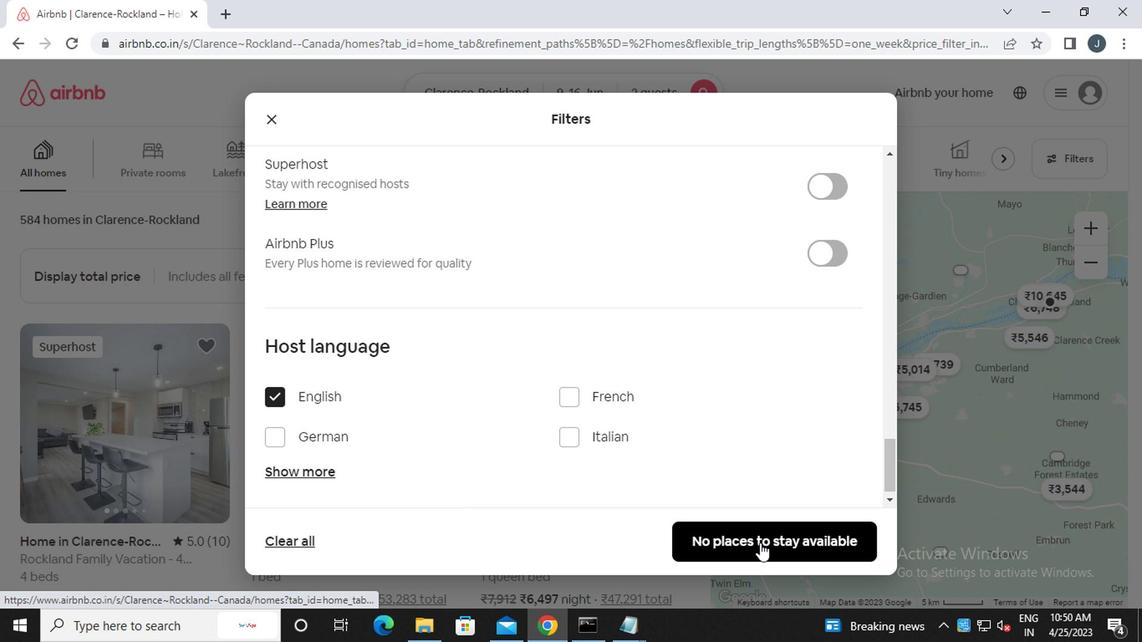 
Action: Mouse moved to (747, 543)
Screenshot: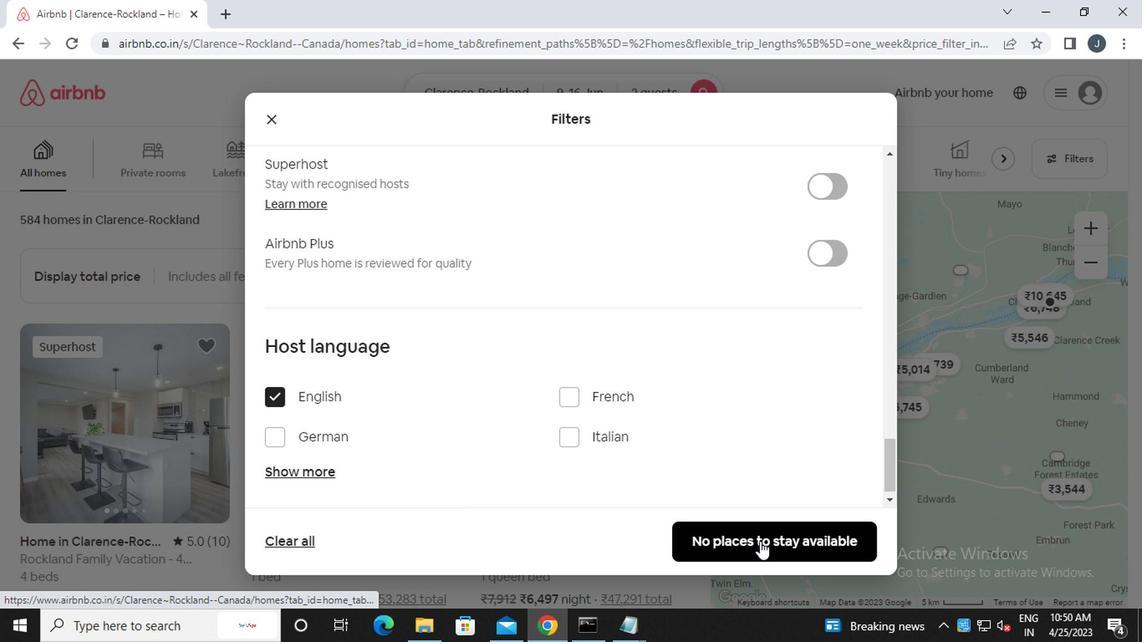 
